 Task: Go to Program & Features. Select Whole Food Market. Add to cart Organic Coconut Flour-2. Select Amazon Health. Add to cart CBD oil tincture-2. Place order for Jacob Baker, _x000D_
5919 Taylors Chapel Rd_x000D_
Crossville, Tennessee(TN), 38572, Cell Number (931) 788-5249
Action: Mouse moved to (320, 270)
Screenshot: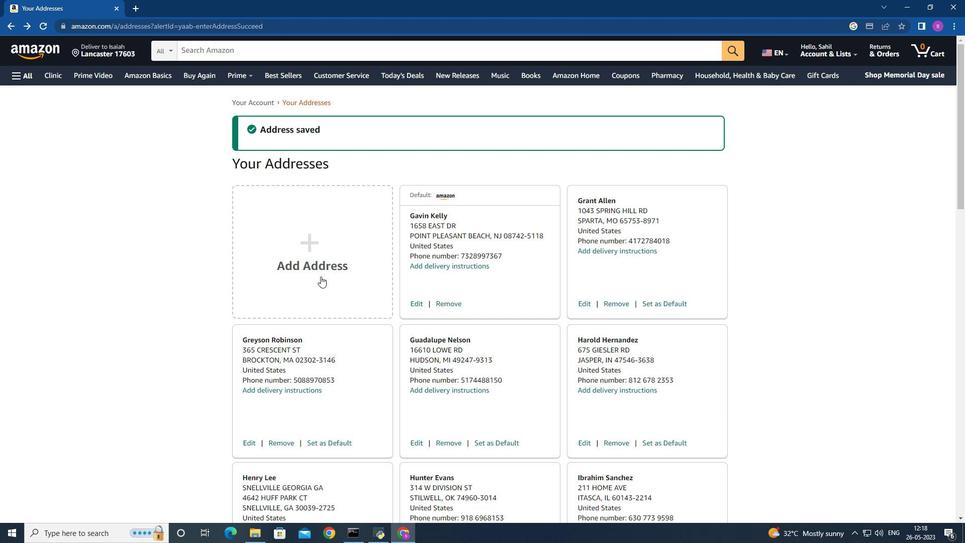 
Action: Mouse pressed left at (320, 270)
Screenshot: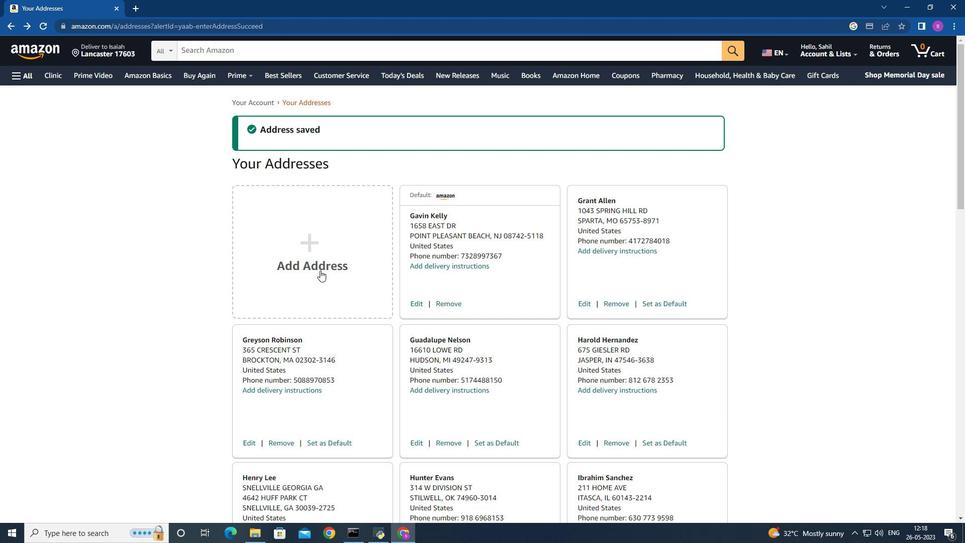 
Action: Mouse moved to (404, 247)
Screenshot: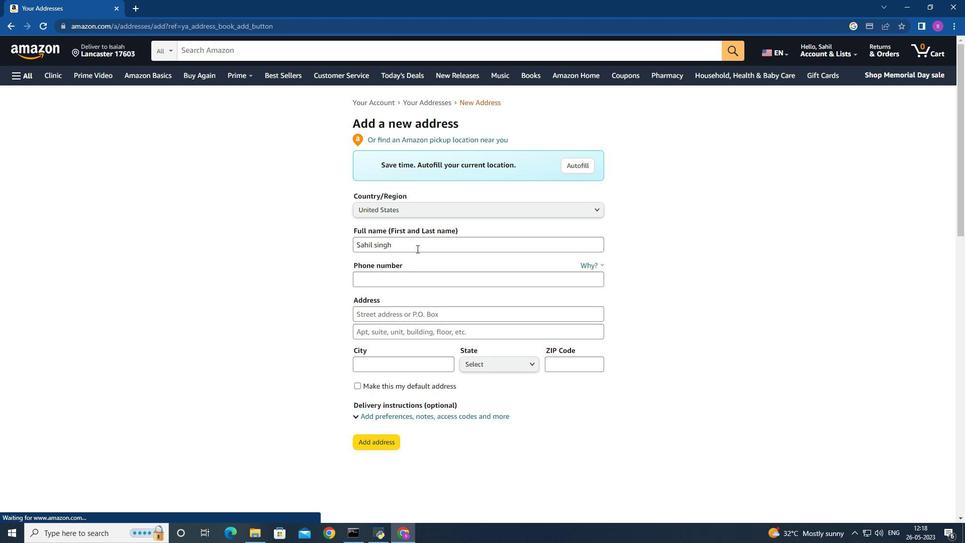 
Action: Mouse pressed left at (404, 247)
Screenshot: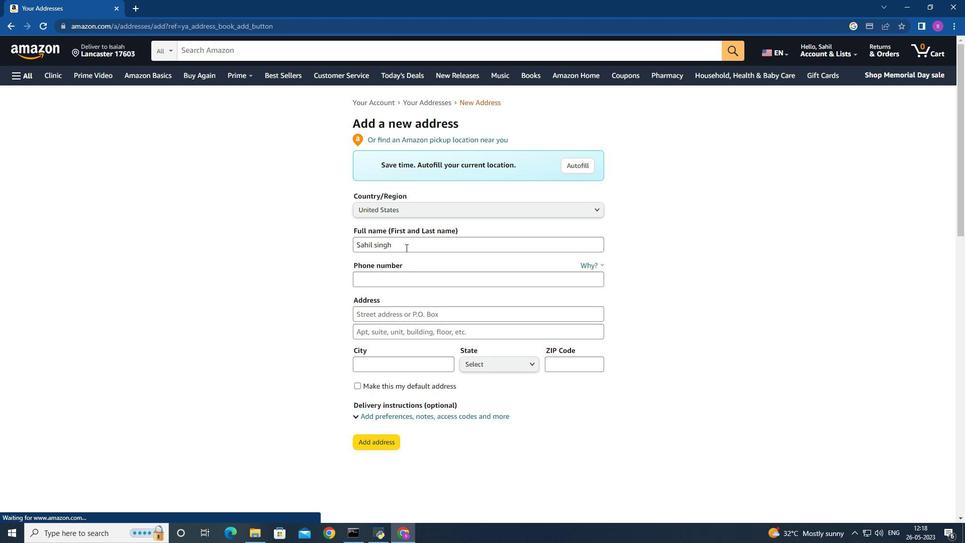 
Action: Mouse moved to (321, 252)
Screenshot: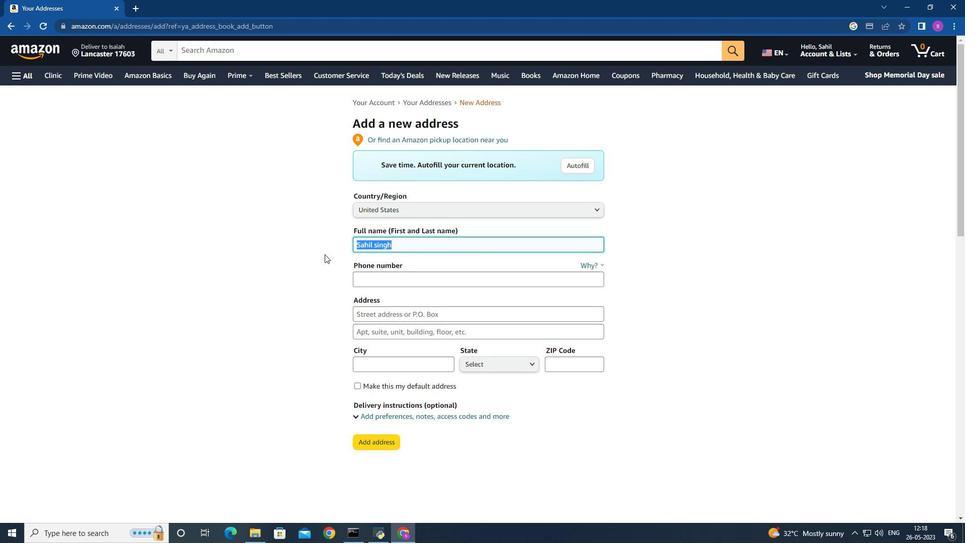 
Action: Key pressed <Key.shift>Jacob<Key.space><Key.shift>Baker
Screenshot: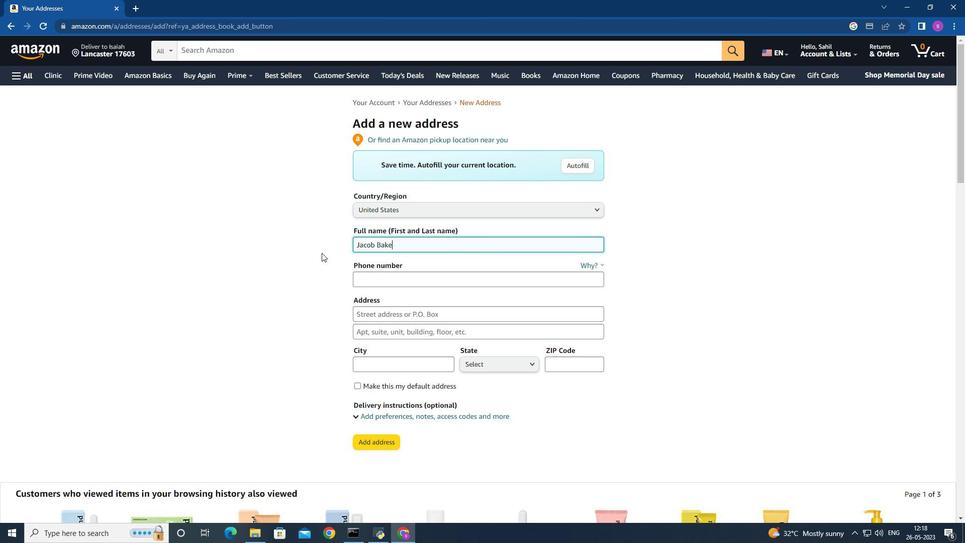 
Action: Mouse moved to (415, 278)
Screenshot: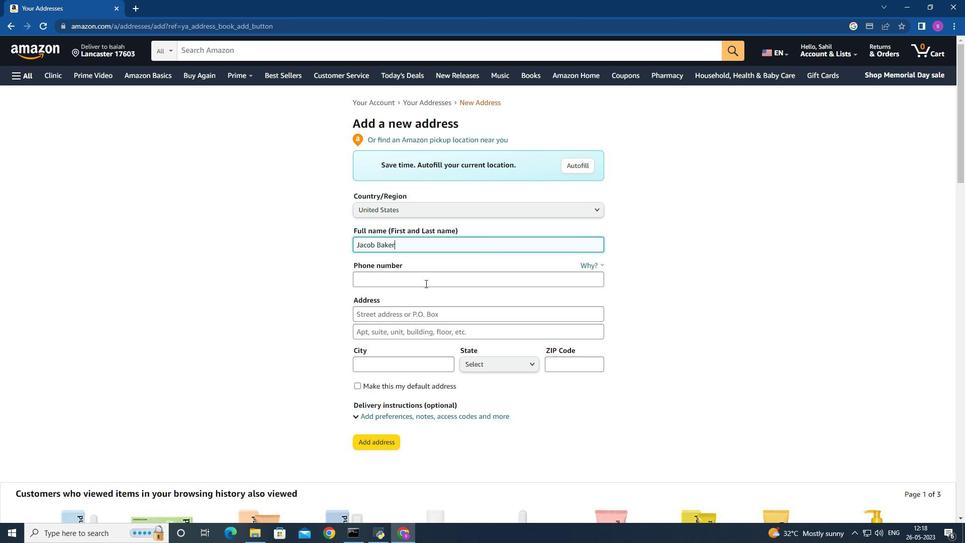 
Action: Mouse pressed left at (415, 278)
Screenshot: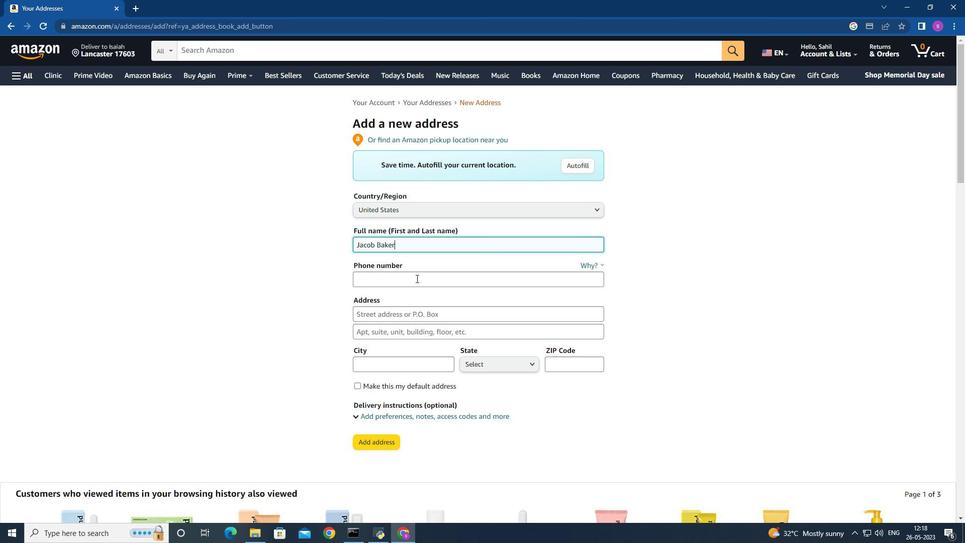 
Action: Key pressed 9317885249
Screenshot: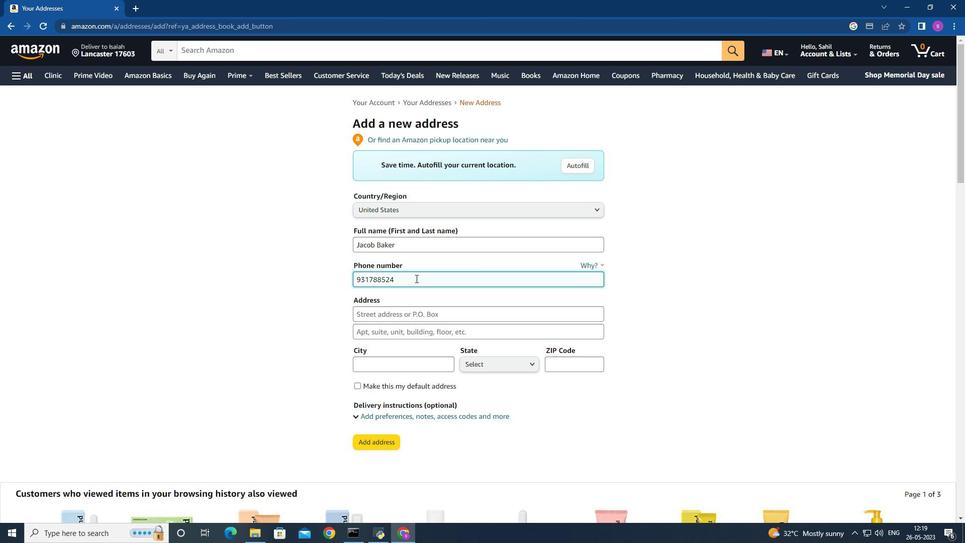 
Action: Mouse moved to (369, 312)
Screenshot: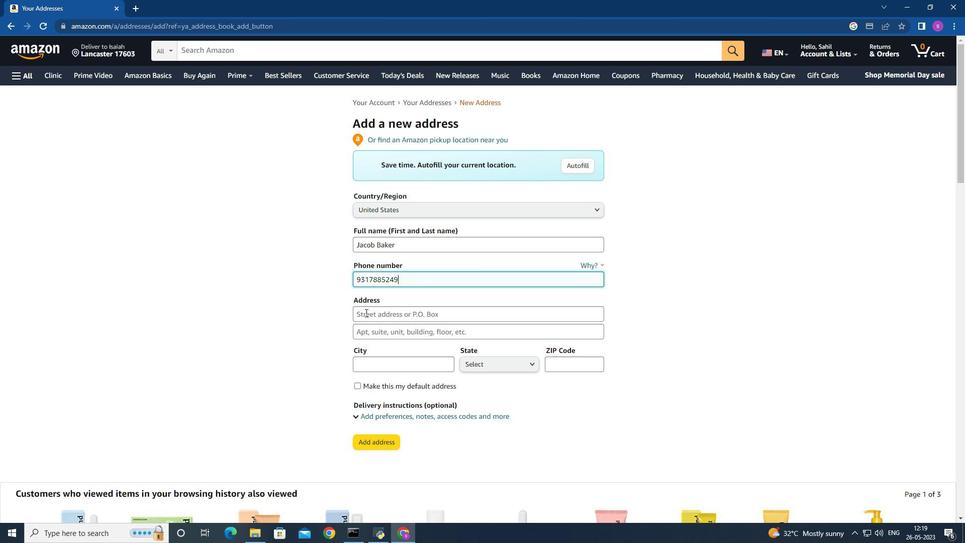
Action: Mouse pressed left at (369, 312)
Screenshot: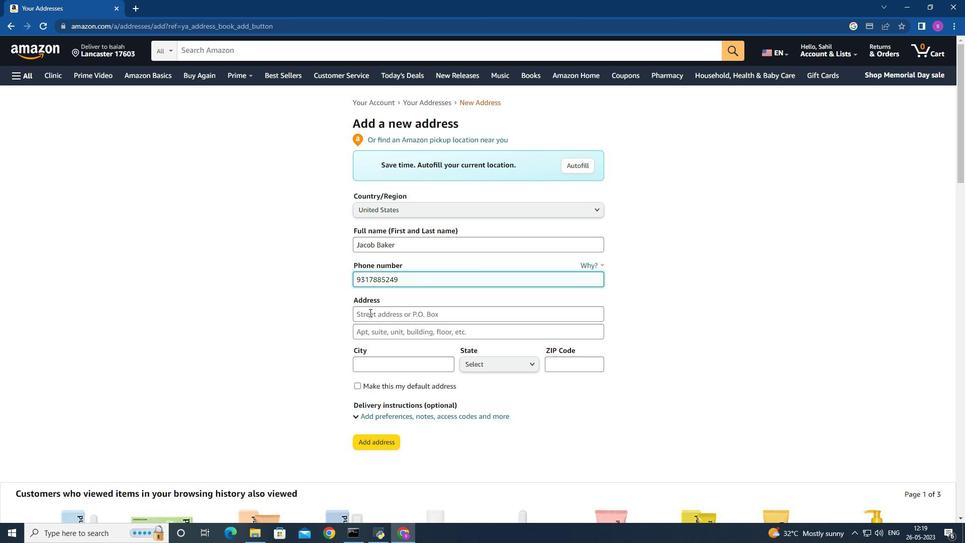 
Action: Key pressed 5919<Key.space><Key.shift>Taylors
Screenshot: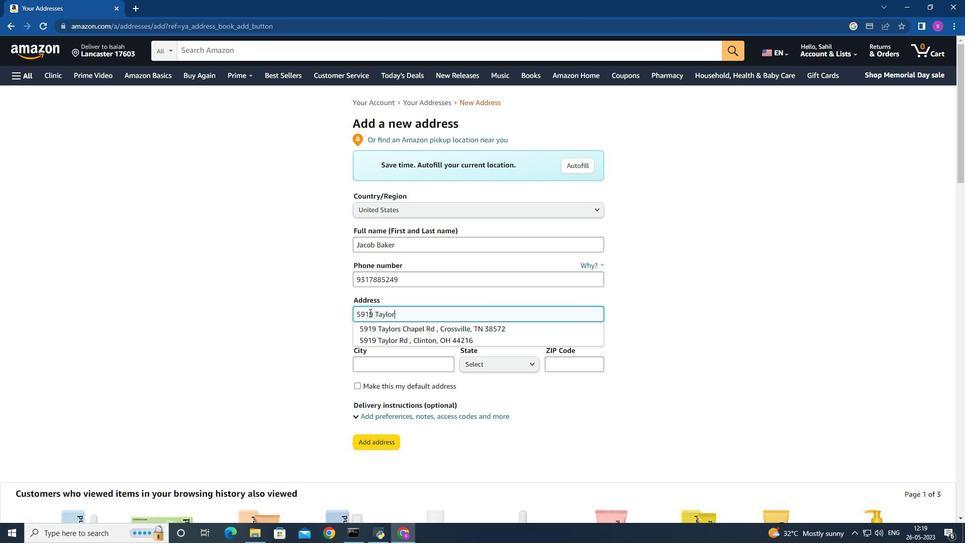 
Action: Mouse moved to (377, 327)
Screenshot: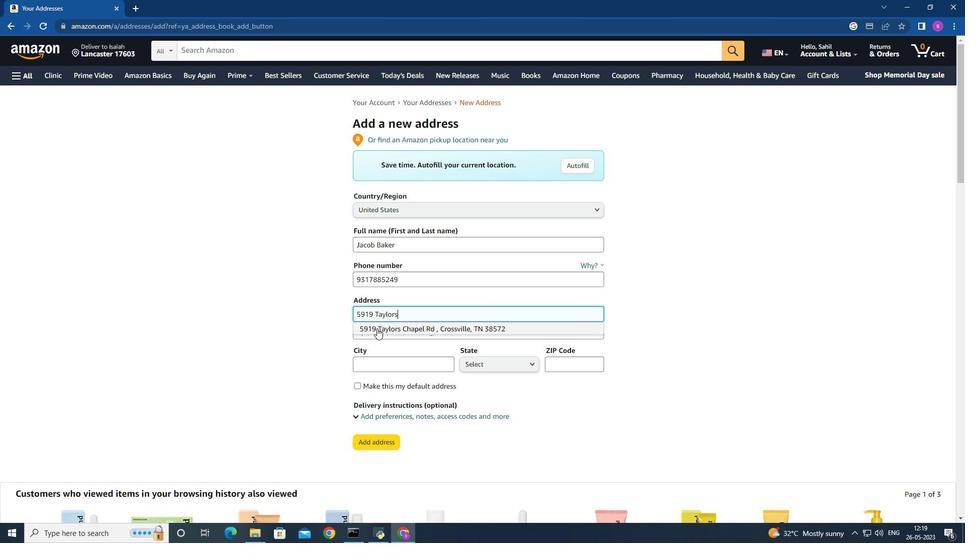 
Action: Mouse pressed left at (377, 327)
Screenshot: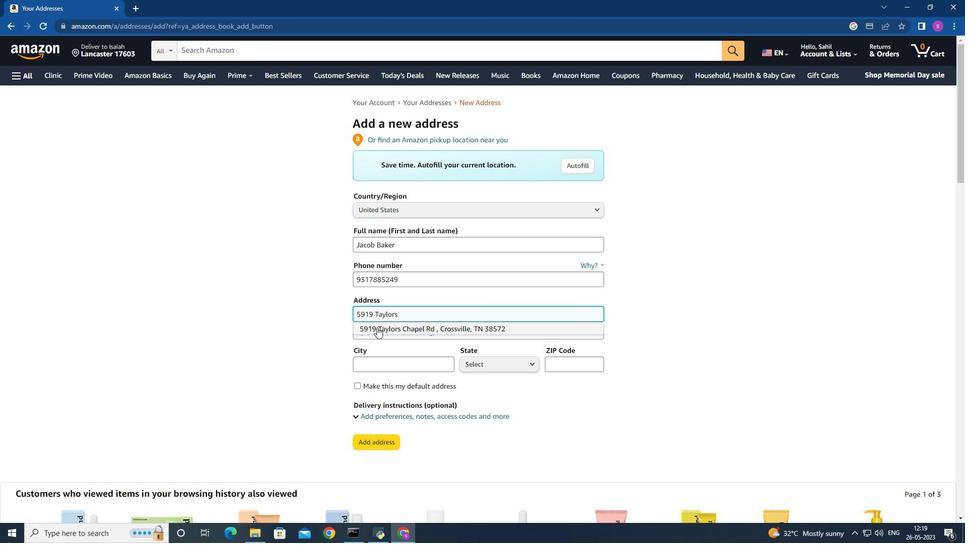 
Action: Mouse moved to (389, 388)
Screenshot: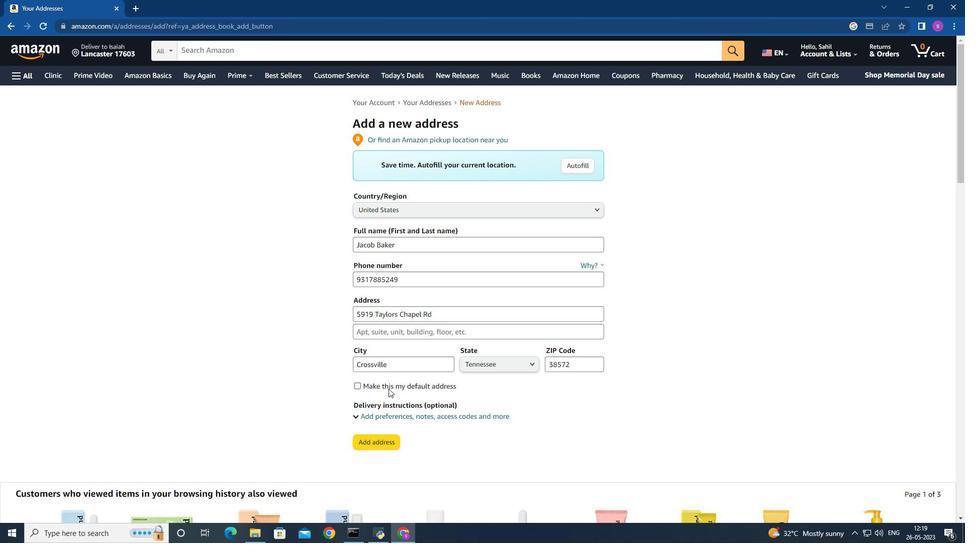
Action: Mouse scrolled (389, 388) with delta (0, 0)
Screenshot: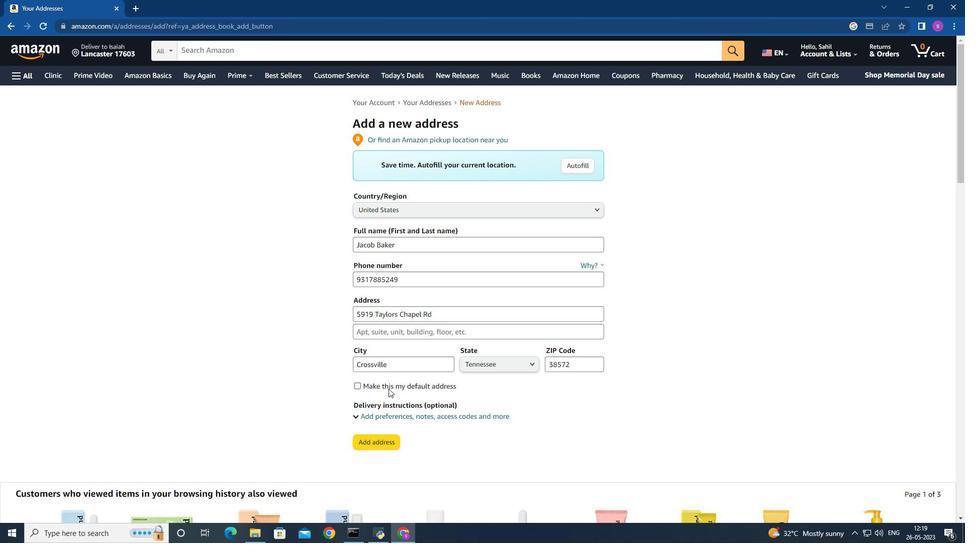 
Action: Mouse scrolled (389, 388) with delta (0, 0)
Screenshot: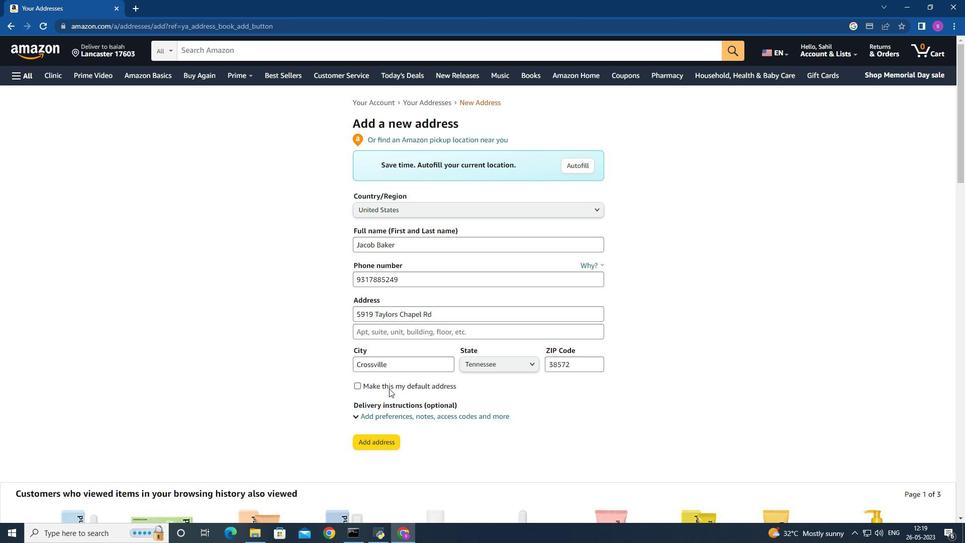 
Action: Mouse moved to (372, 340)
Screenshot: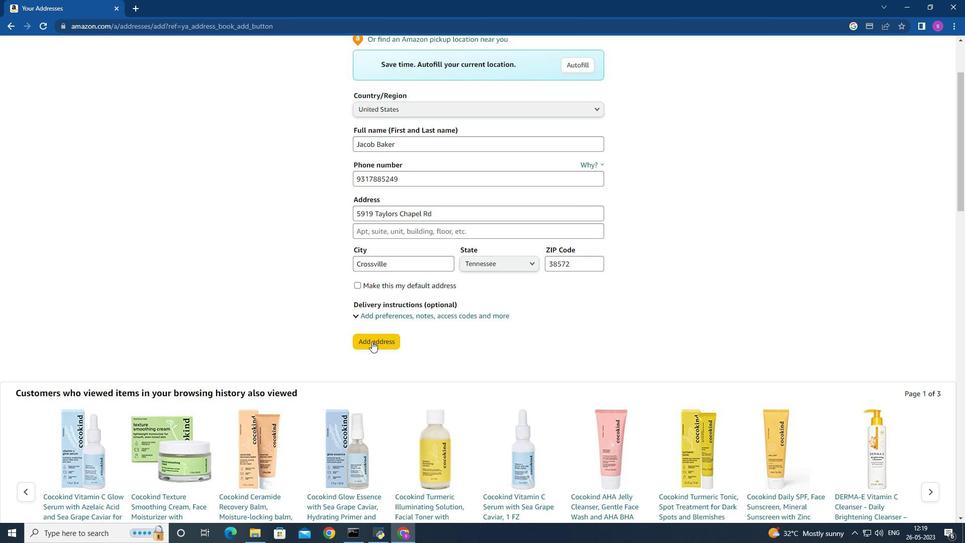 
Action: Mouse pressed left at (372, 340)
Screenshot: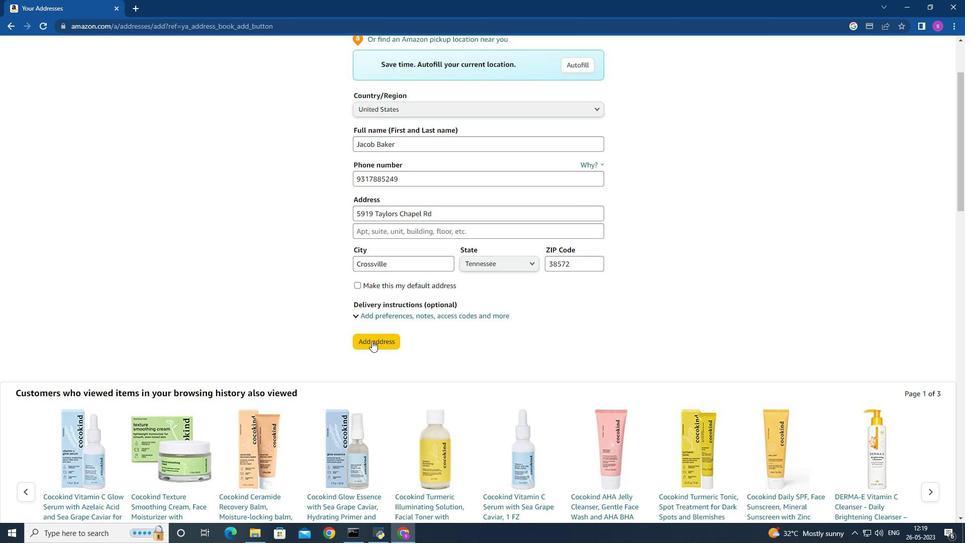 
Action: Mouse moved to (100, 51)
Screenshot: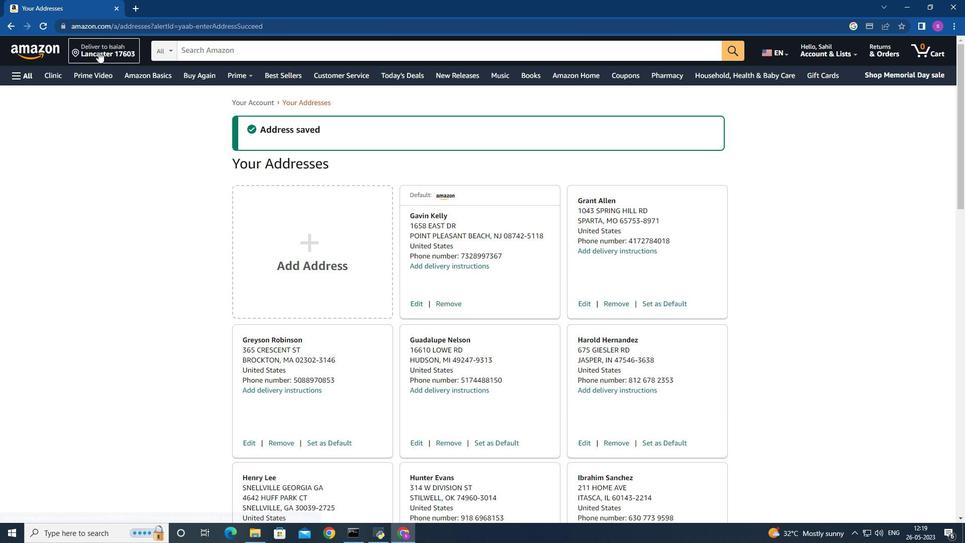 
Action: Mouse pressed left at (100, 51)
Screenshot: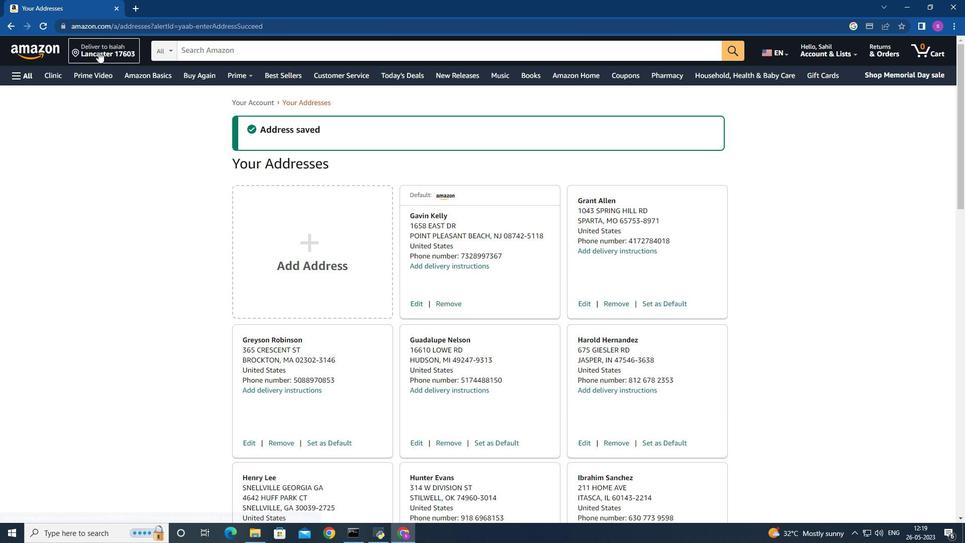 
Action: Mouse moved to (409, 315)
Screenshot: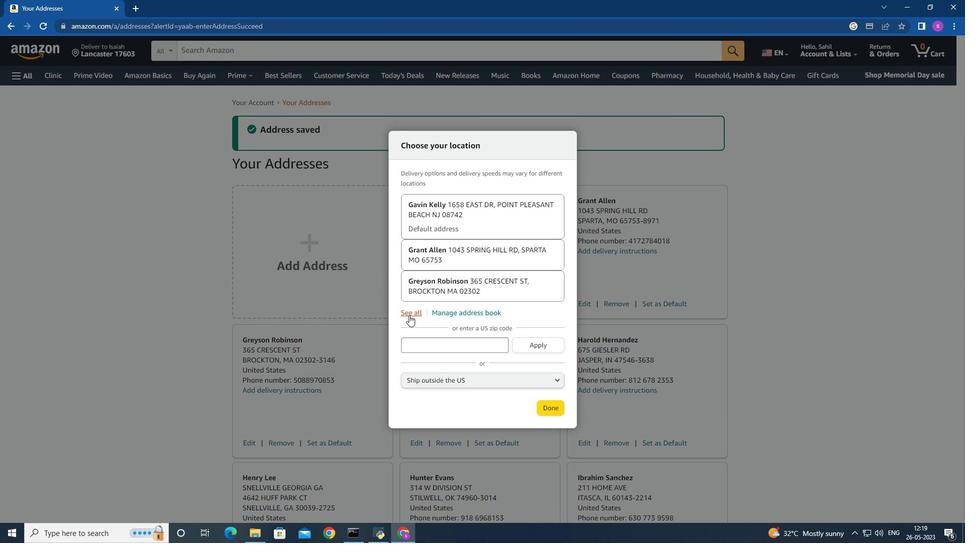 
Action: Mouse pressed left at (409, 315)
Screenshot: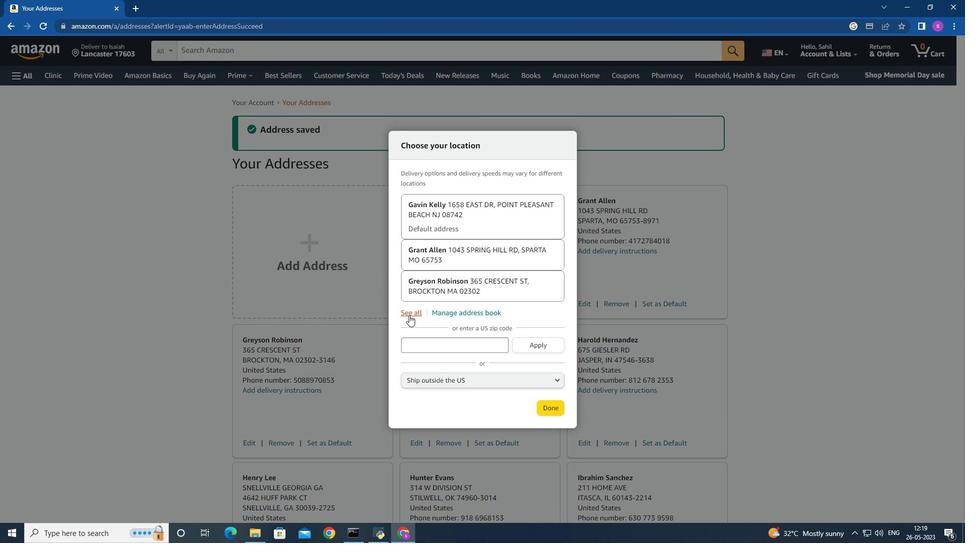 
Action: Mouse moved to (445, 350)
Screenshot: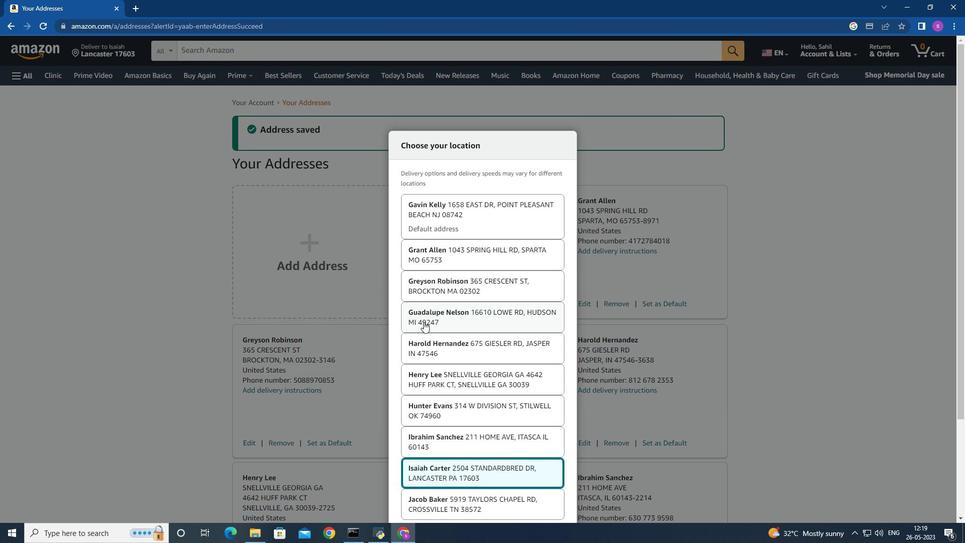 
Action: Mouse scrolled (446, 348) with delta (0, 0)
Screenshot: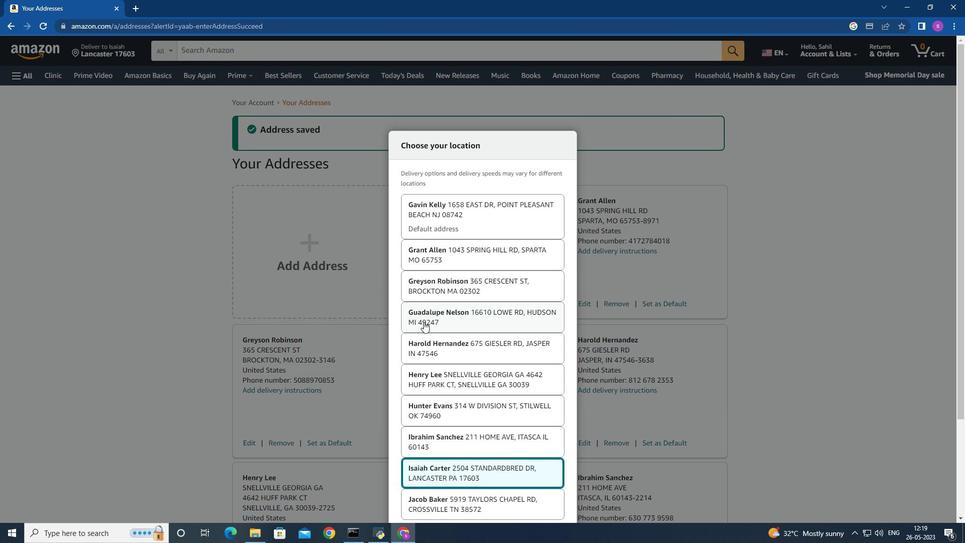 
Action: Mouse moved to (445, 350)
Screenshot: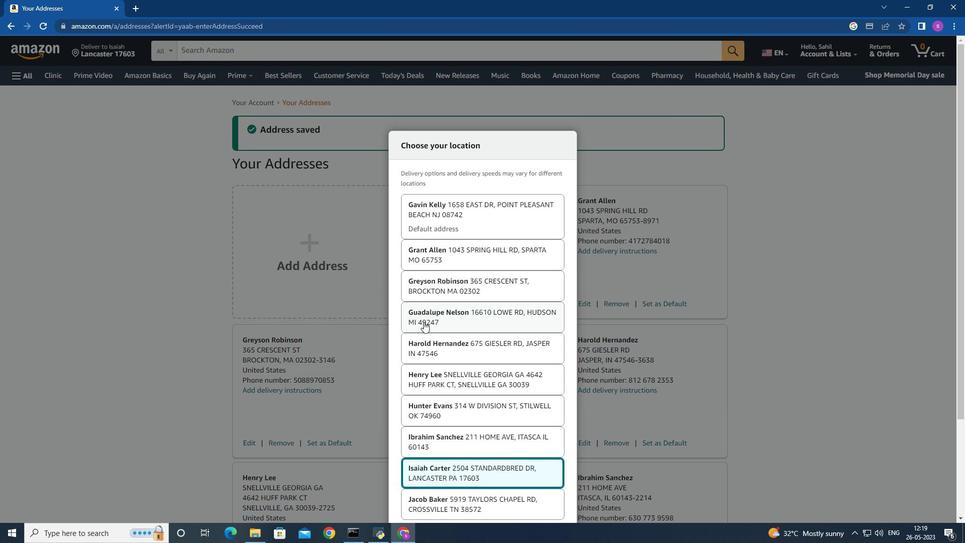 
Action: Mouse scrolled (445, 349) with delta (0, 0)
Screenshot: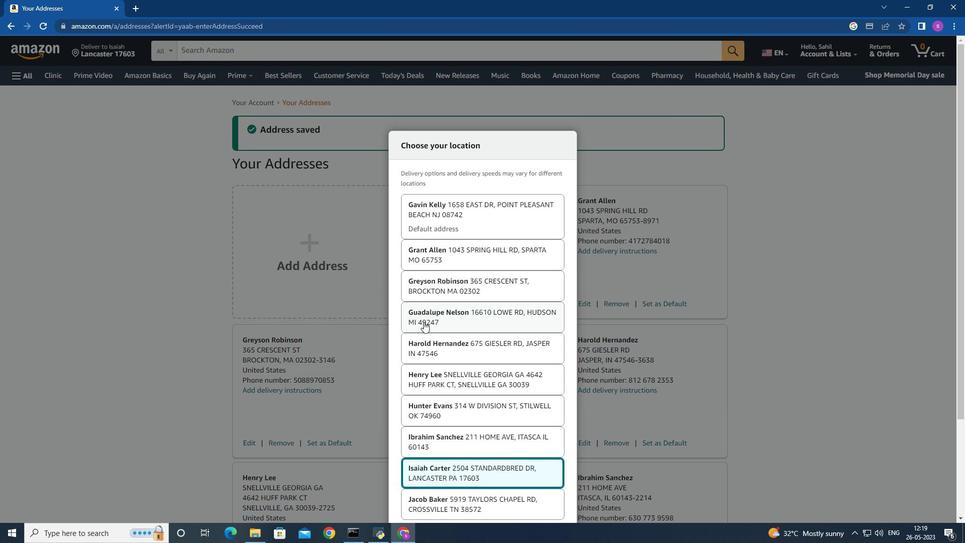 
Action: Mouse moved to (445, 350)
Screenshot: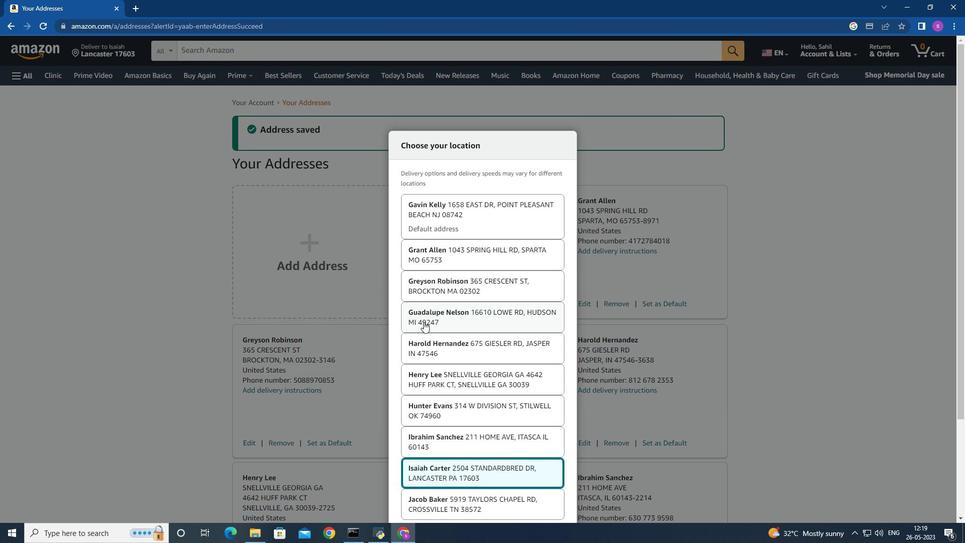 
Action: Mouse scrolled (445, 349) with delta (0, 0)
Screenshot: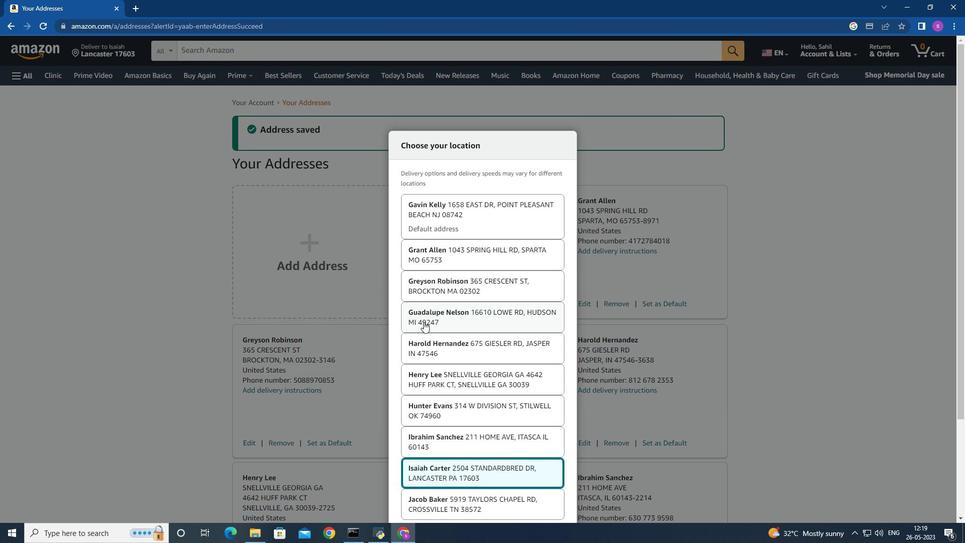 
Action: Mouse moved to (445, 350)
Screenshot: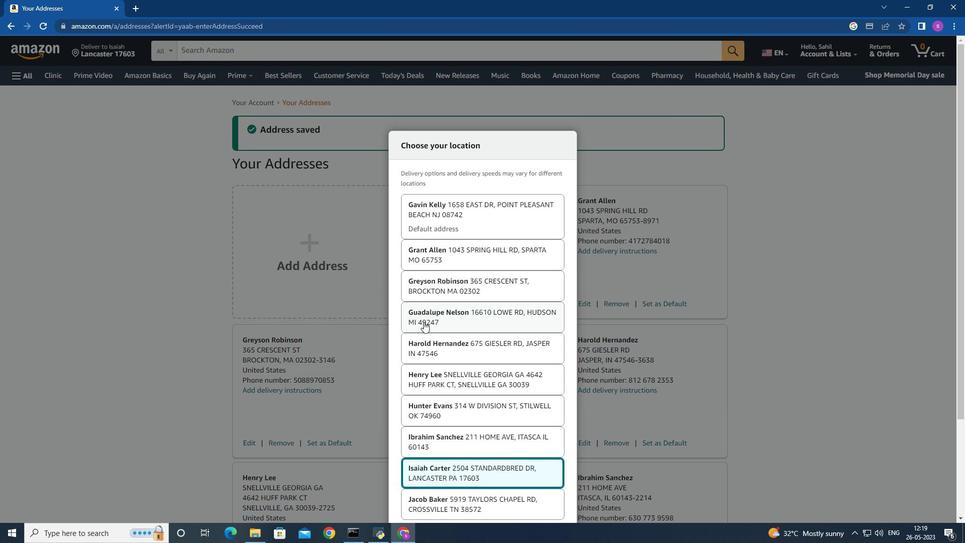 
Action: Mouse scrolled (445, 349) with delta (0, 0)
Screenshot: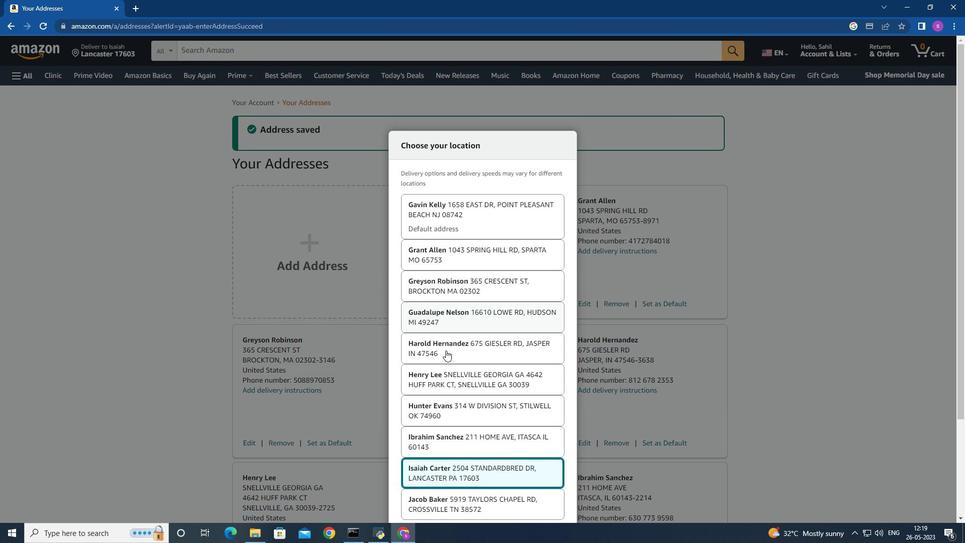 
Action: Mouse moved to (449, 372)
Screenshot: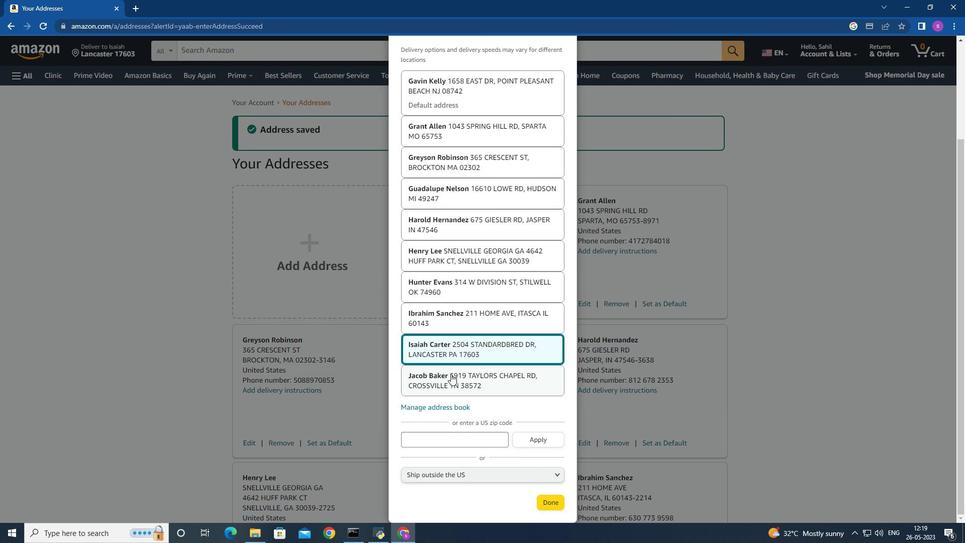 
Action: Mouse pressed left at (449, 372)
Screenshot: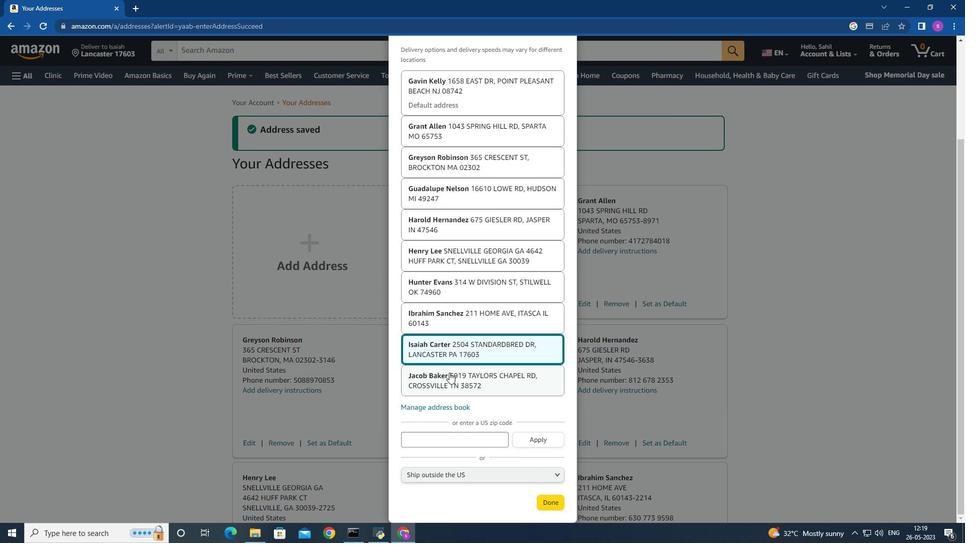 
Action: Mouse moved to (549, 504)
Screenshot: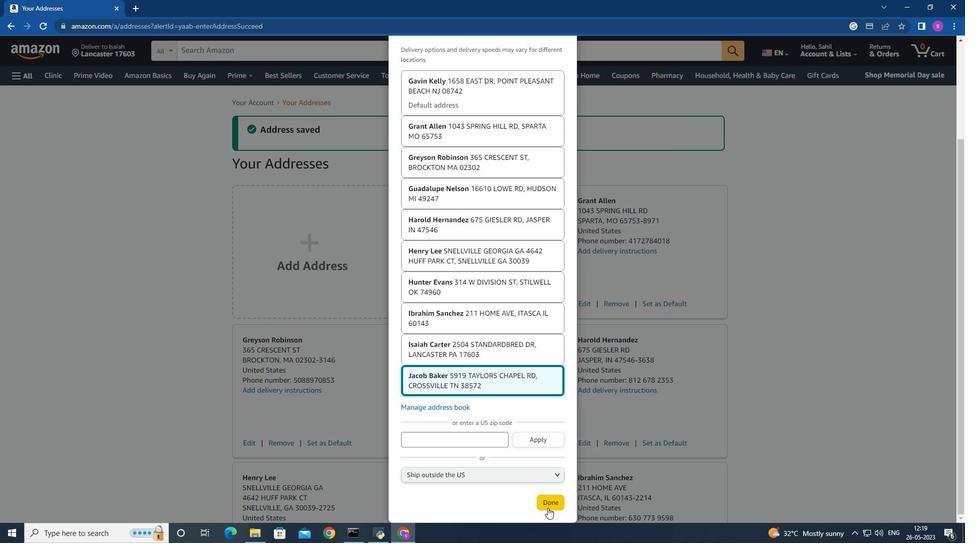 
Action: Mouse pressed left at (549, 504)
Screenshot: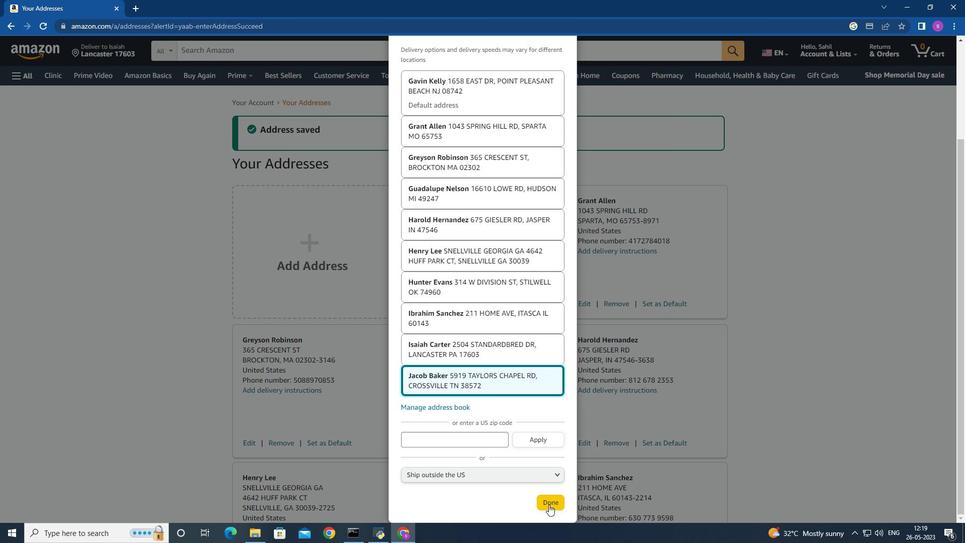 
Action: Mouse moved to (12, 72)
Screenshot: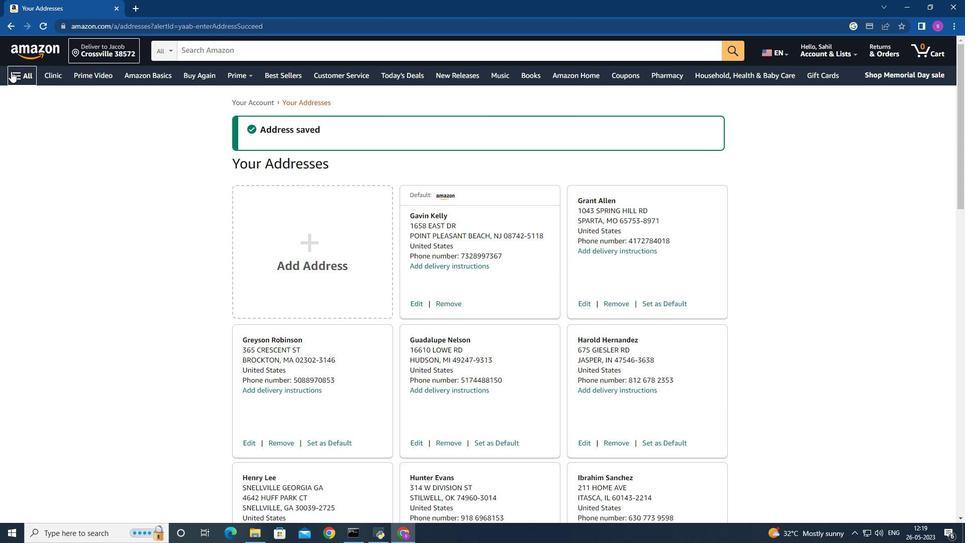 
Action: Mouse pressed left at (12, 72)
Screenshot: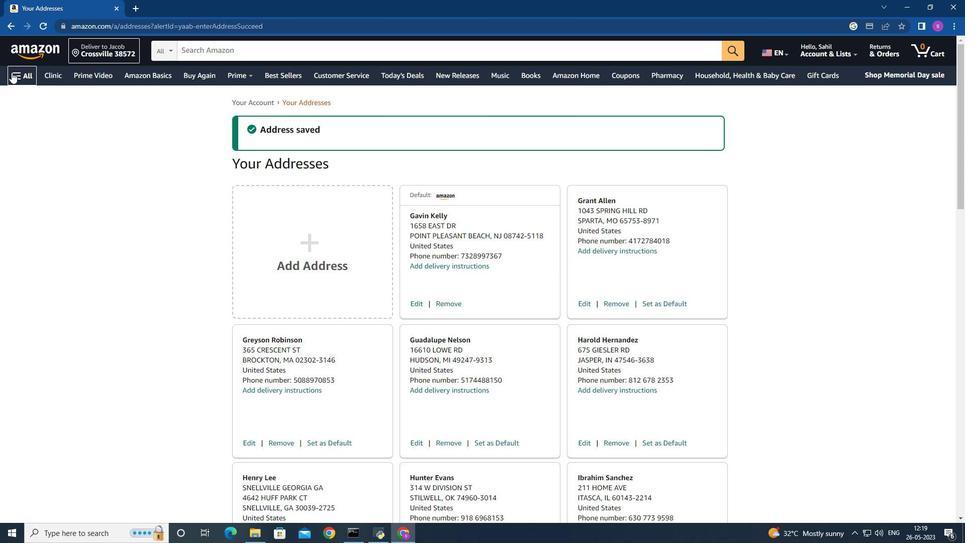 
Action: Mouse moved to (116, 176)
Screenshot: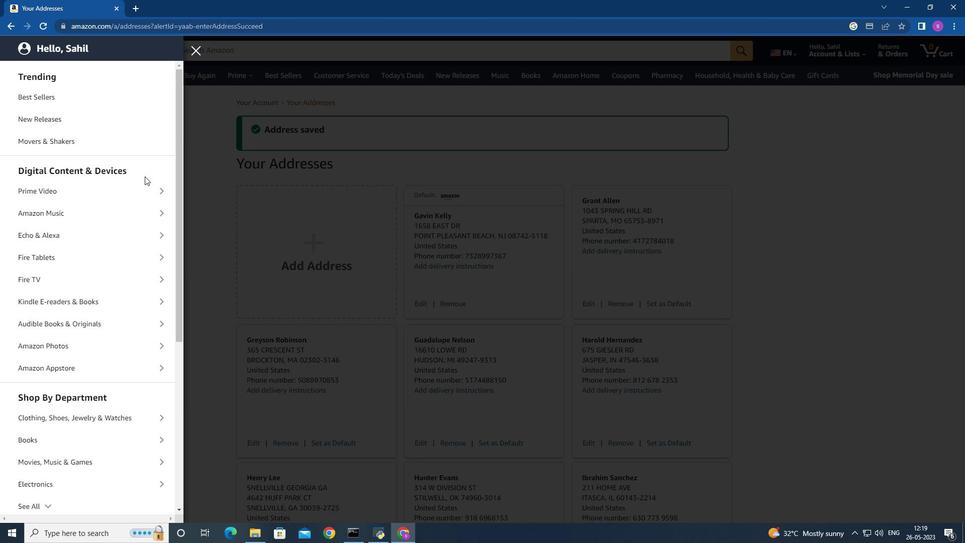 
Action: Mouse scrolled (116, 175) with delta (0, 0)
Screenshot: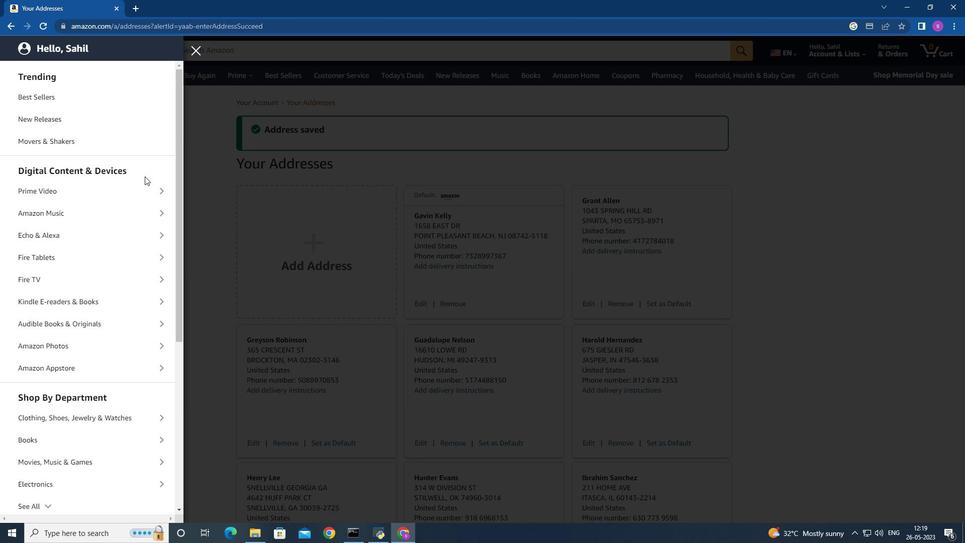 
Action: Mouse moved to (114, 177)
Screenshot: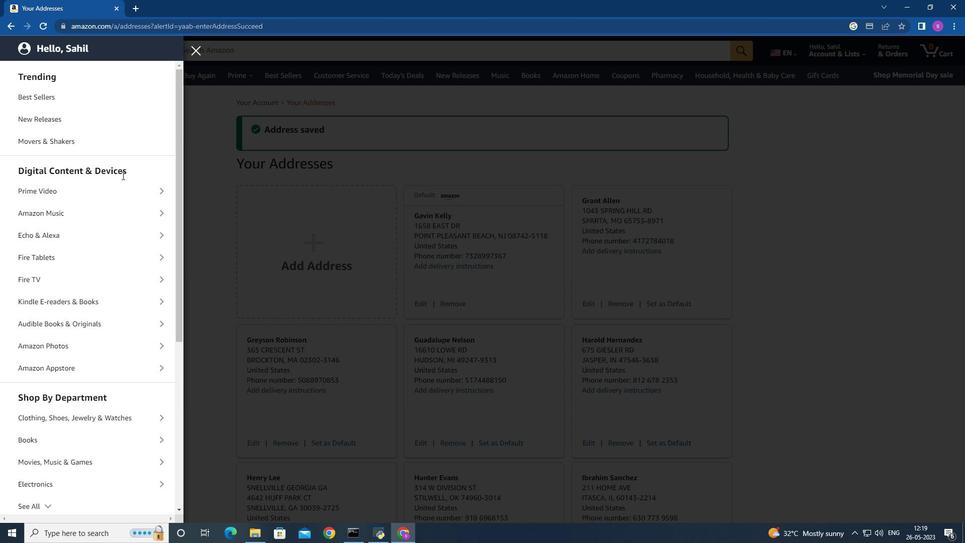 
Action: Mouse scrolled (114, 176) with delta (0, 0)
Screenshot: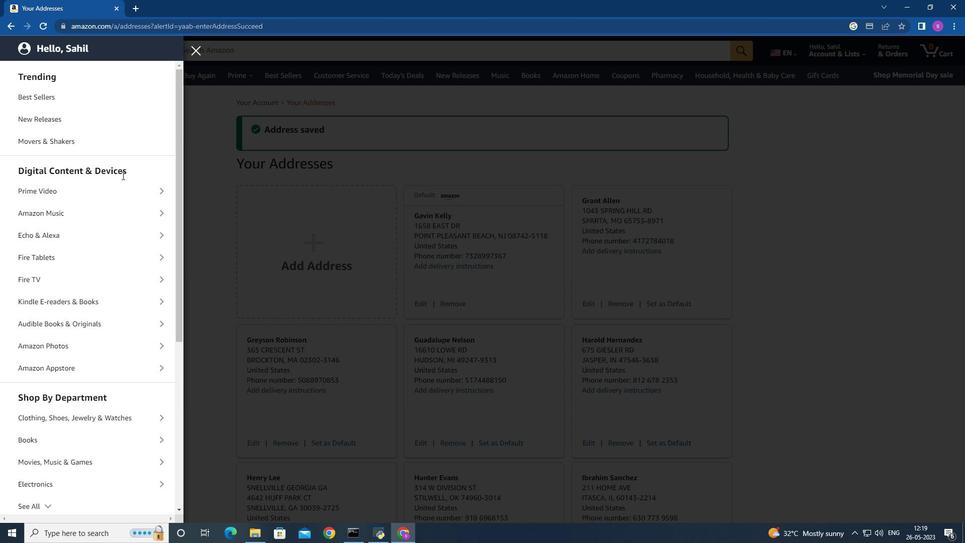 
Action: Mouse moved to (113, 177)
Screenshot: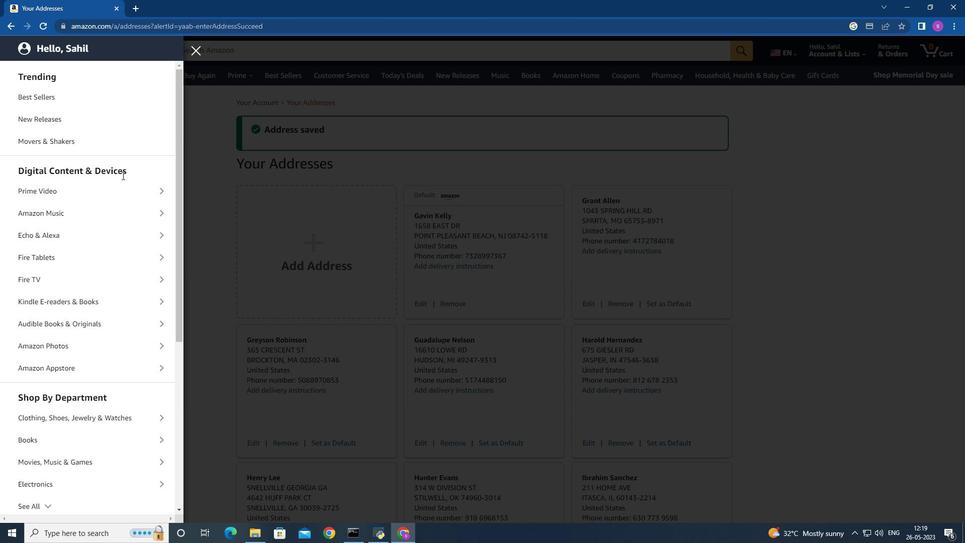 
Action: Mouse scrolled (113, 177) with delta (0, 0)
Screenshot: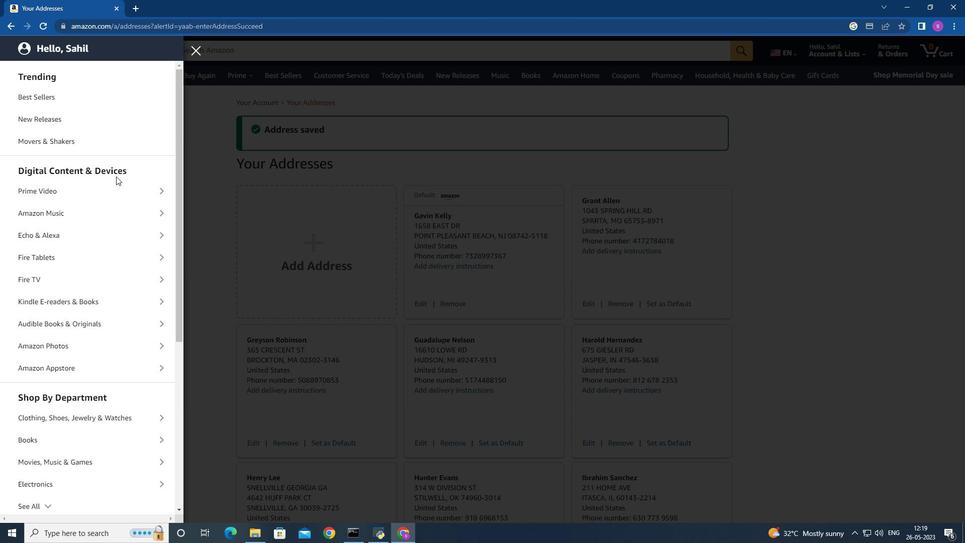 
Action: Mouse scrolled (113, 177) with delta (0, 0)
Screenshot: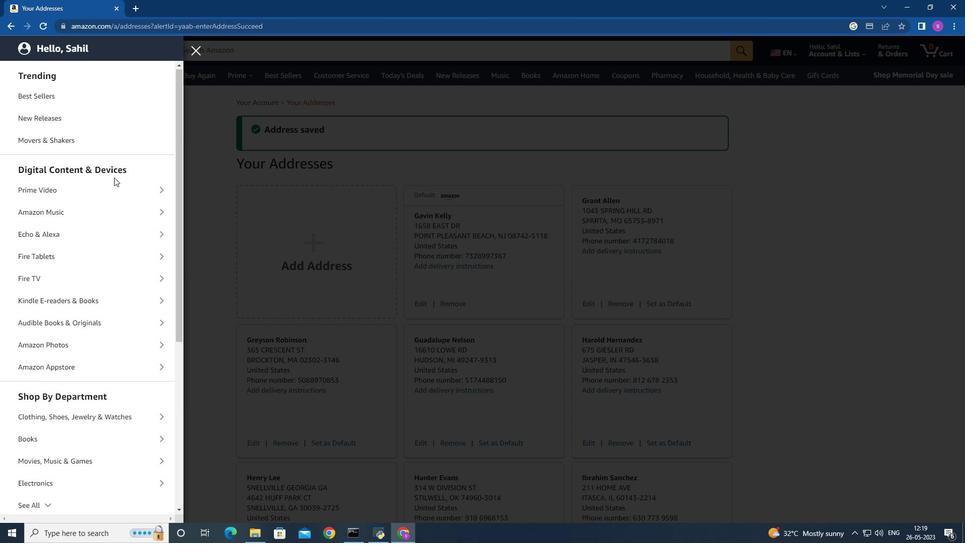
Action: Mouse moved to (99, 353)
Screenshot: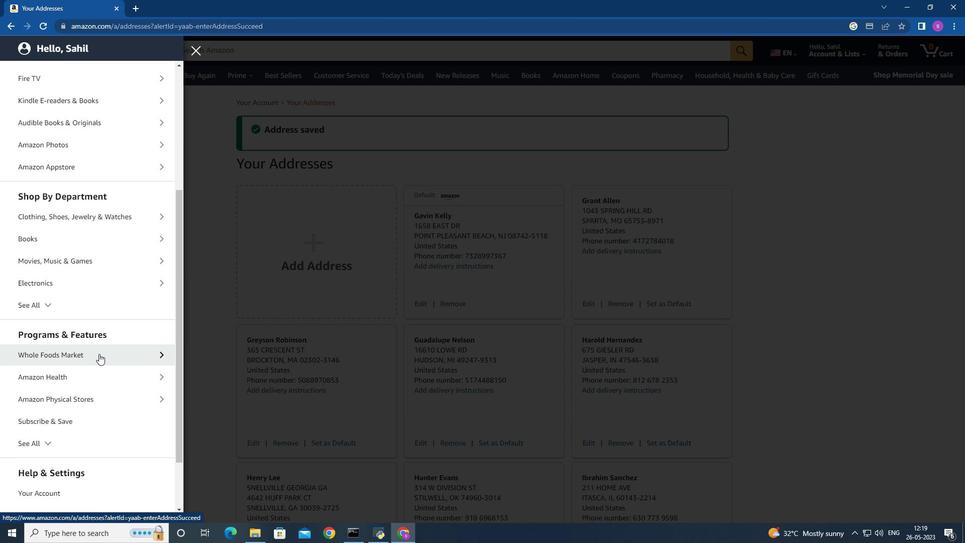 
Action: Mouse pressed left at (99, 353)
Screenshot: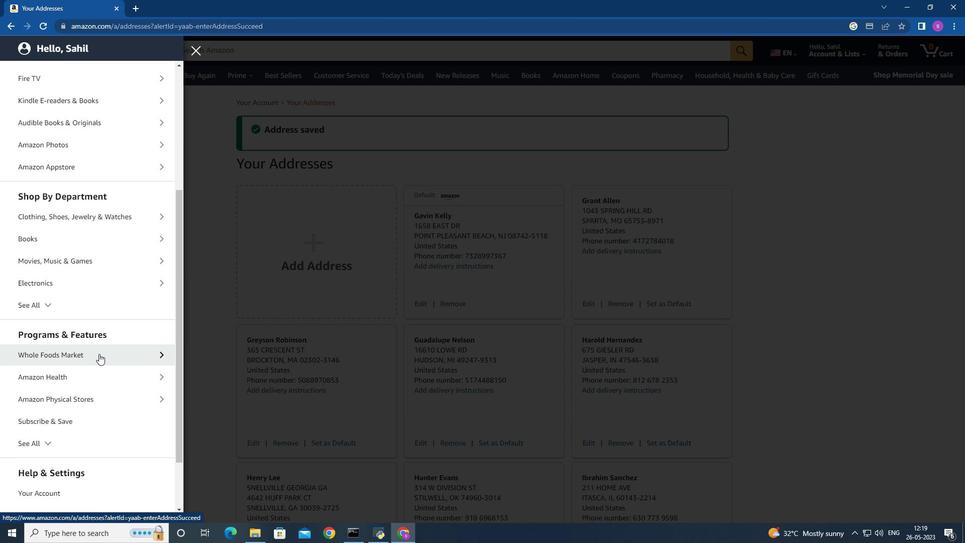 
Action: Mouse moved to (83, 113)
Screenshot: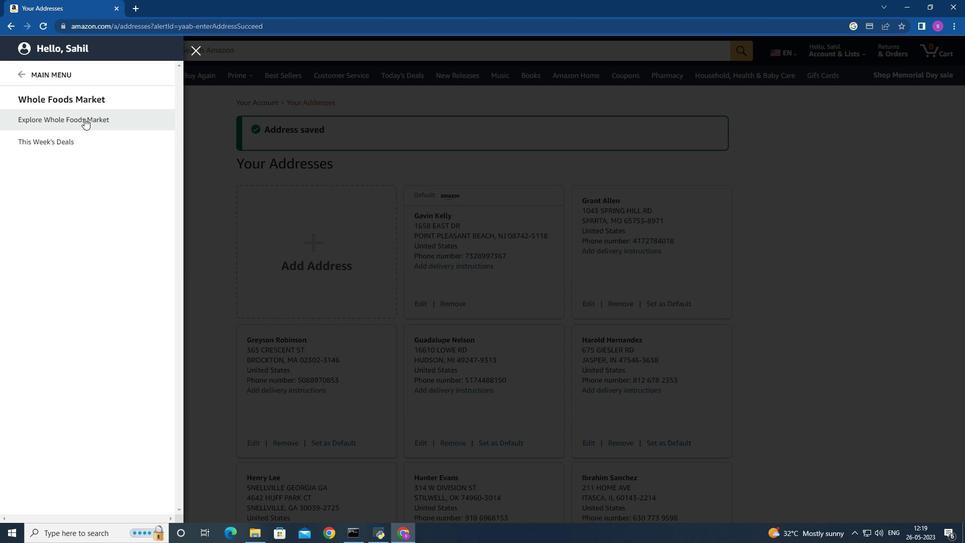 
Action: Mouse pressed left at (83, 113)
Screenshot: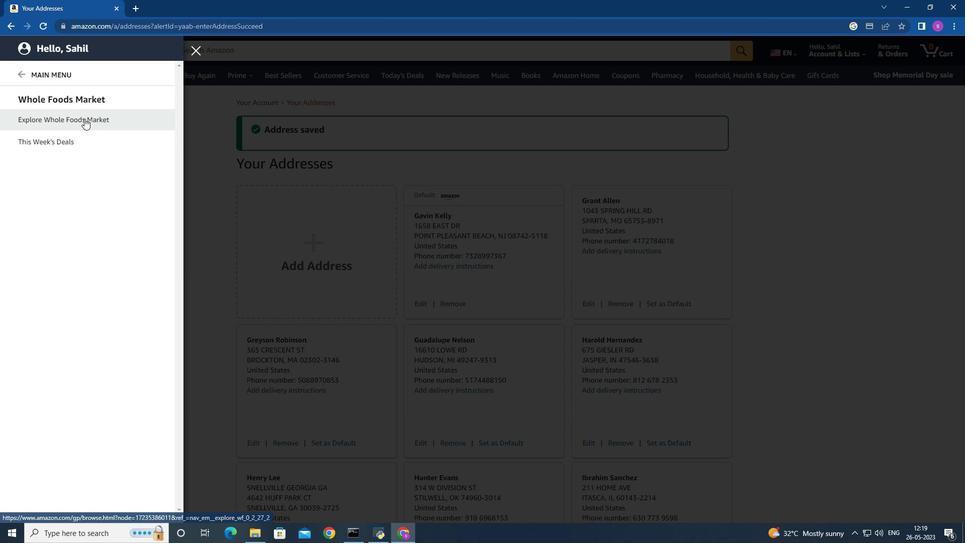 
Action: Mouse moved to (12, 74)
Screenshot: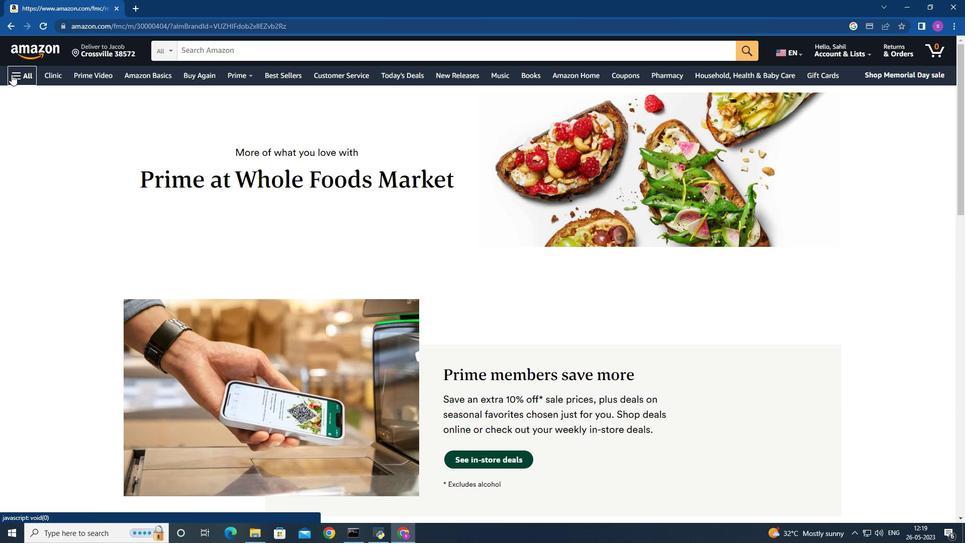 
Action: Mouse pressed left at (12, 74)
Screenshot: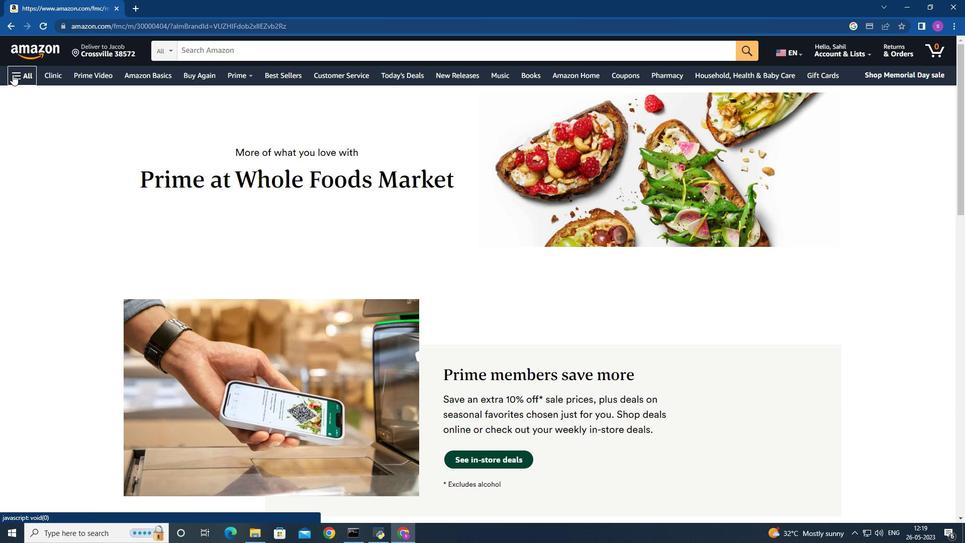 
Action: Mouse moved to (73, 147)
Screenshot: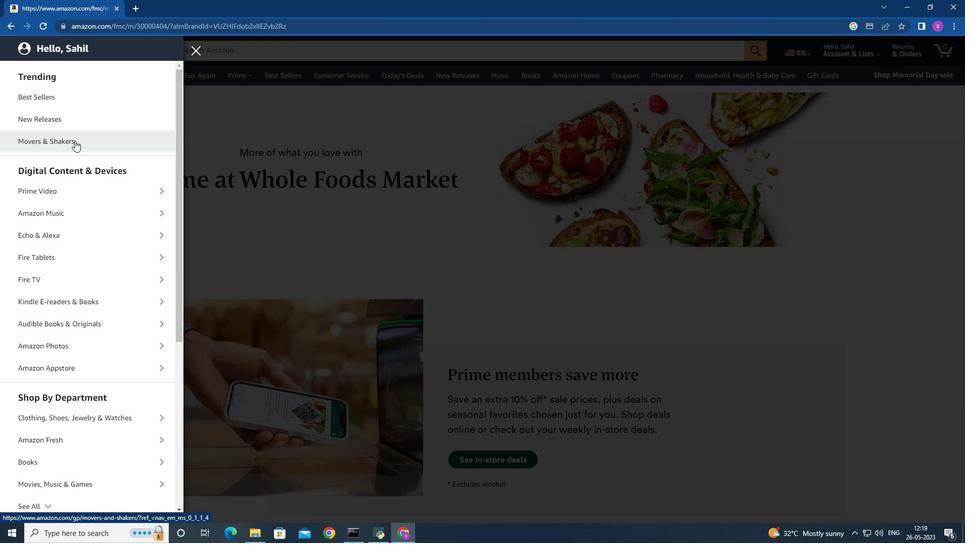 
Action: Mouse scrolled (73, 146) with delta (0, 0)
Screenshot: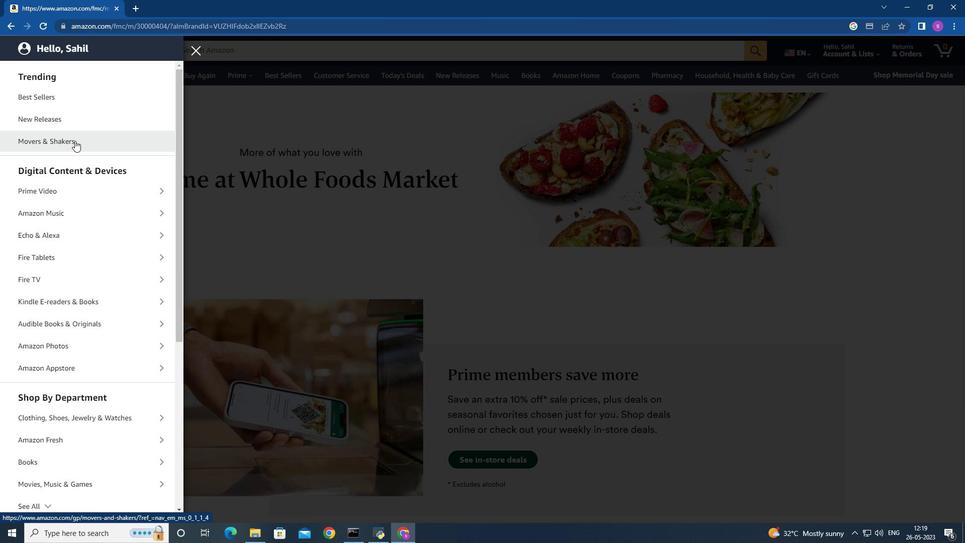 
Action: Mouse scrolled (73, 146) with delta (0, 0)
Screenshot: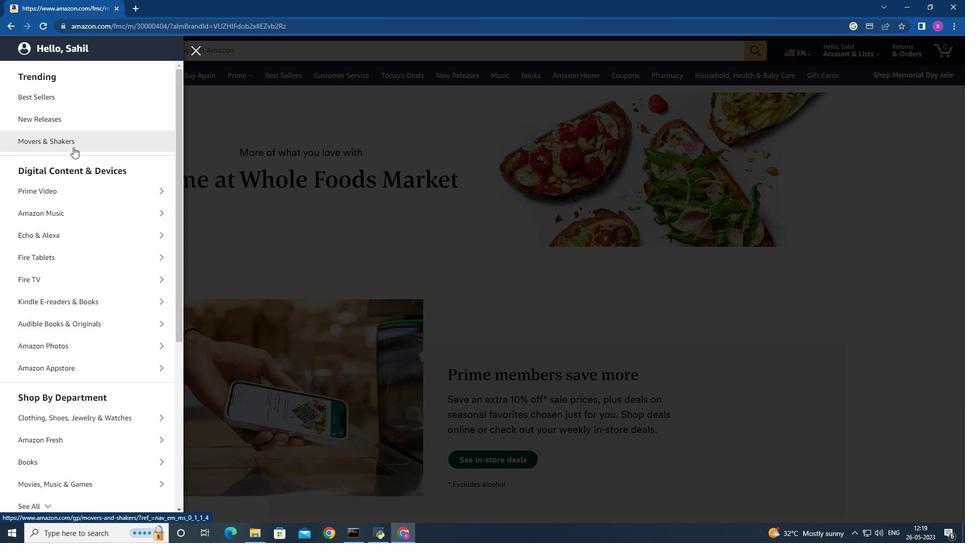 
Action: Mouse moved to (83, 203)
Screenshot: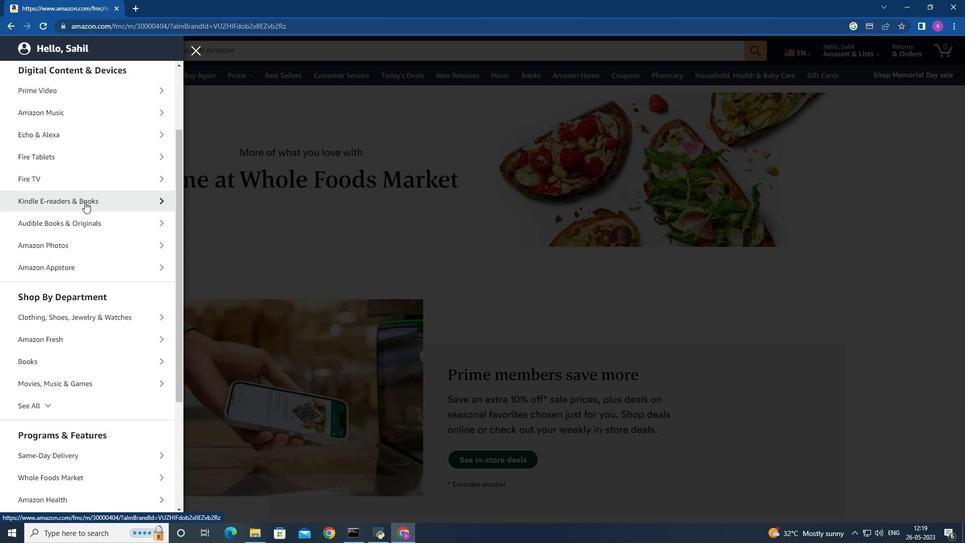 
Action: Mouse scrolled (84, 203) with delta (0, 0)
Screenshot: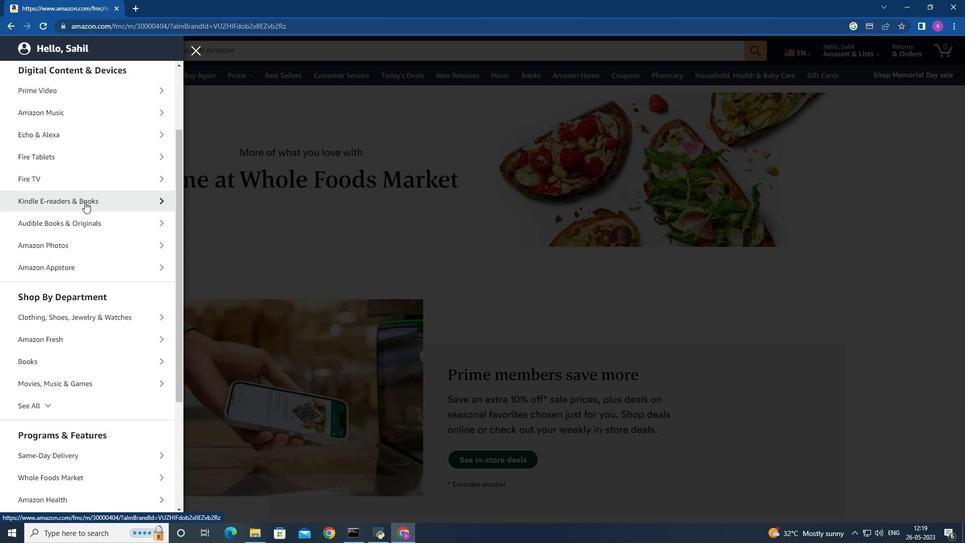 
Action: Mouse moved to (83, 203)
Screenshot: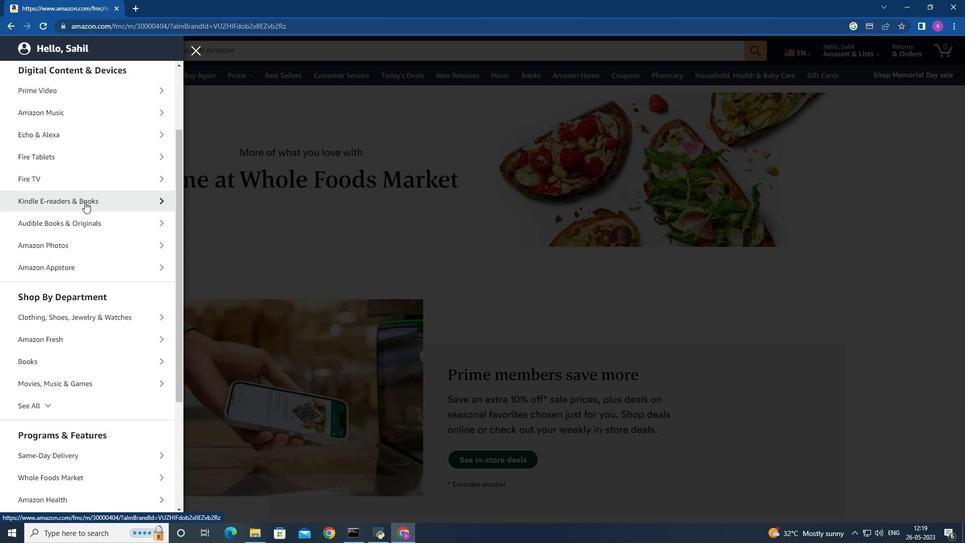 
Action: Mouse scrolled (84, 203) with delta (0, 0)
Screenshot: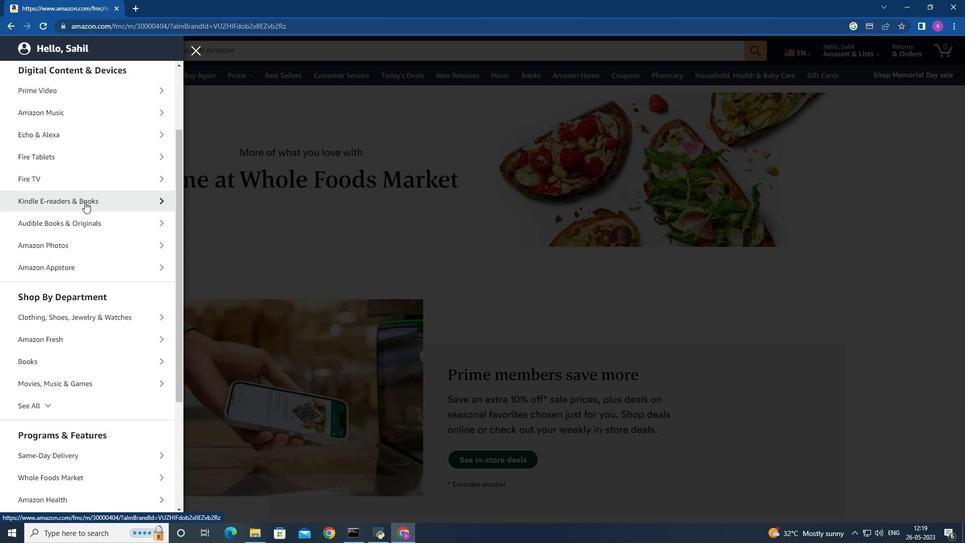 
Action: Mouse moved to (88, 192)
Screenshot: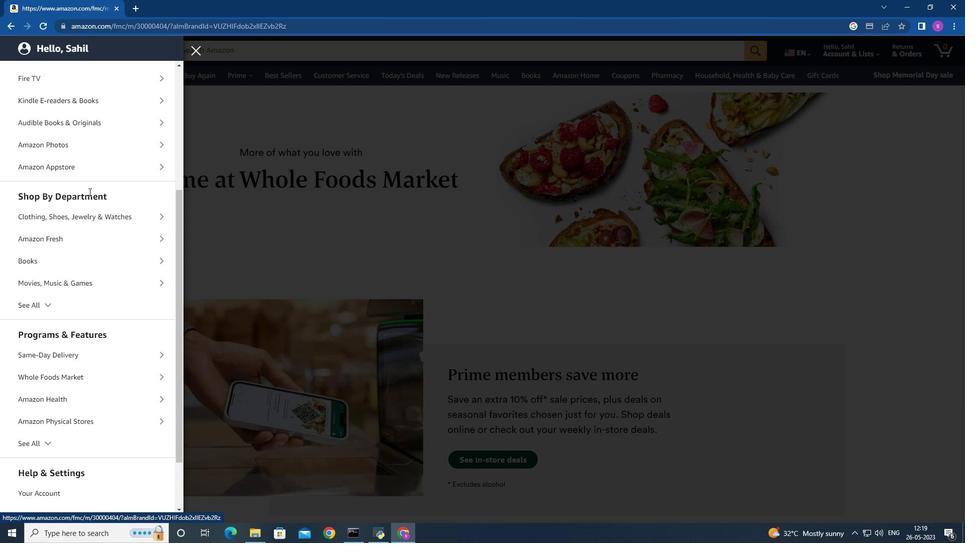 
Action: Mouse scrolled (88, 192) with delta (0, 0)
Screenshot: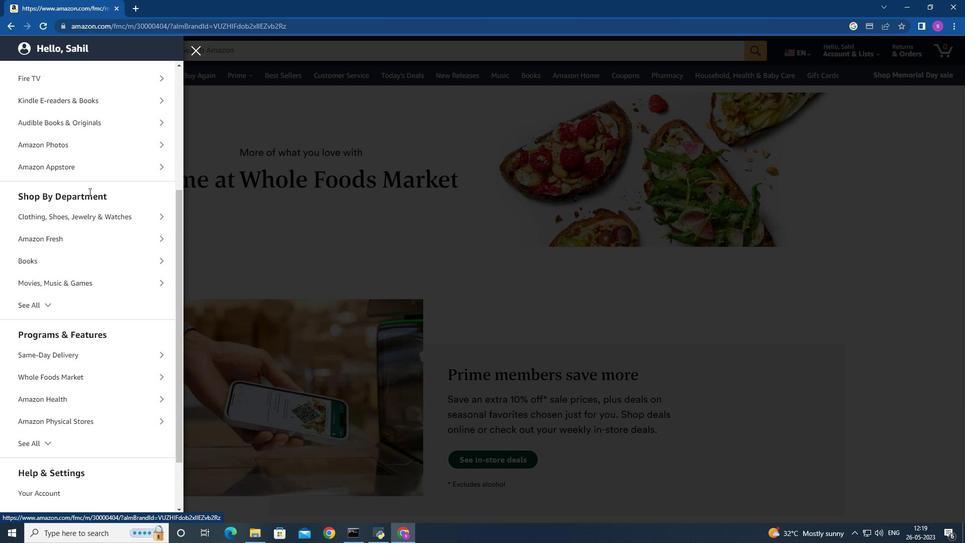 
Action: Mouse moved to (88, 191)
Screenshot: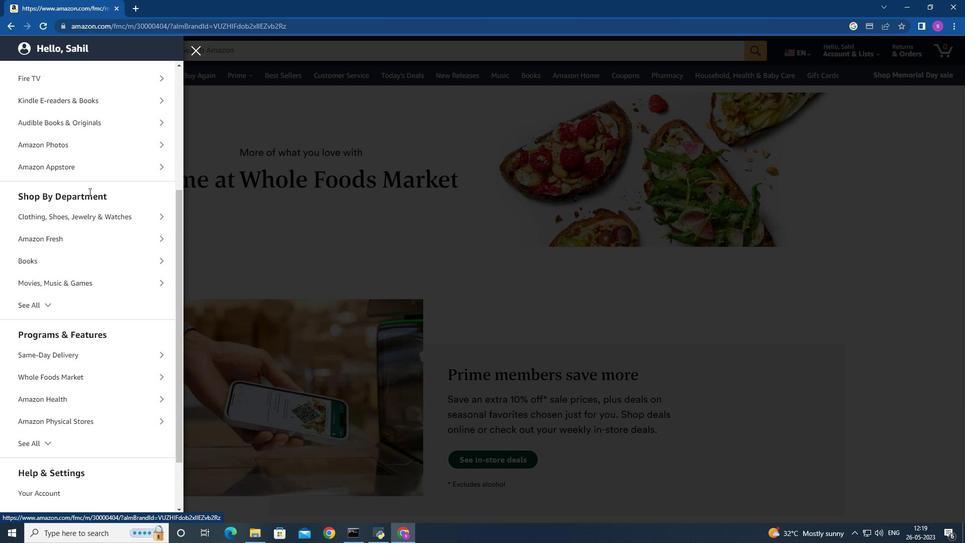 
Action: Mouse scrolled (88, 192) with delta (0, 0)
Screenshot: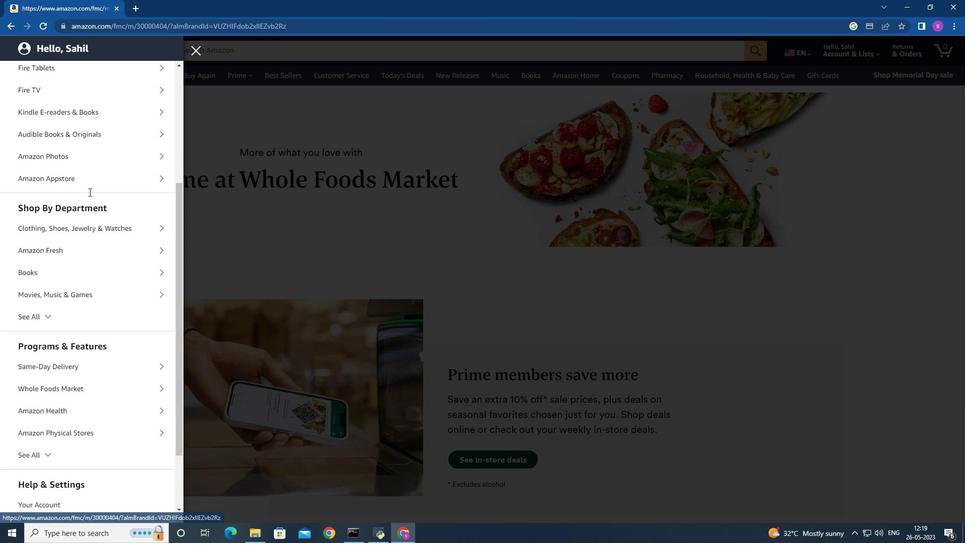 
Action: Mouse moved to (92, 148)
Screenshot: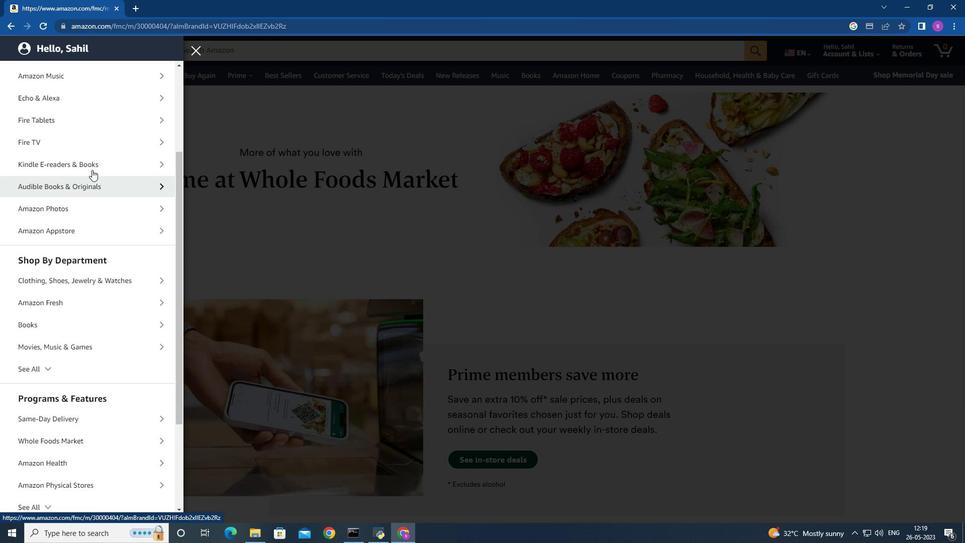 
Action: Mouse scrolled (92, 149) with delta (0, 0)
Screenshot: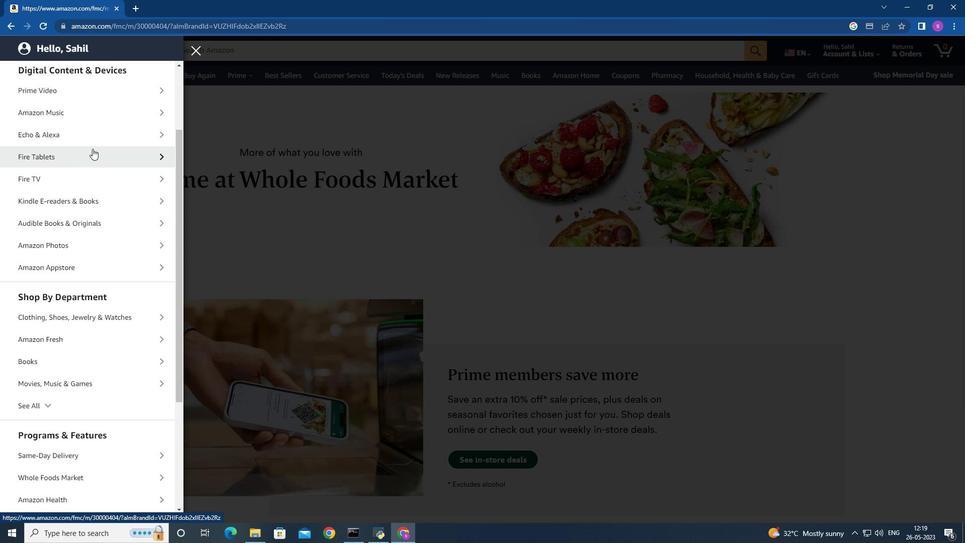 
Action: Mouse scrolled (92, 149) with delta (0, 0)
Screenshot: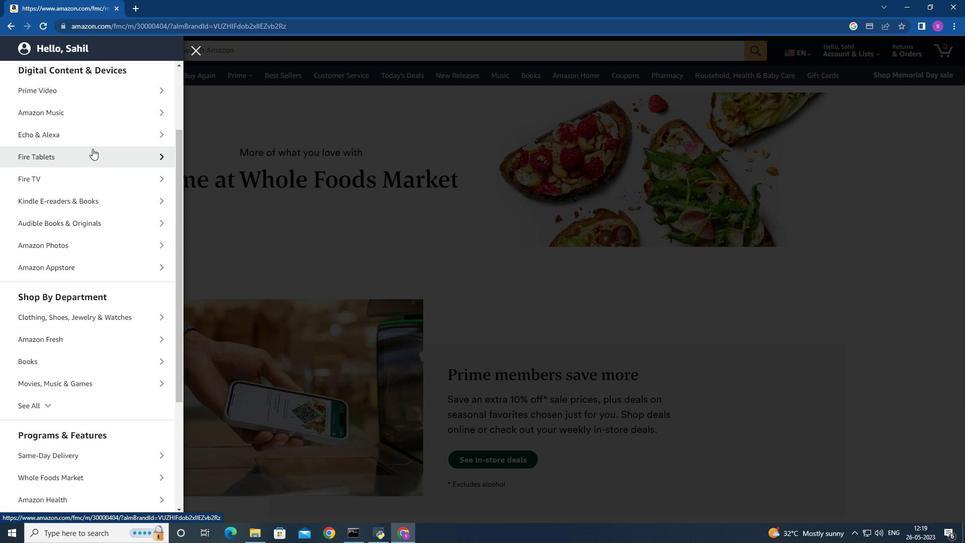 
Action: Mouse moved to (102, 188)
Screenshot: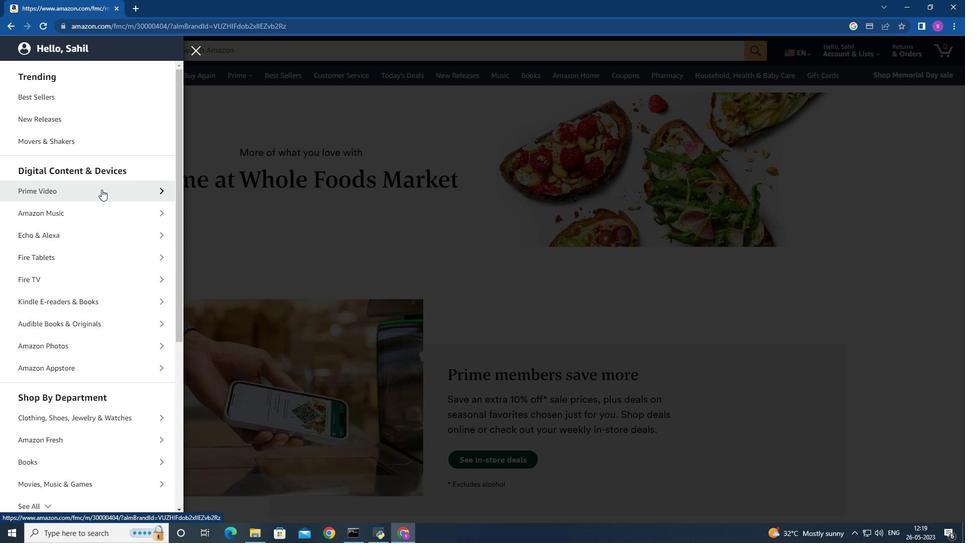 
Action: Mouse pressed left at (102, 188)
Screenshot: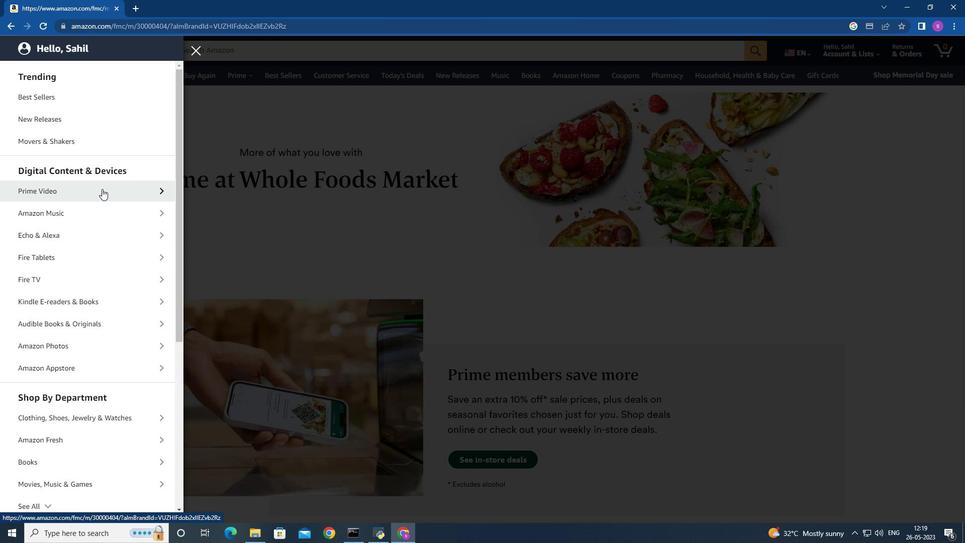 
Action: Mouse moved to (90, 116)
Screenshot: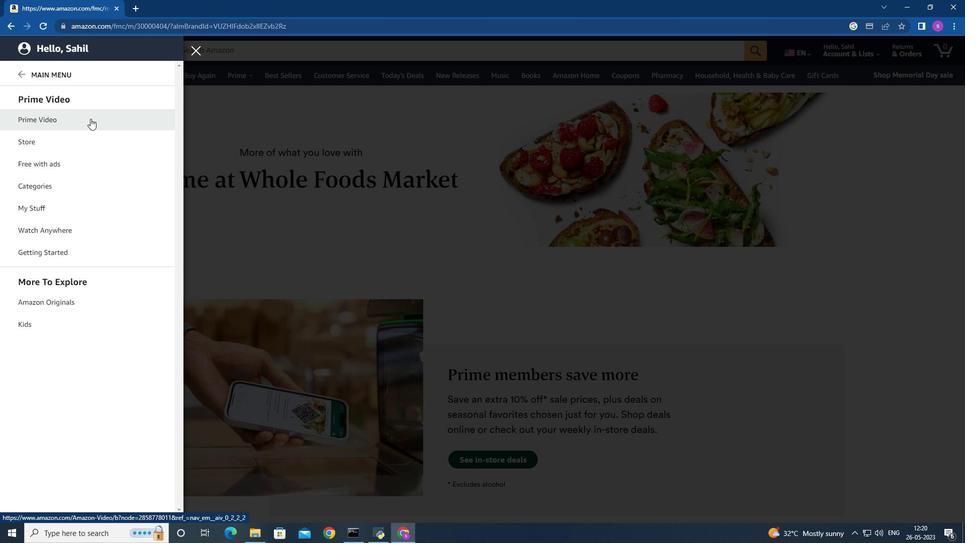 
Action: Mouse pressed left at (90, 116)
Screenshot: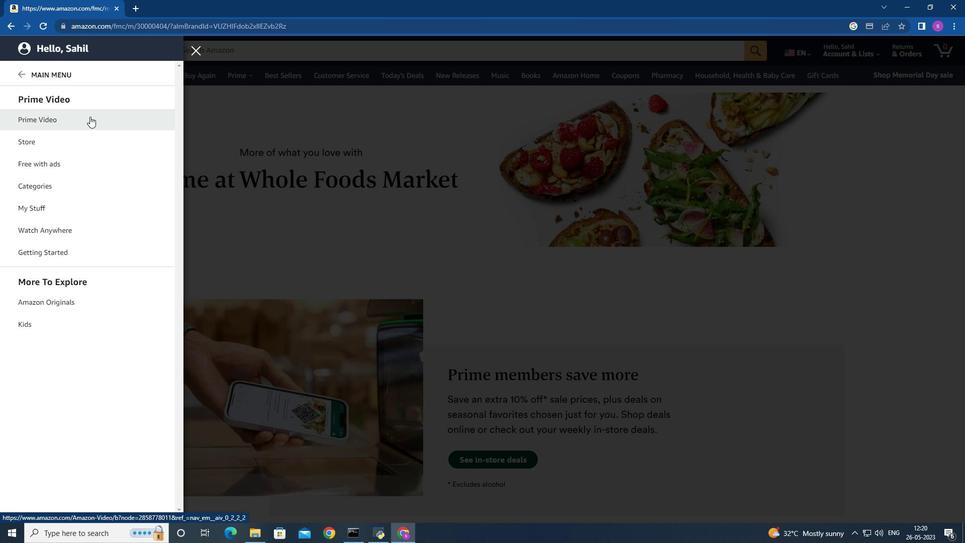 
Action: Mouse moved to (18, 79)
Screenshot: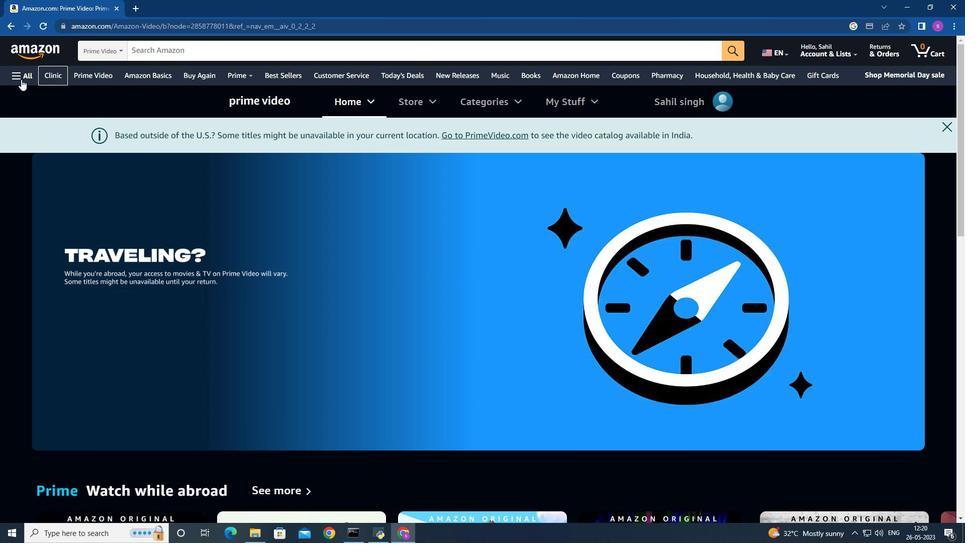 
Action: Mouse pressed left at (18, 79)
Screenshot: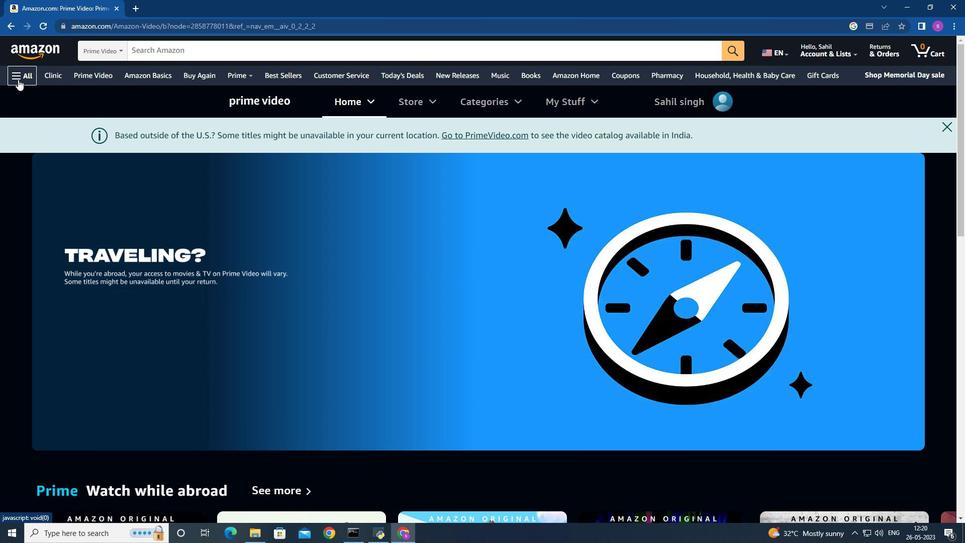 
Action: Mouse moved to (70, 253)
Screenshot: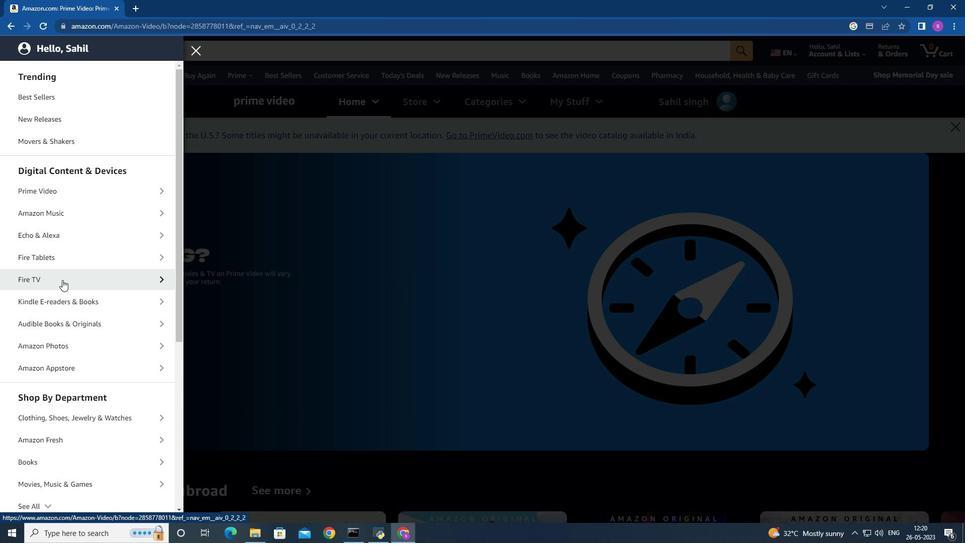 
Action: Mouse scrolled (70, 253) with delta (0, 0)
Screenshot: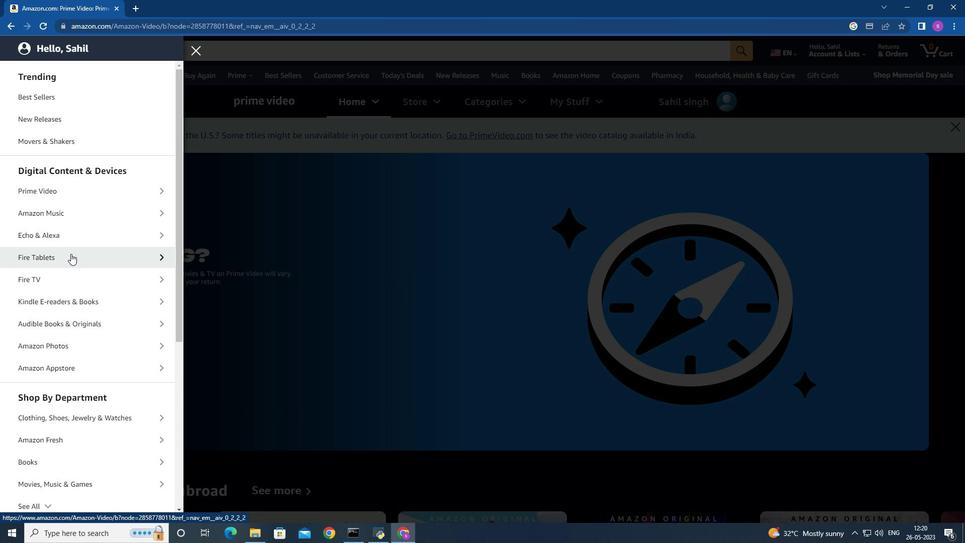 
Action: Mouse scrolled (70, 253) with delta (0, 0)
Screenshot: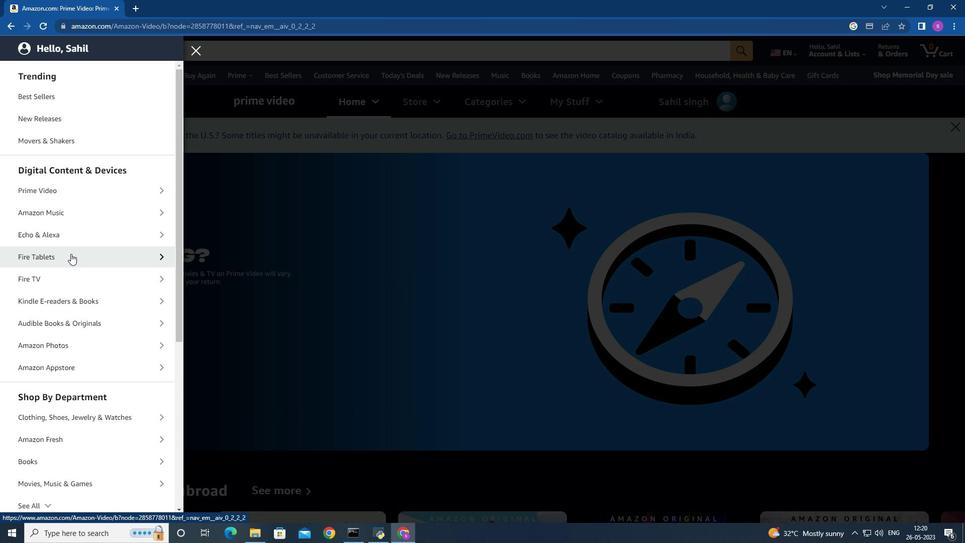 
Action: Mouse moved to (70, 253)
Screenshot: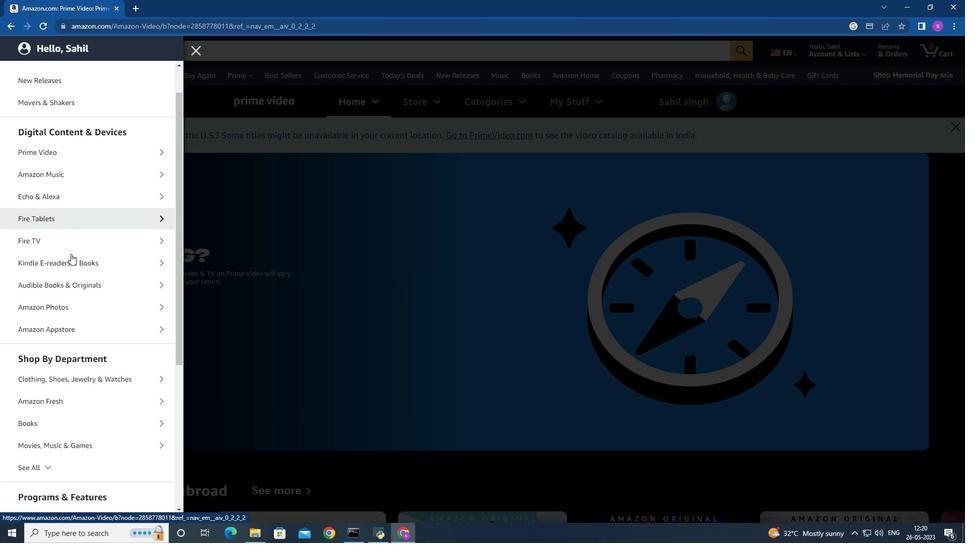 
Action: Mouse scrolled (70, 253) with delta (0, 0)
Screenshot: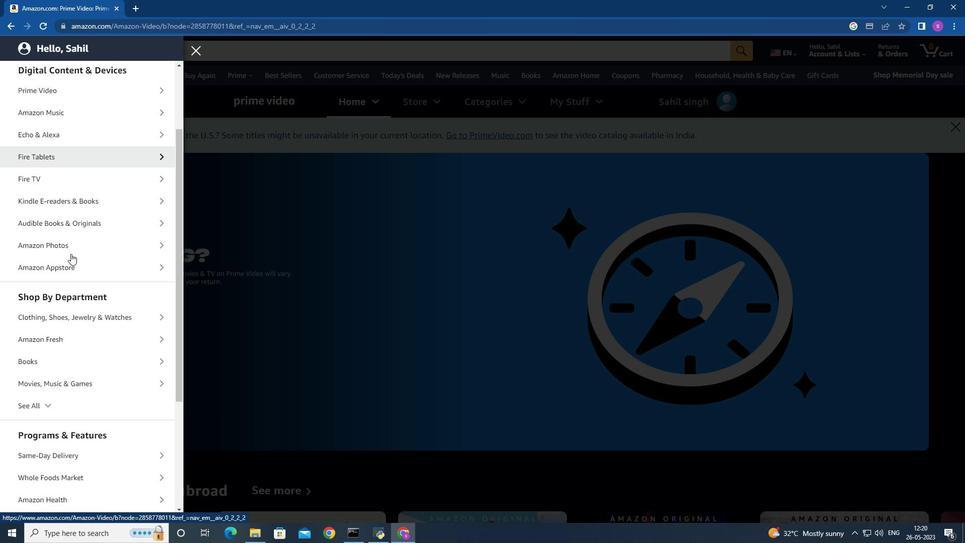 
Action: Mouse scrolled (70, 253) with delta (0, 0)
Screenshot: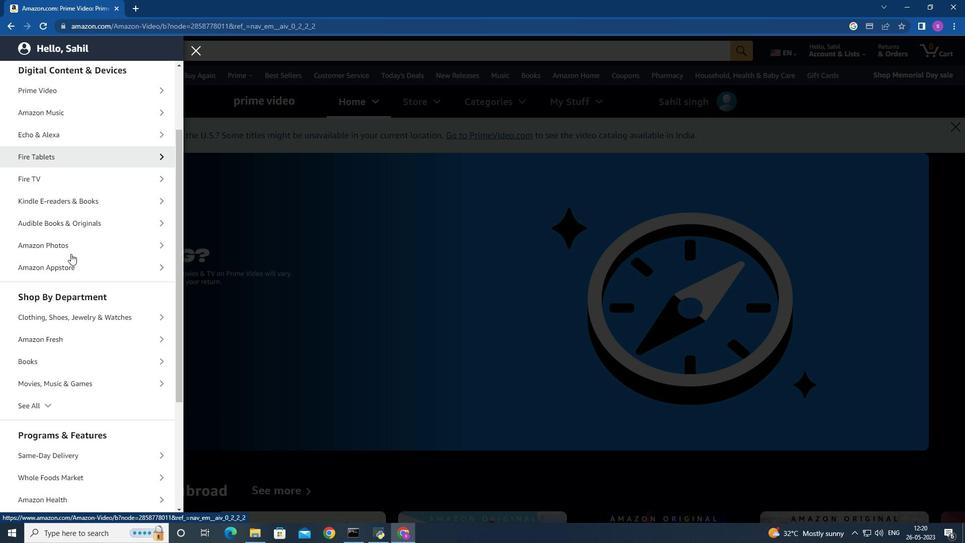 
Action: Mouse moved to (80, 278)
Screenshot: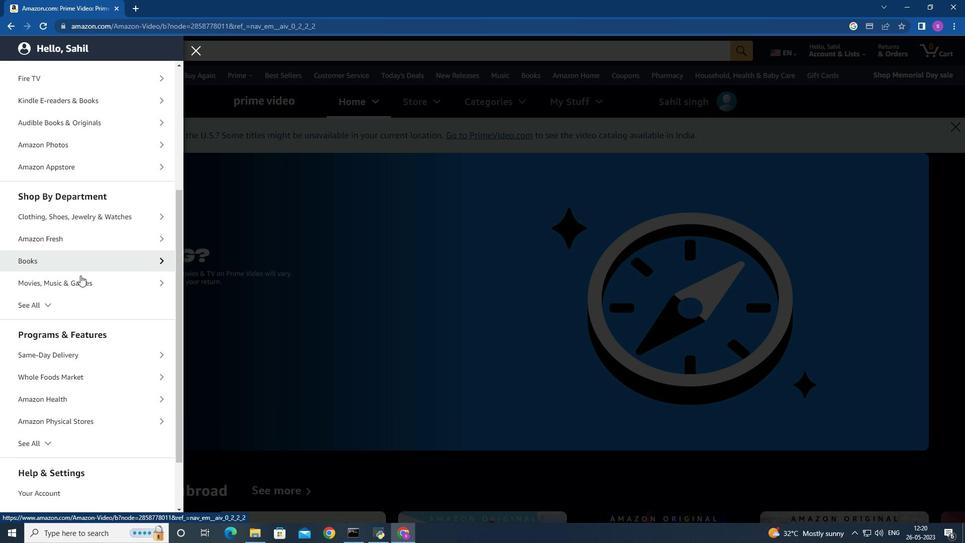 
Action: Mouse scrolled (80, 278) with delta (0, 0)
Screenshot: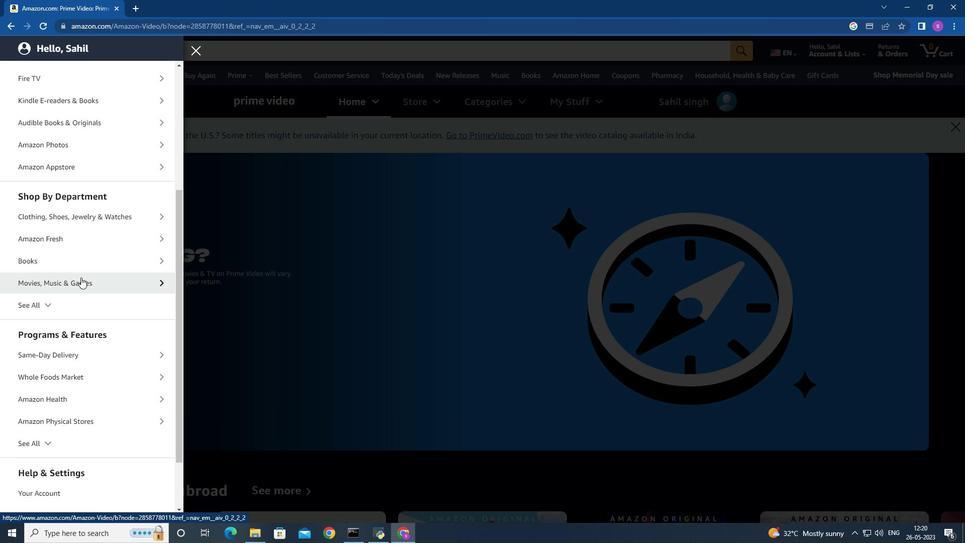 
Action: Mouse scrolled (80, 278) with delta (0, 0)
Screenshot: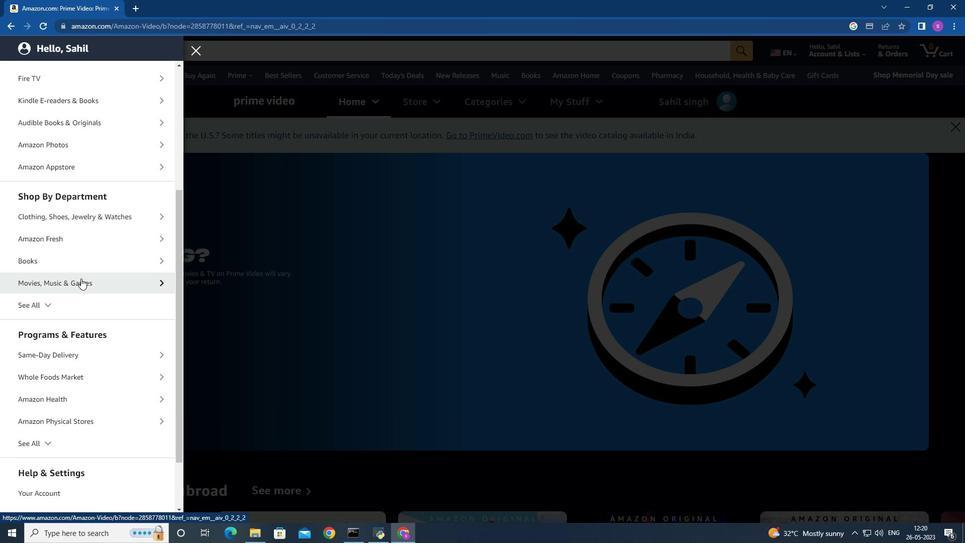 
Action: Mouse moved to (95, 304)
Screenshot: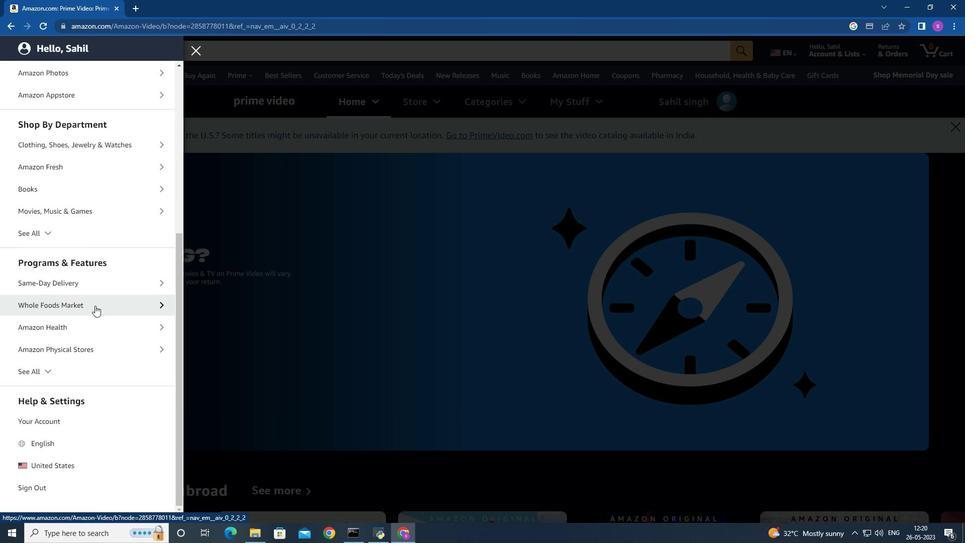 
Action: Mouse pressed left at (95, 304)
Screenshot: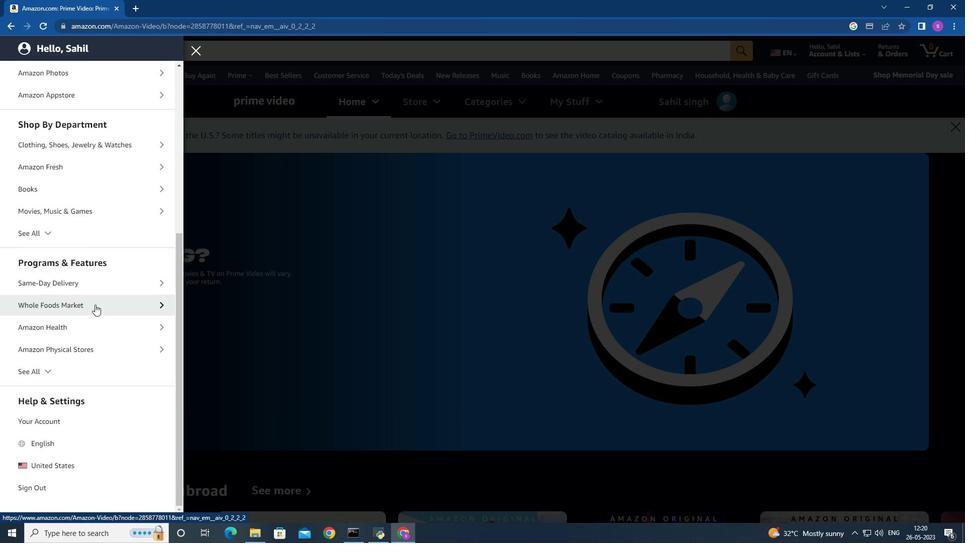 
Action: Mouse moved to (79, 118)
Screenshot: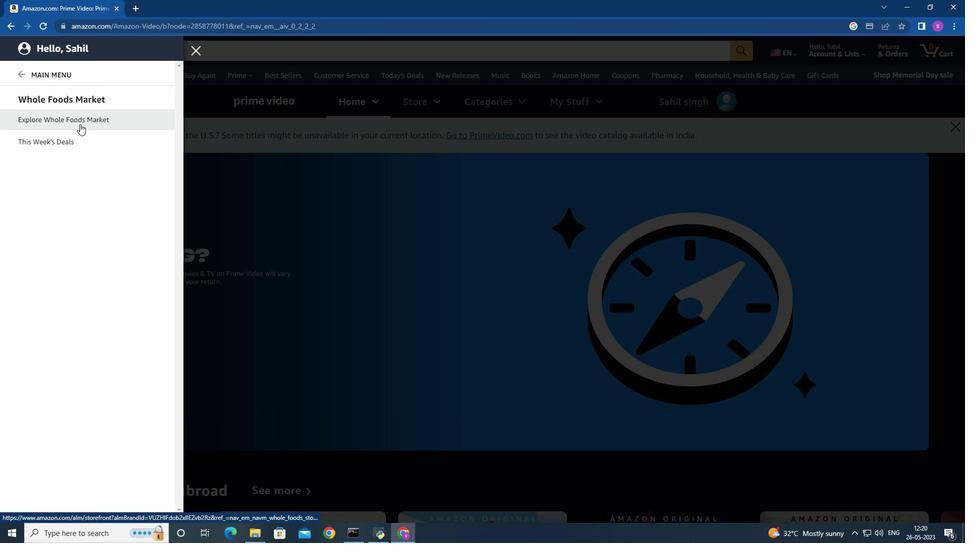 
Action: Mouse pressed left at (79, 118)
Screenshot: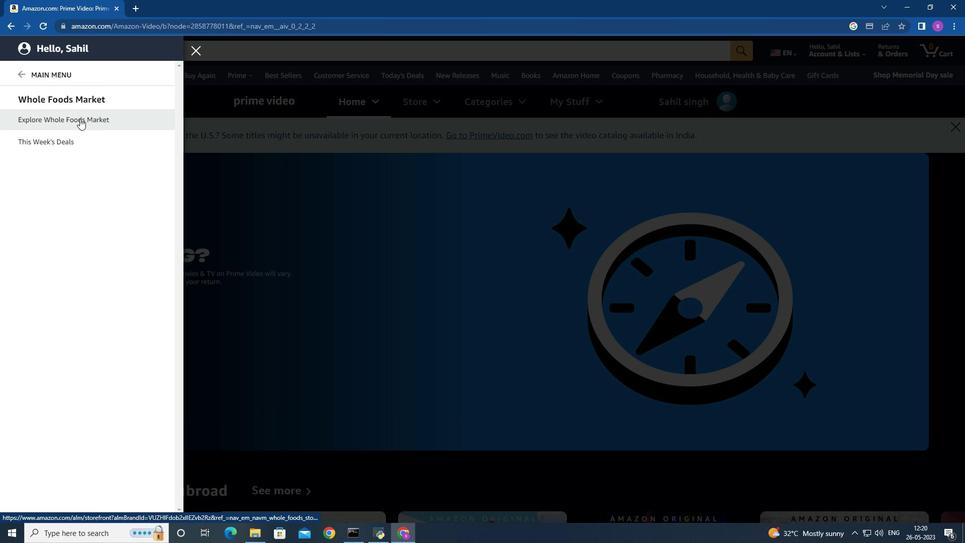 
Action: Mouse moved to (248, 47)
Screenshot: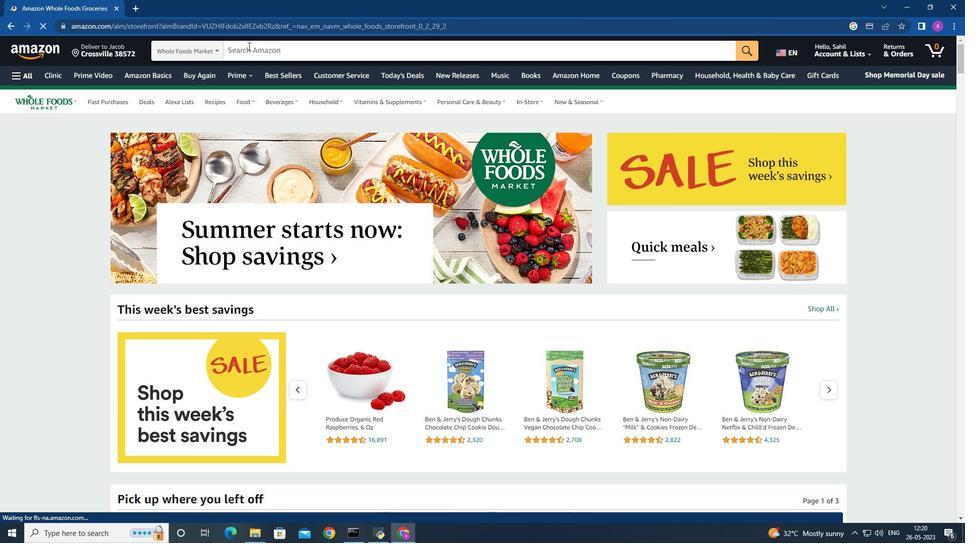 
Action: Mouse pressed left at (248, 47)
Screenshot: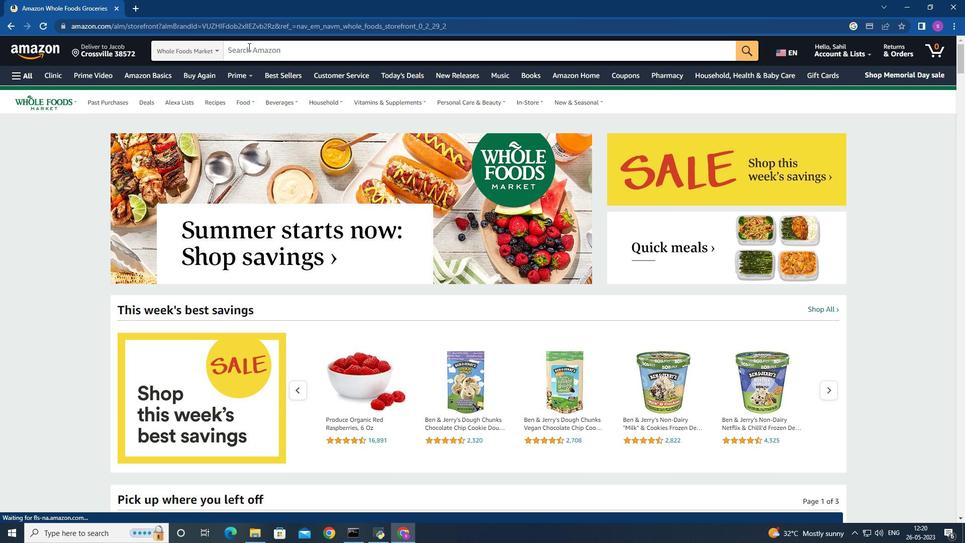 
Action: Key pressed <Key.shift>Organic<Key.space><Key.shift>Coconut<Key.space><Key.shift>Flour
Screenshot: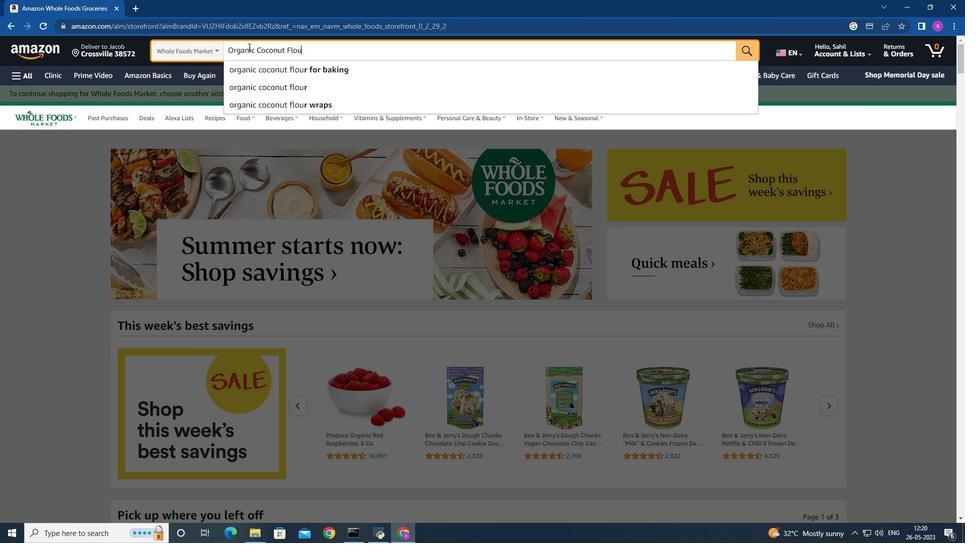 
Action: Mouse moved to (253, 86)
Screenshot: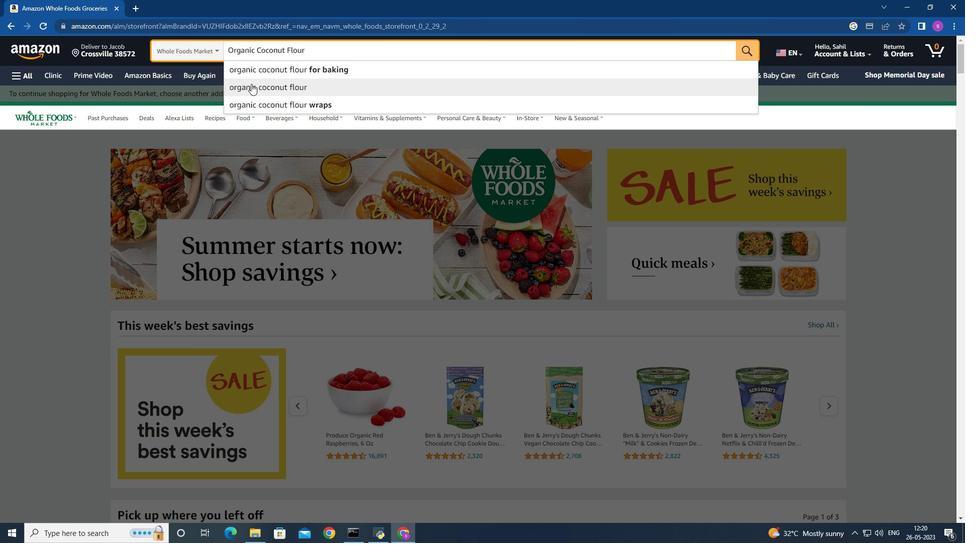 
Action: Mouse pressed left at (253, 86)
Screenshot: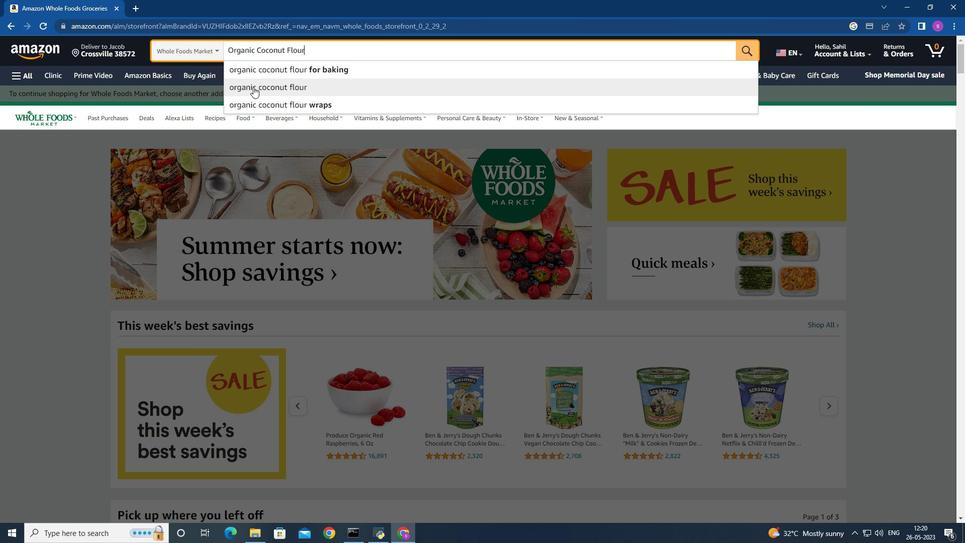 
Action: Mouse moved to (270, 248)
Screenshot: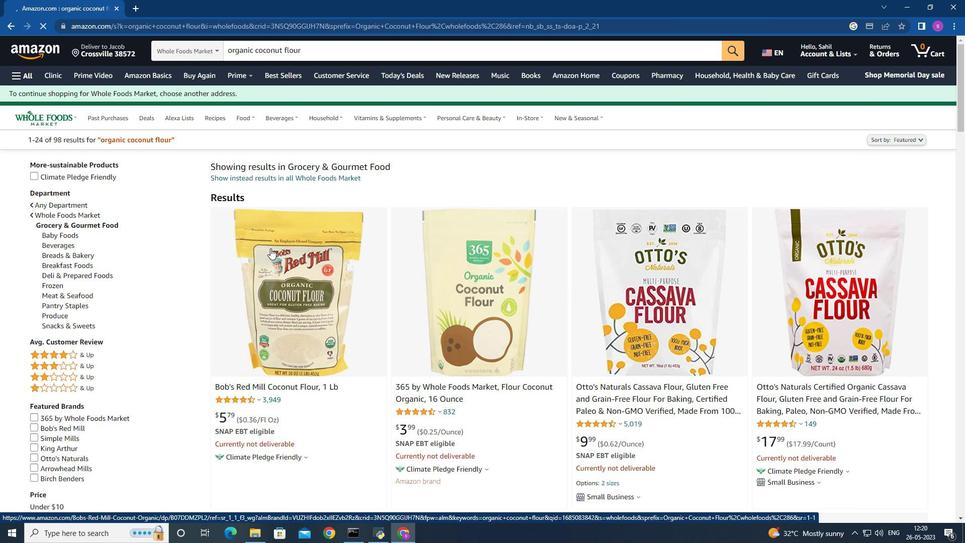
Action: Mouse scrolled (270, 248) with delta (0, 0)
Screenshot: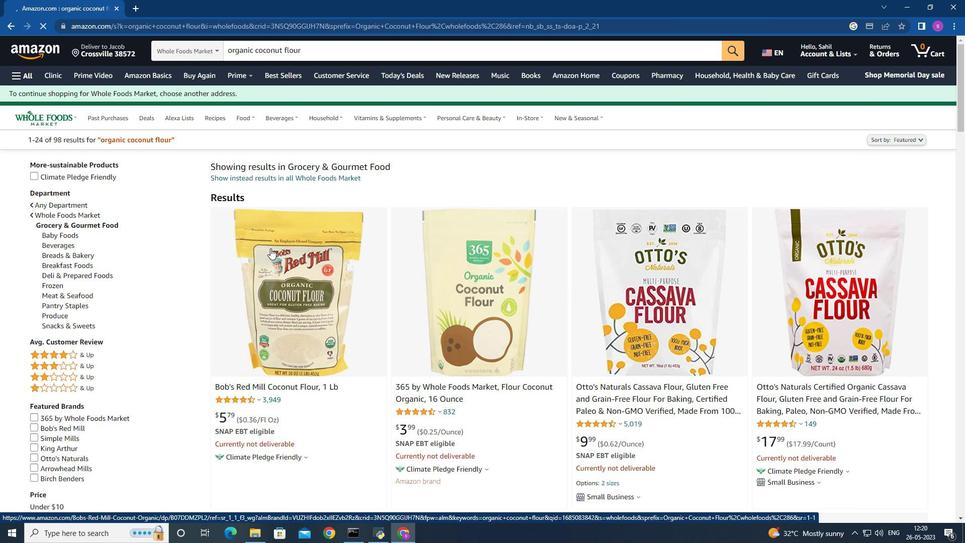 
Action: Mouse scrolled (270, 248) with delta (0, 0)
Screenshot: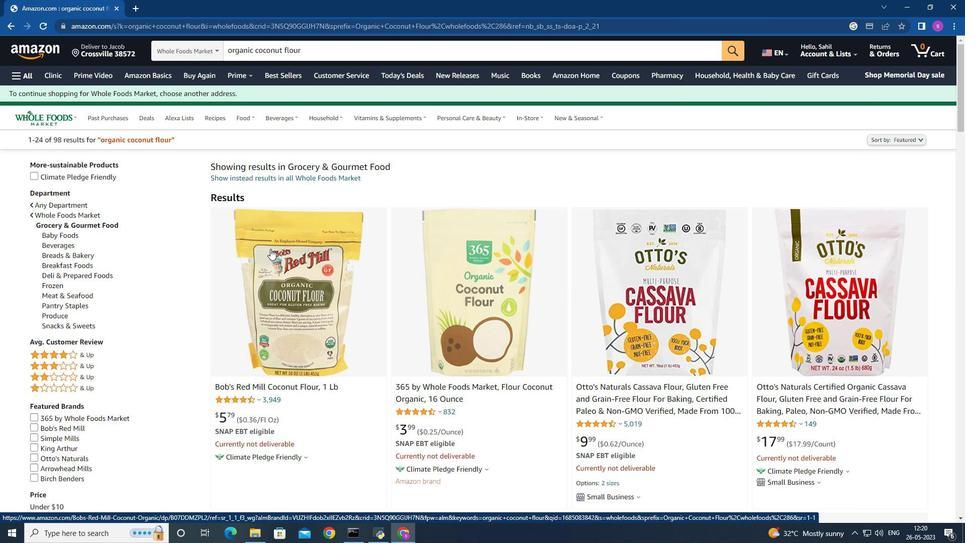 
Action: Mouse moved to (300, 219)
Screenshot: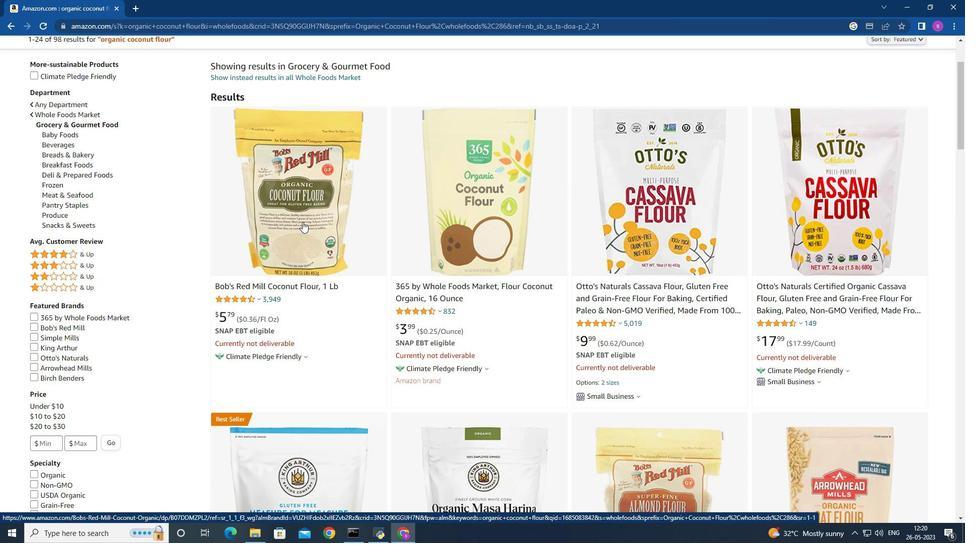 
Action: Mouse pressed left at (300, 219)
Screenshot: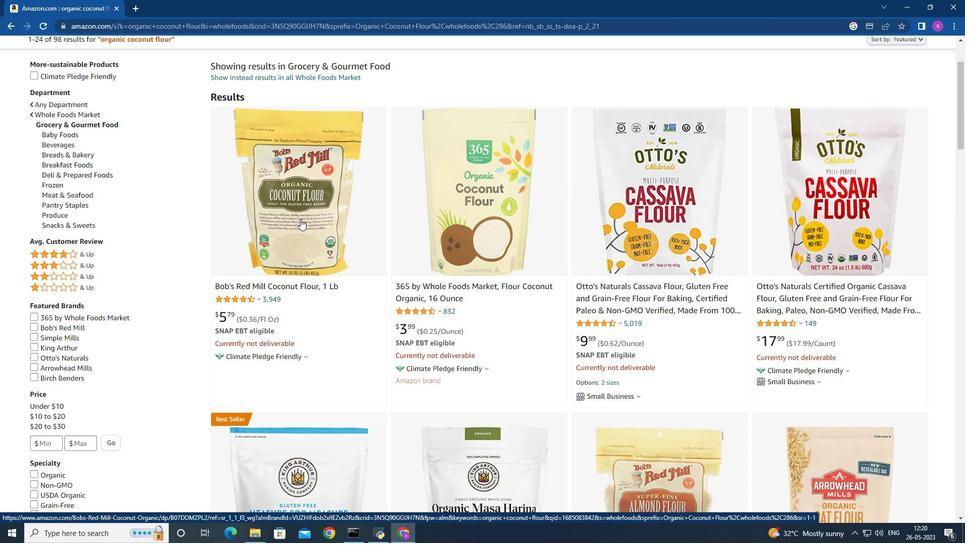 
Action: Mouse moved to (97, 357)
Screenshot: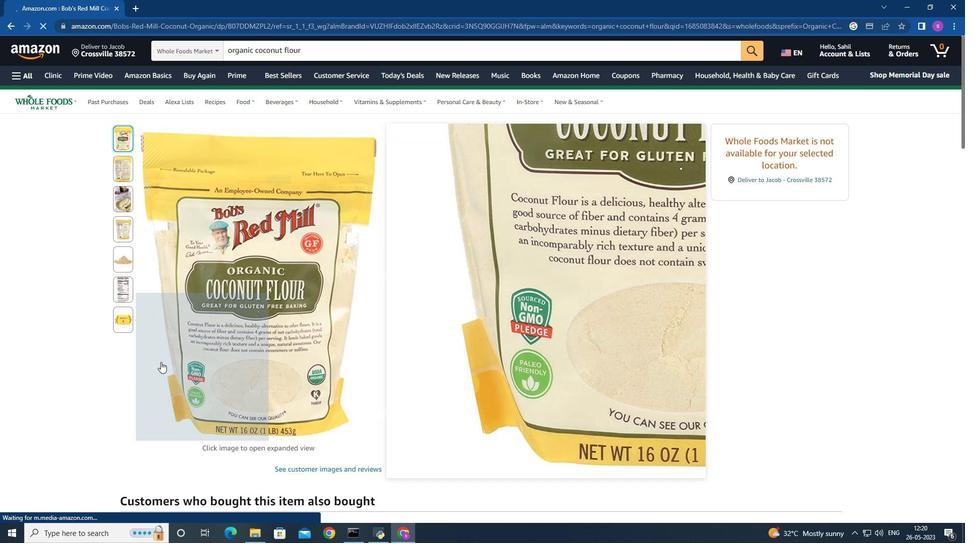 
Action: Mouse scrolled (97, 356) with delta (0, 0)
Screenshot: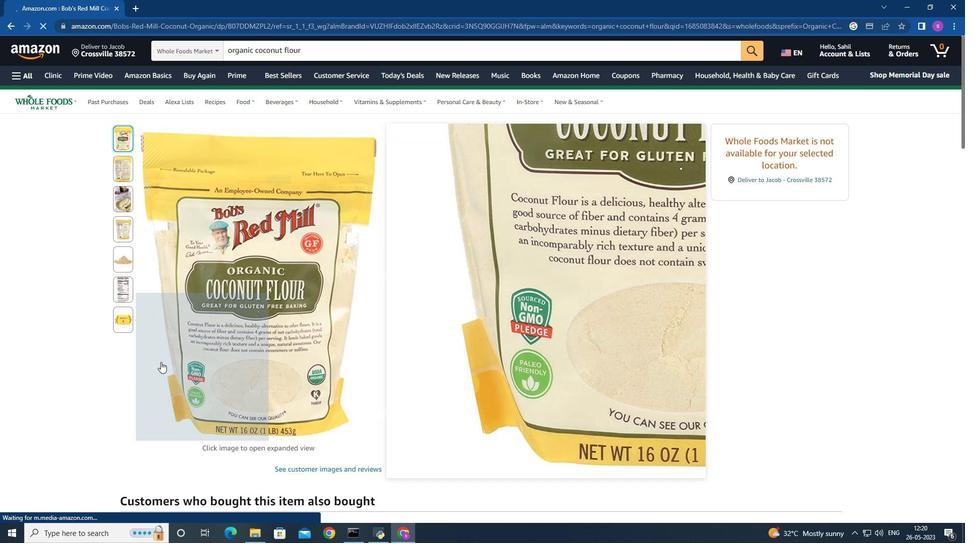 
Action: Mouse moved to (85, 359)
Screenshot: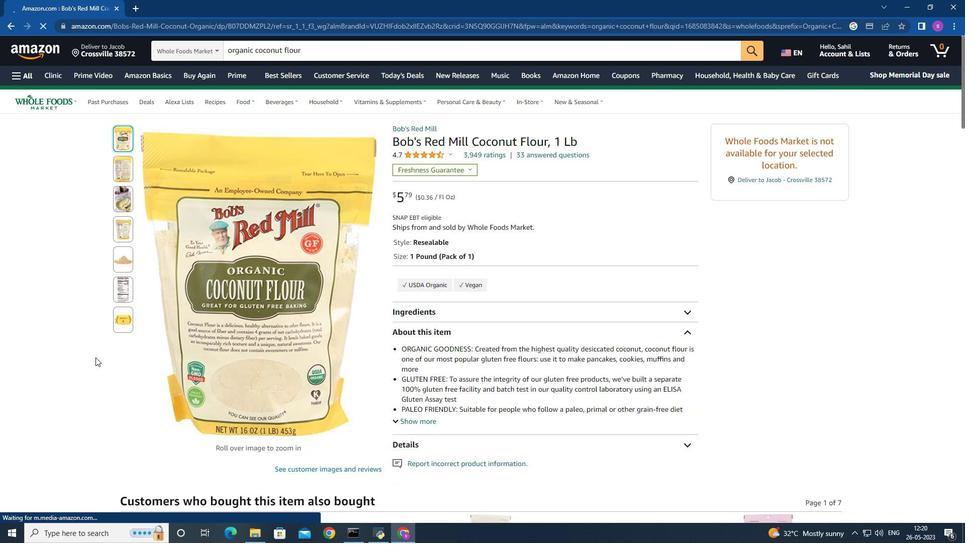 
Action: Mouse scrolled (85, 358) with delta (0, 0)
Screenshot: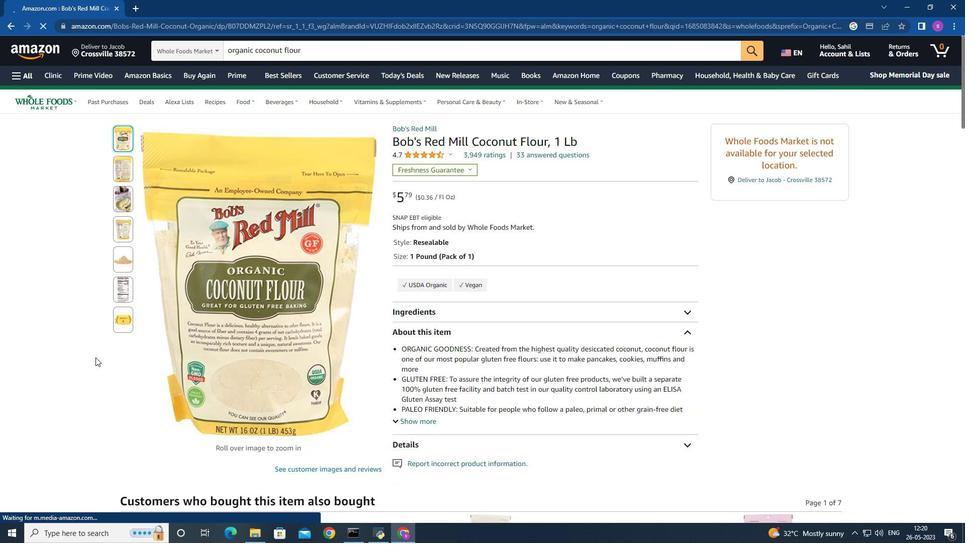 
Action: Mouse moved to (85, 359)
Screenshot: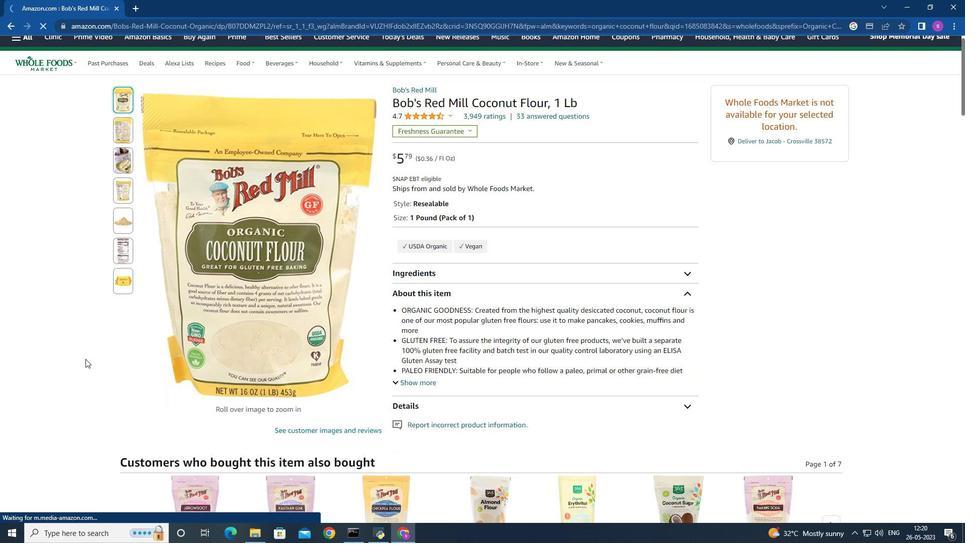 
Action: Mouse scrolled (85, 358) with delta (0, 0)
Screenshot: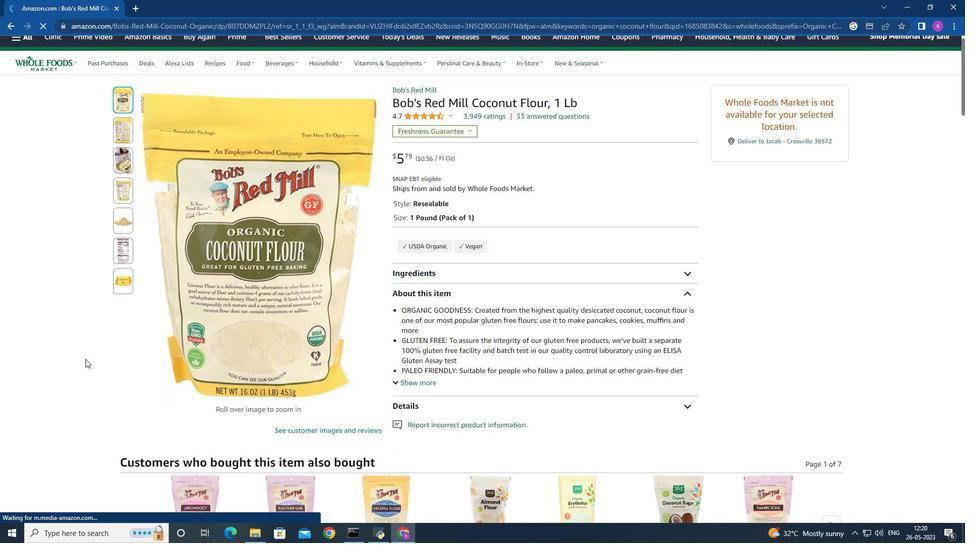 
Action: Mouse moved to (336, 226)
Screenshot: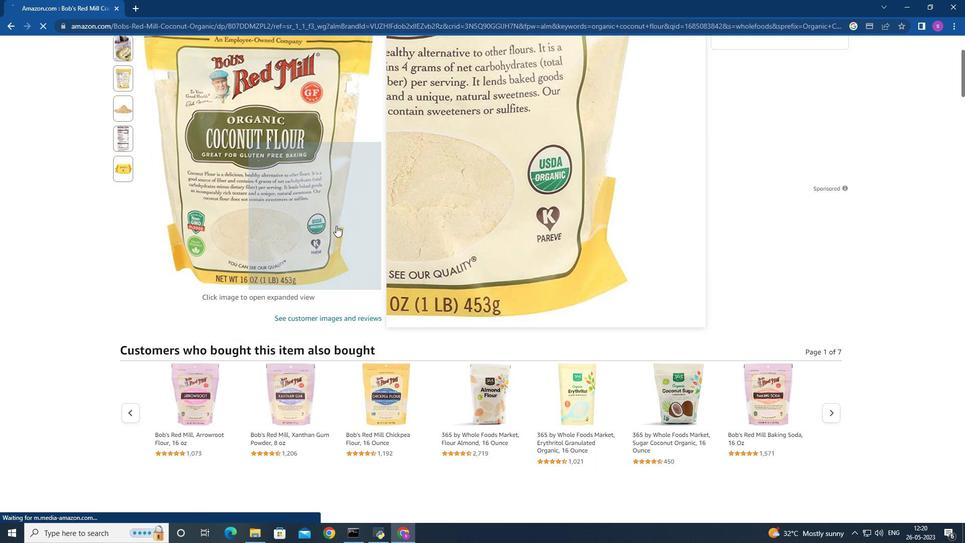 
Action: Mouse scrolled (336, 226) with delta (0, 0)
Screenshot: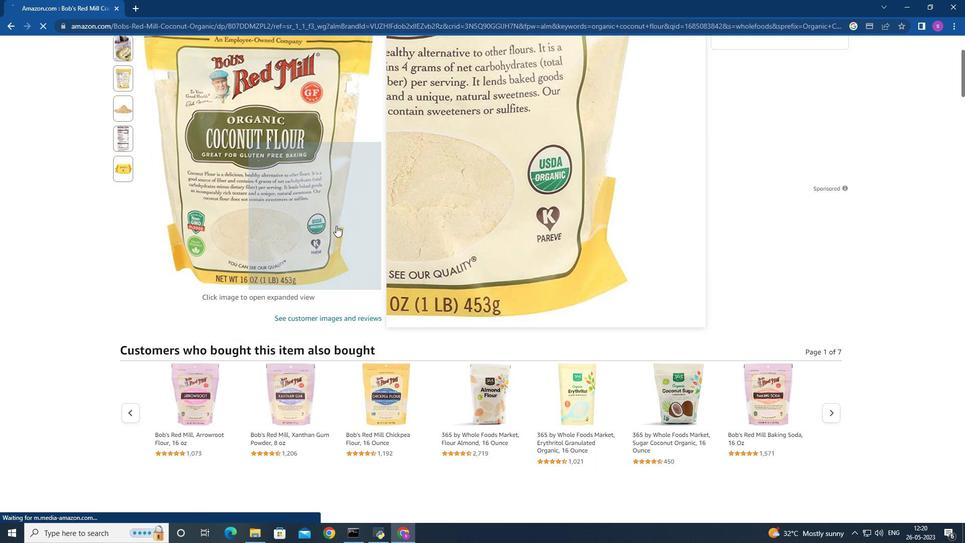 
Action: Mouse moved to (339, 228)
Screenshot: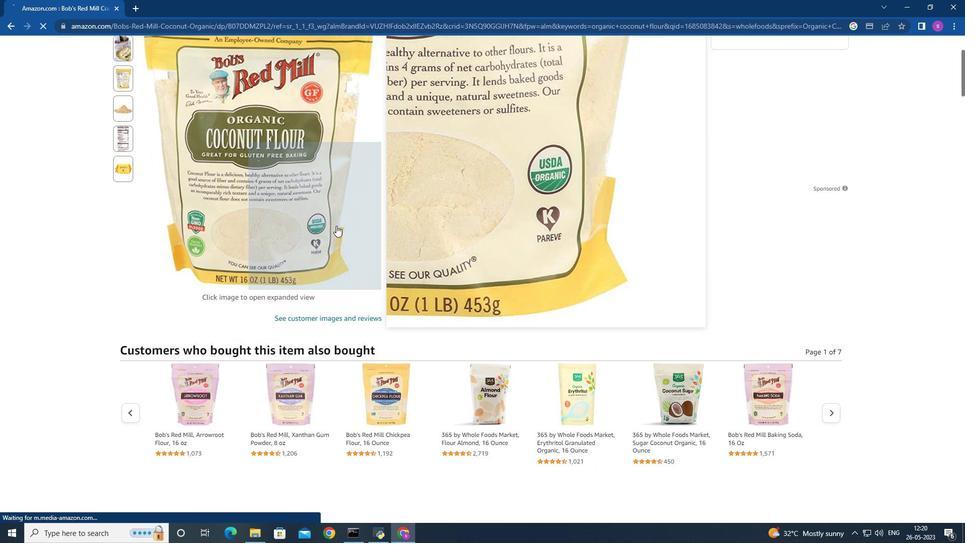 
Action: Mouse scrolled (339, 229) with delta (0, 0)
Screenshot: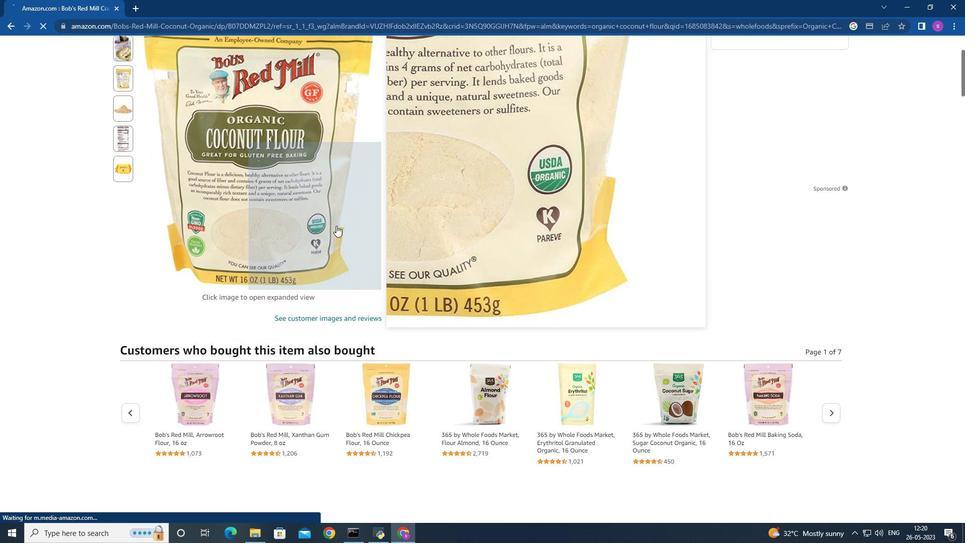 
Action: Mouse moved to (351, 239)
Screenshot: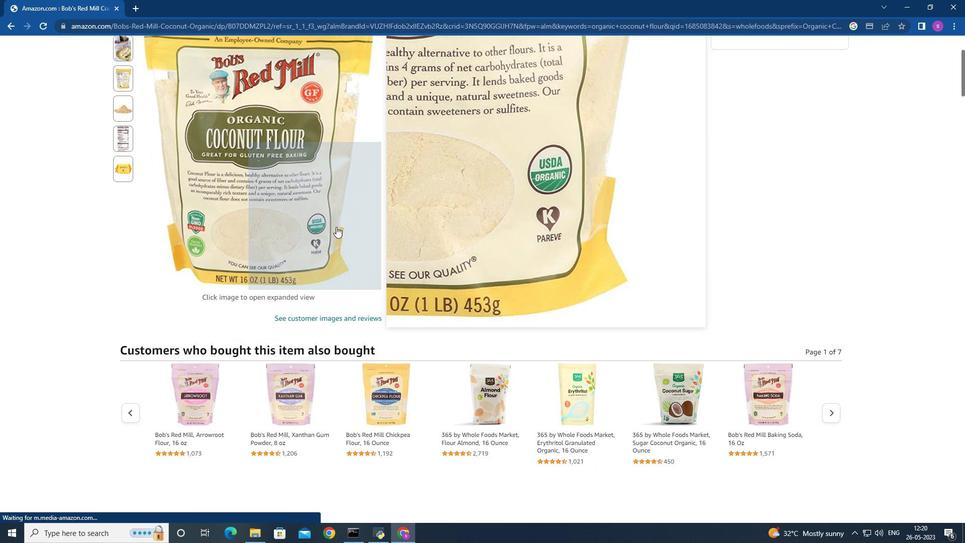 
Action: Mouse scrolled (351, 239) with delta (0, 0)
Screenshot: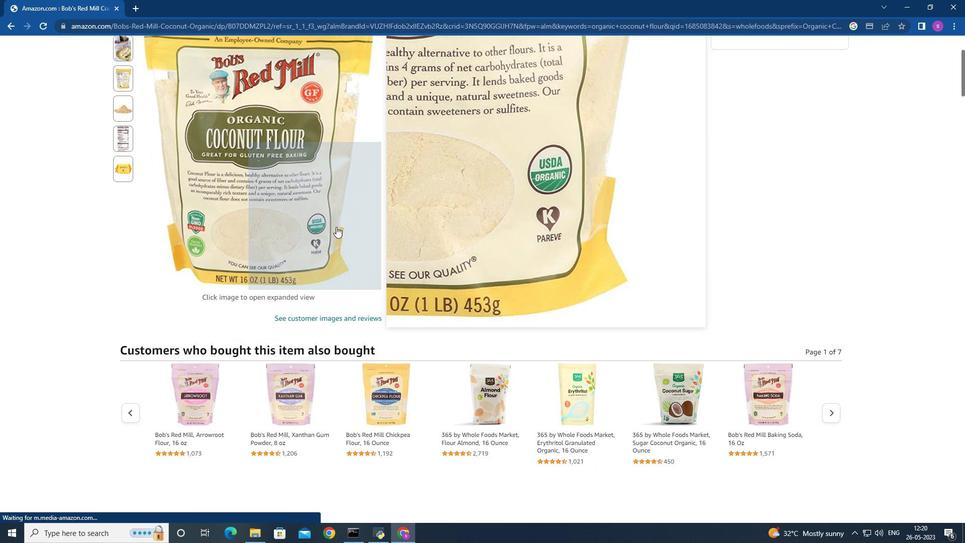 
Action: Mouse moved to (7, 24)
Screenshot: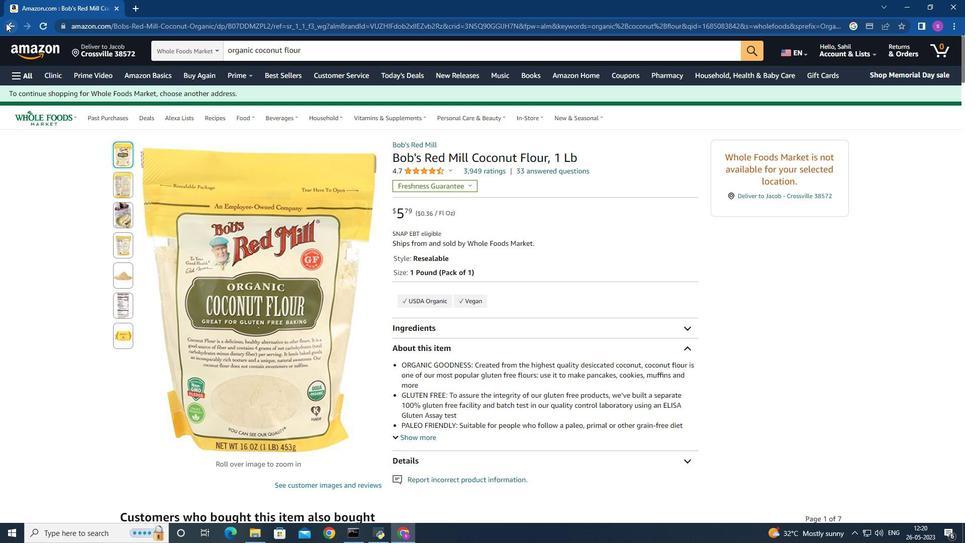 
Action: Mouse pressed left at (7, 24)
Screenshot: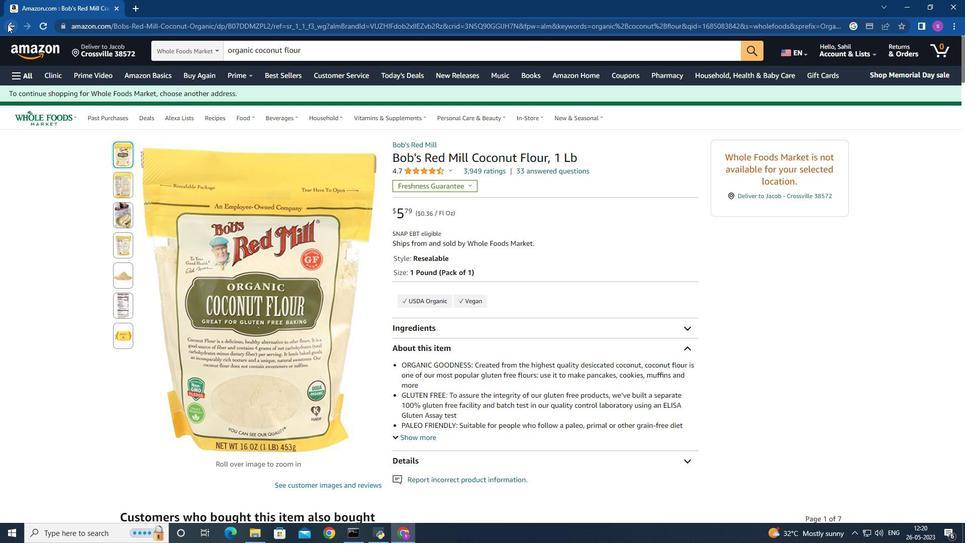 
Action: Mouse moved to (261, 218)
Screenshot: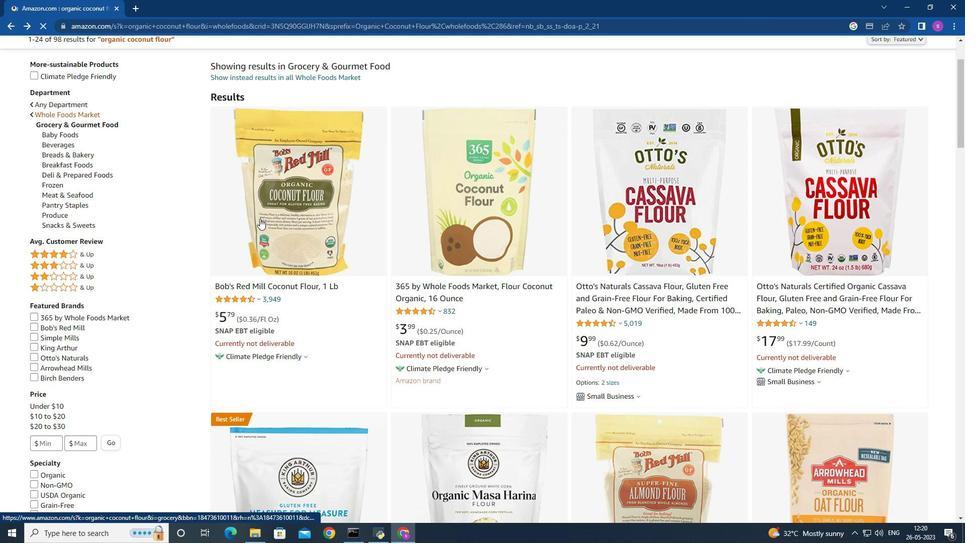 
Action: Mouse scrolled (261, 218) with delta (0, 0)
Screenshot: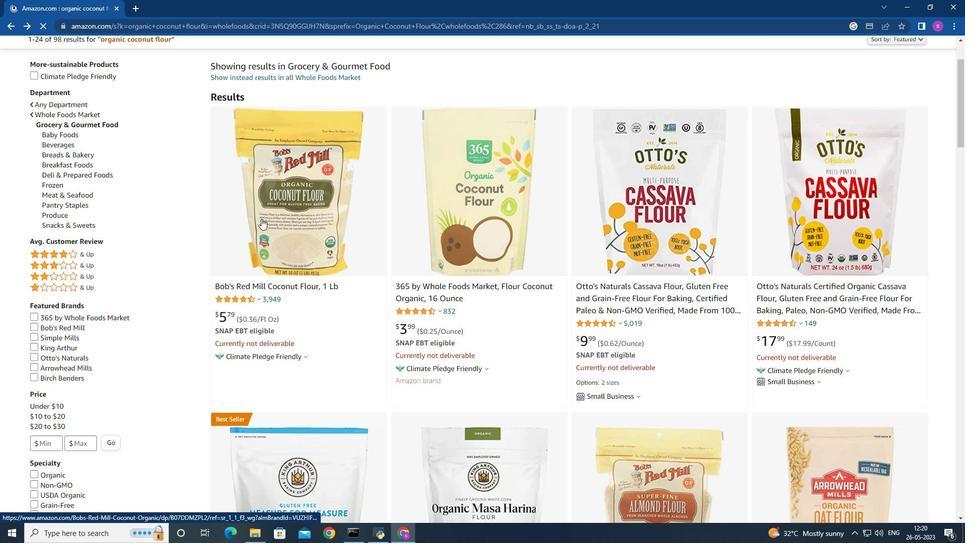 
Action: Mouse scrolled (261, 218) with delta (0, 0)
Screenshot: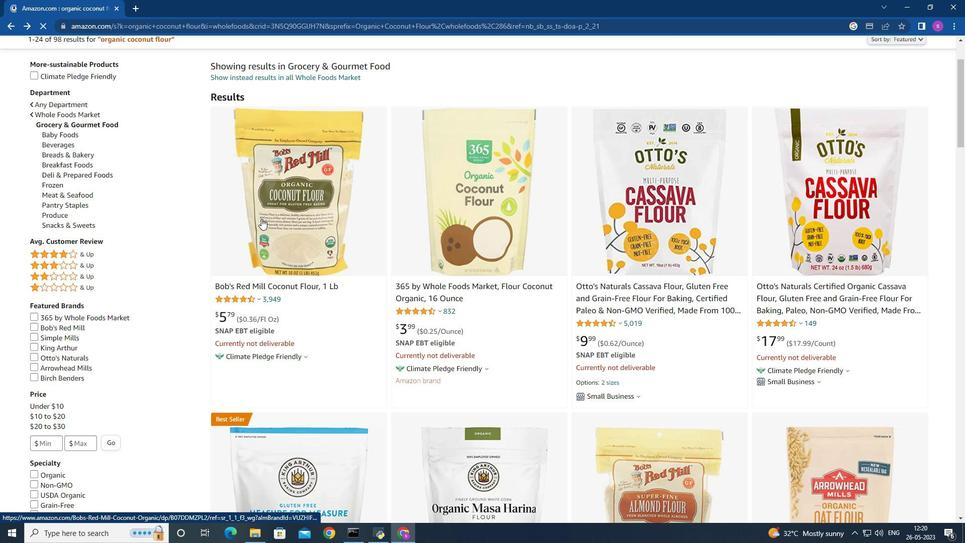
Action: Mouse scrolled (261, 218) with delta (0, 0)
Screenshot: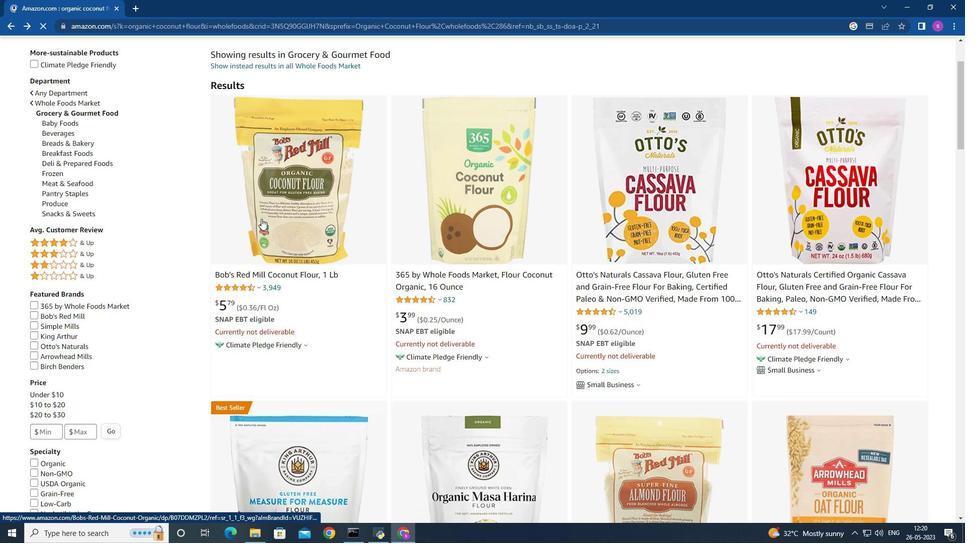 
Action: Mouse moved to (322, 222)
Screenshot: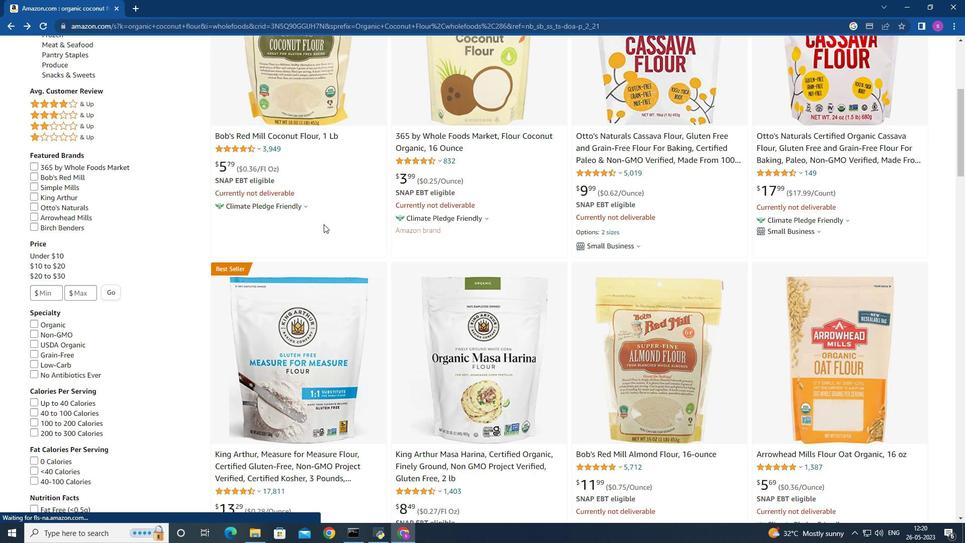 
Action: Mouse scrolled (322, 222) with delta (0, 0)
Screenshot: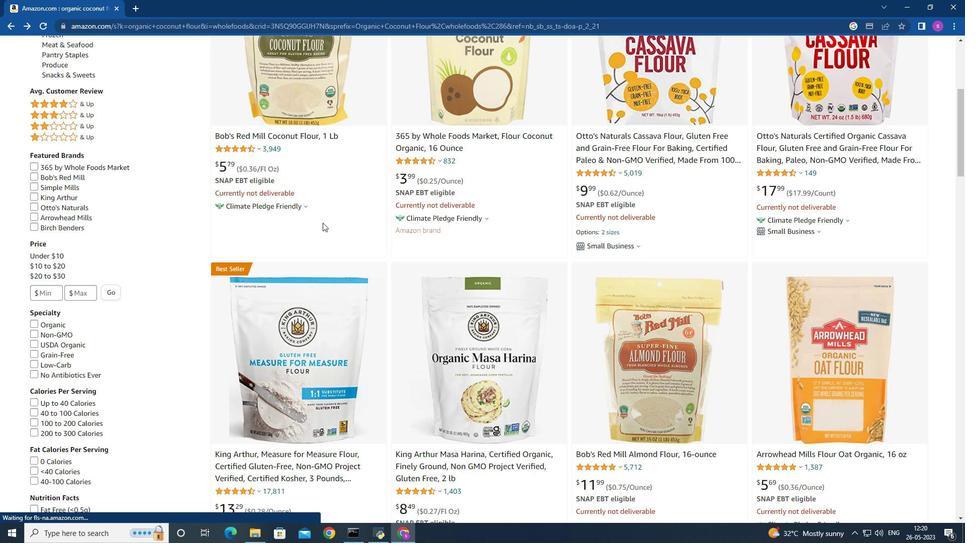 
Action: Mouse scrolled (322, 222) with delta (0, 0)
Screenshot: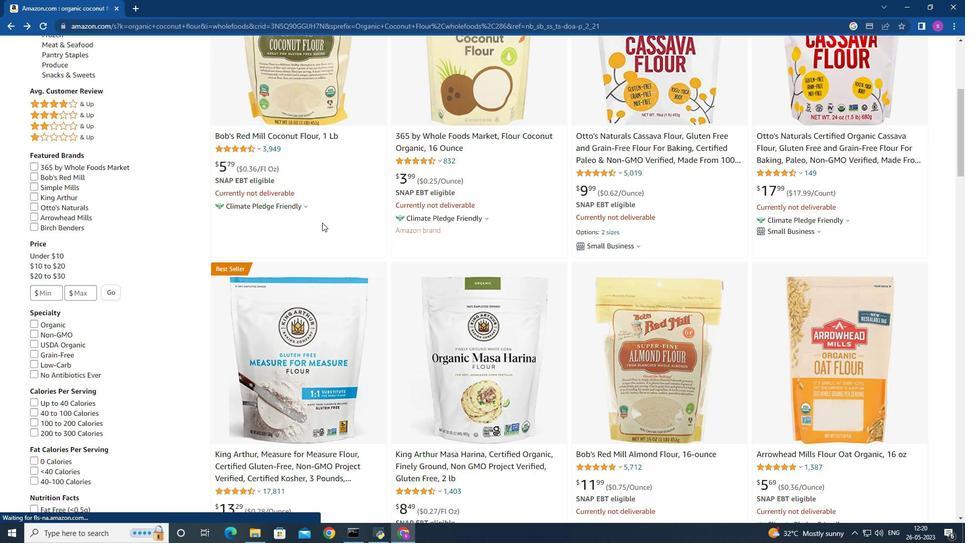 
Action: Mouse scrolled (322, 222) with delta (0, 0)
Screenshot: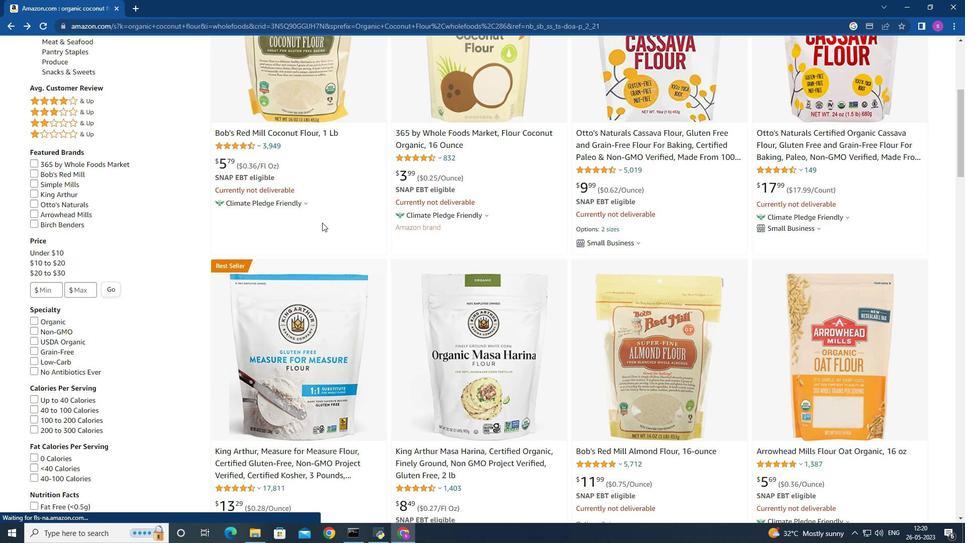 
Action: Mouse moved to (443, 226)
Screenshot: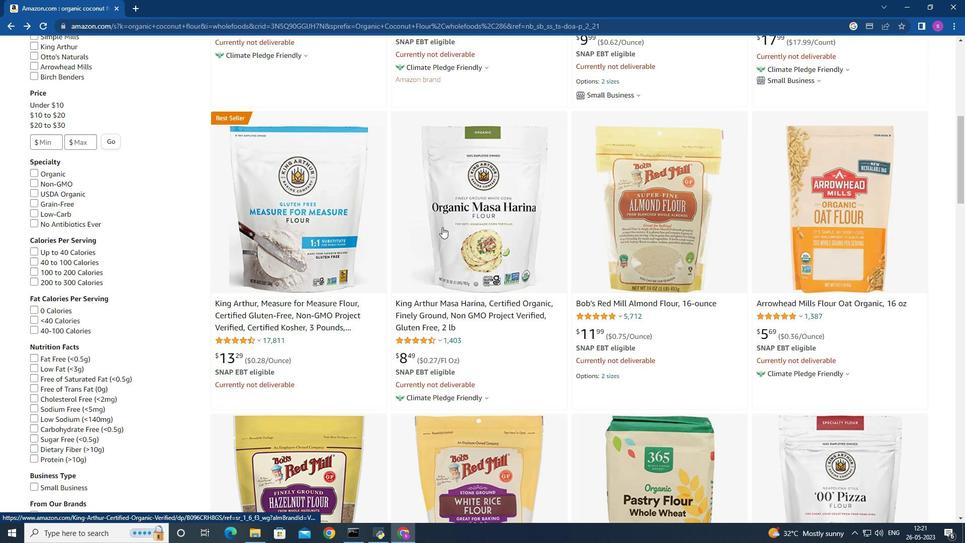 
Action: Mouse pressed left at (443, 226)
Screenshot: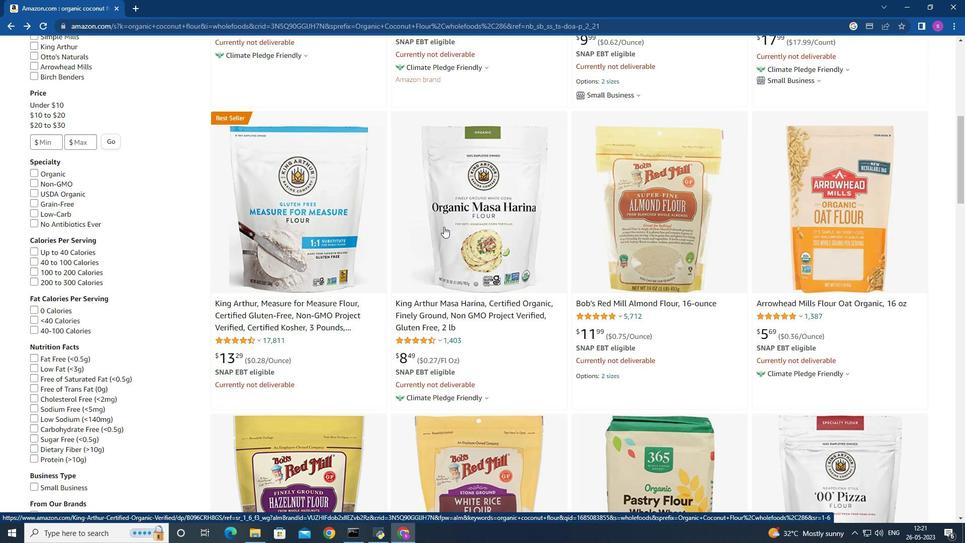 
Action: Mouse moved to (274, 268)
Screenshot: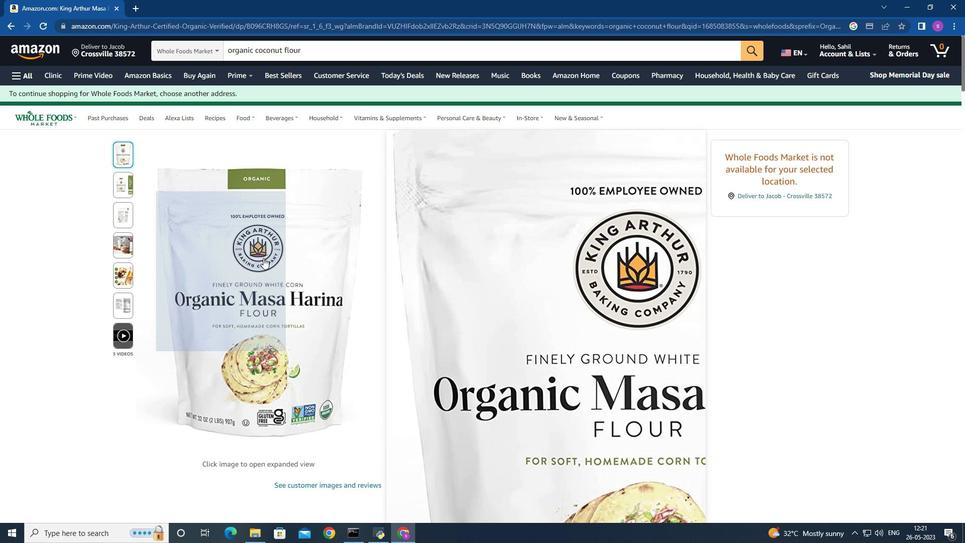 
Action: Mouse scrolled (274, 266) with delta (0, 0)
Screenshot: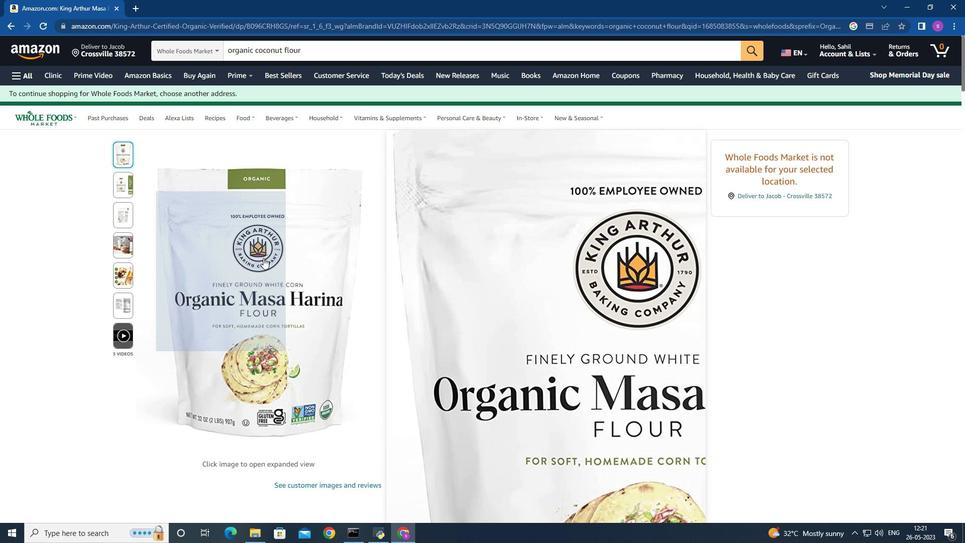 
Action: Mouse moved to (274, 266)
Screenshot: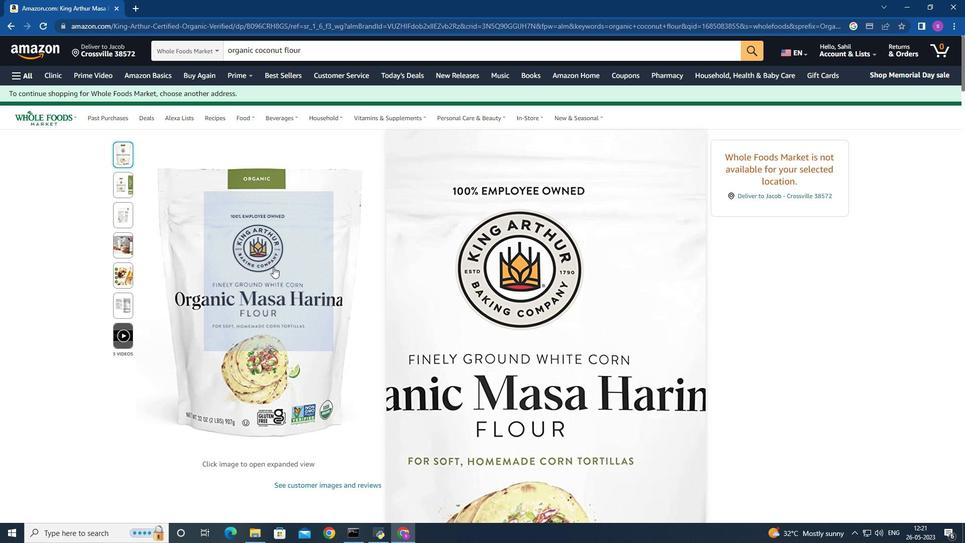 
Action: Mouse scrolled (274, 266) with delta (0, 0)
Screenshot: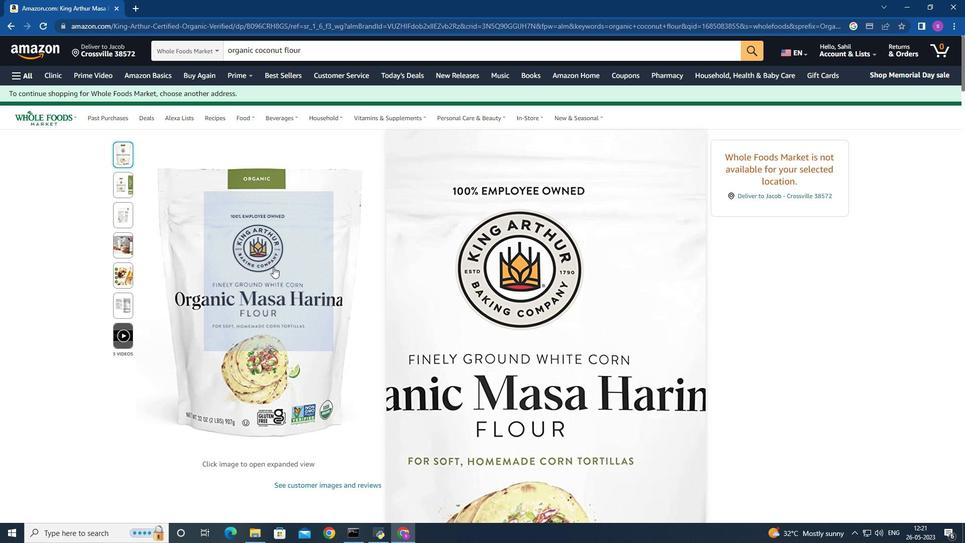 
Action: Mouse scrolled (274, 265) with delta (0, 0)
Screenshot: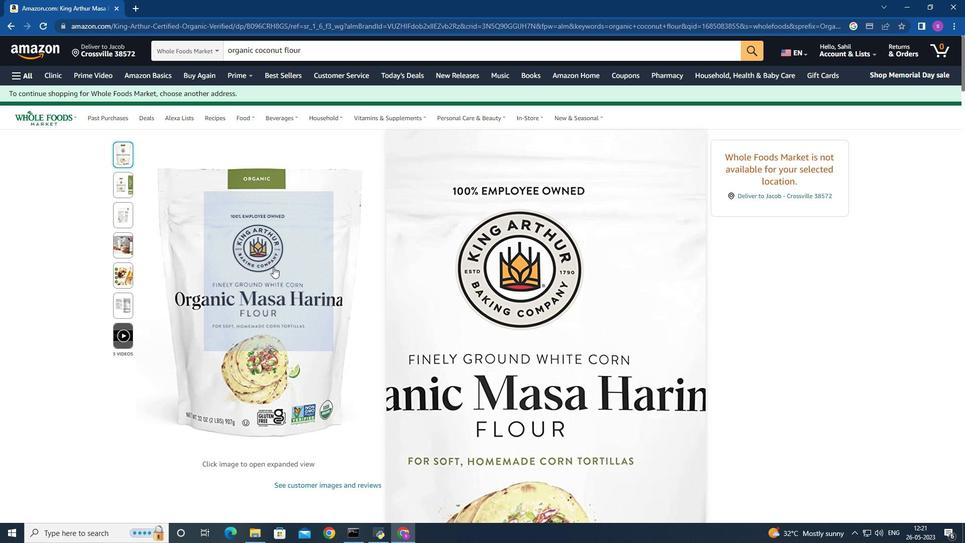 
Action: Mouse moved to (273, 266)
Screenshot: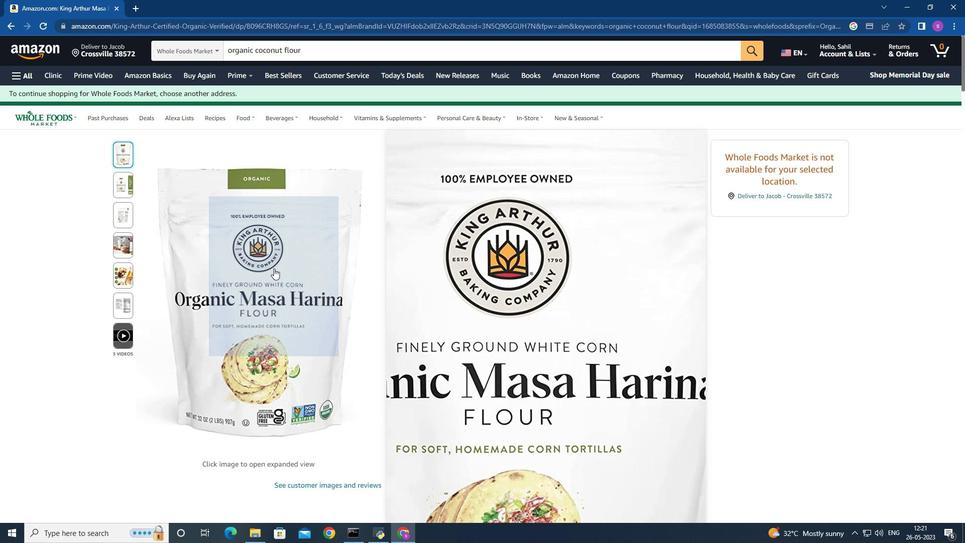 
Action: Mouse scrolled (273, 265) with delta (0, 0)
Screenshot: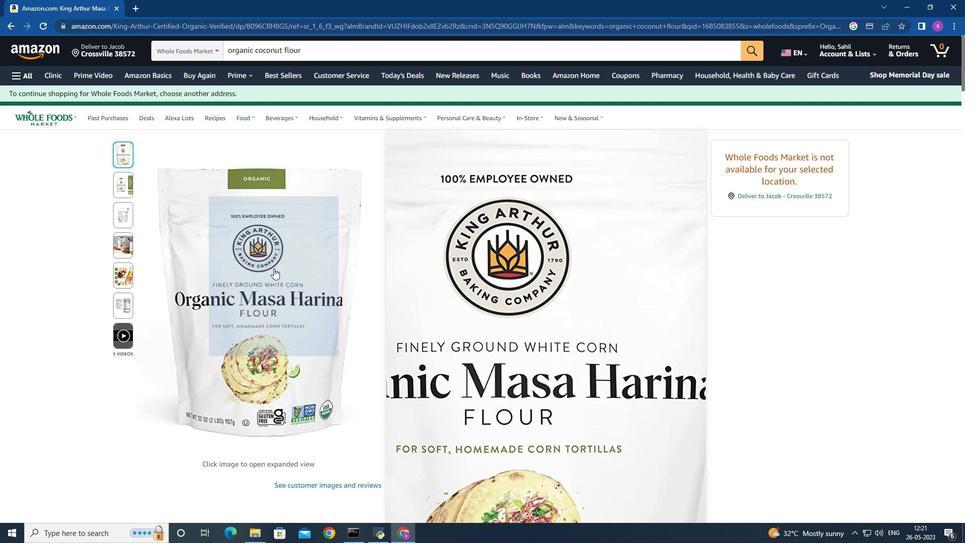 
Action: Mouse moved to (5, 24)
Screenshot: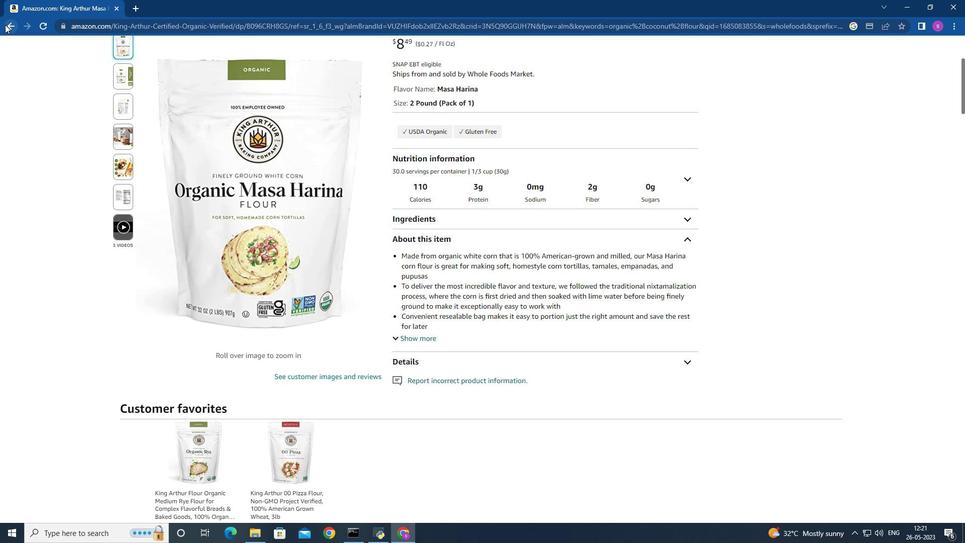 
Action: Mouse pressed left at (5, 24)
Screenshot: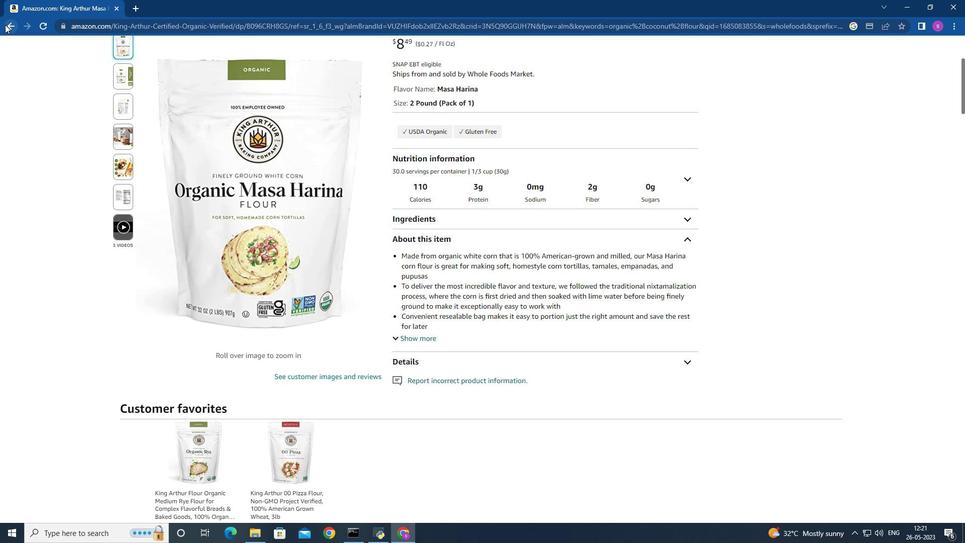 
Action: Mouse moved to (371, 266)
Screenshot: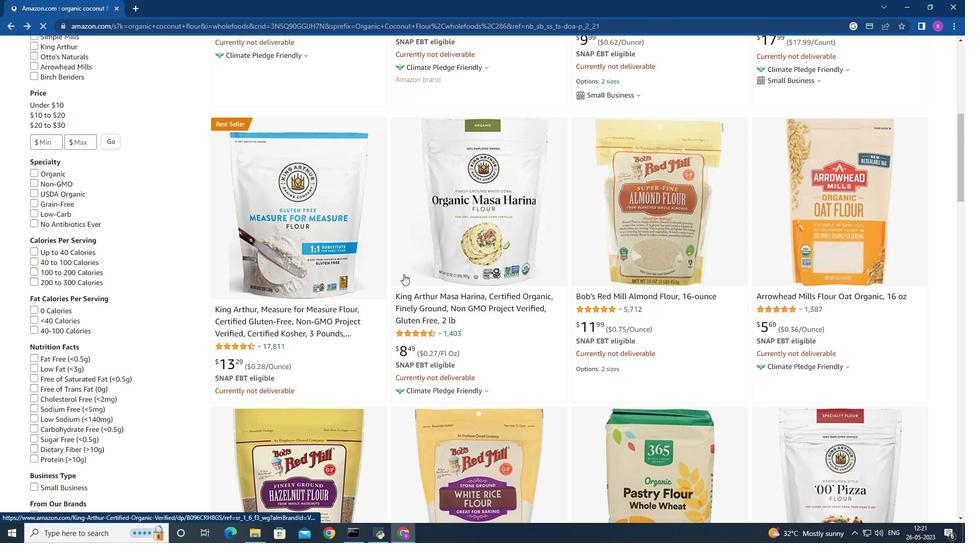 
Action: Mouse scrolled (374, 266) with delta (0, 0)
Screenshot: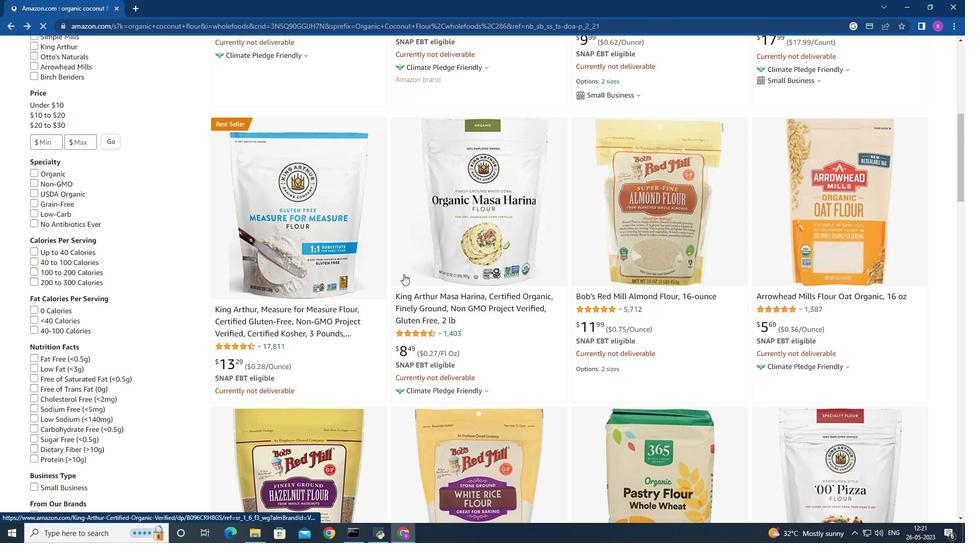 
Action: Mouse moved to (357, 265)
Screenshot: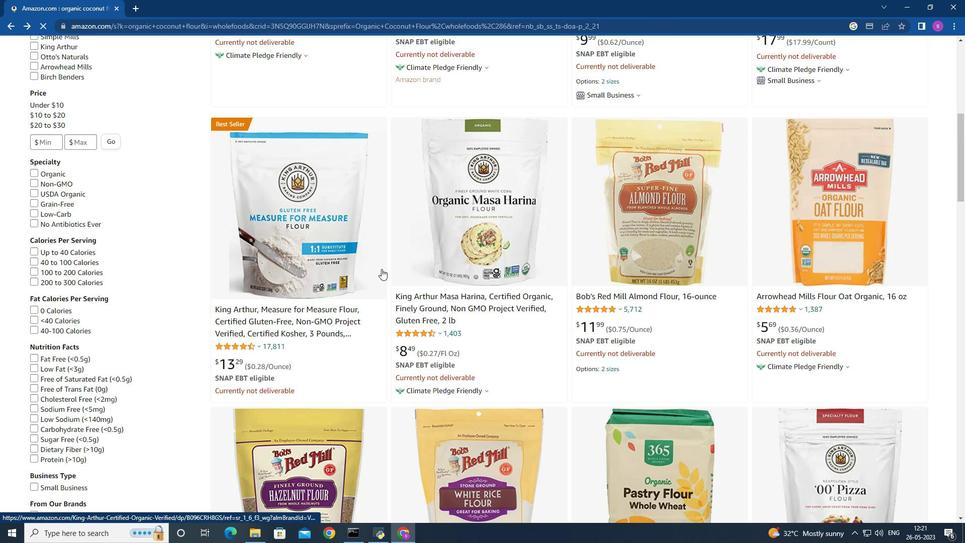 
Action: Mouse scrolled (360, 265) with delta (0, 0)
Screenshot: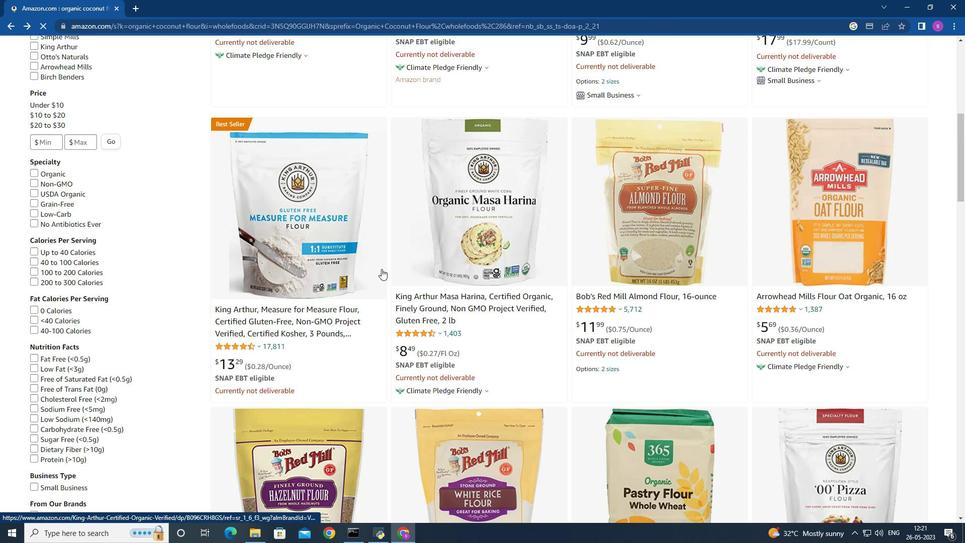 
Action: Mouse moved to (355, 263)
Screenshot: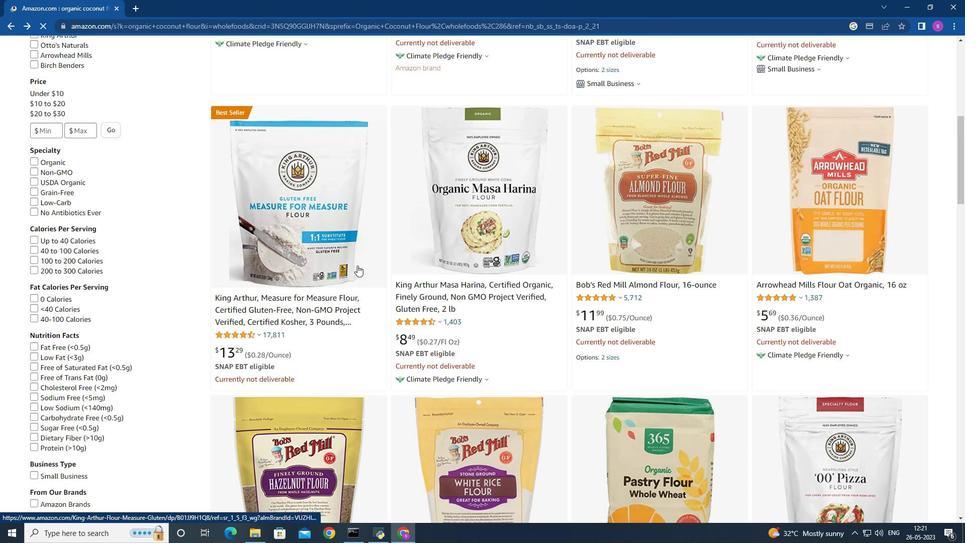 
Action: Mouse scrolled (356, 264) with delta (0, 0)
Screenshot: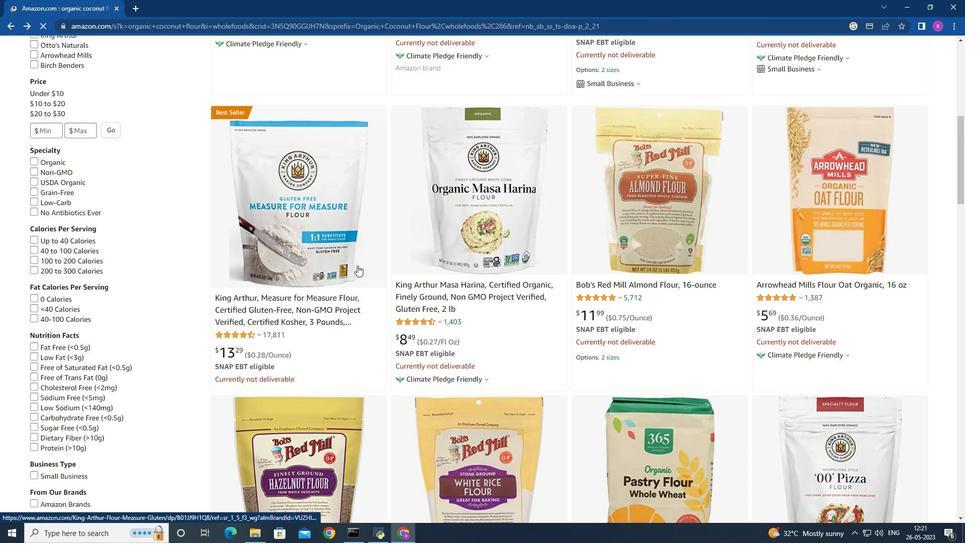 
Action: Mouse moved to (406, 245)
Screenshot: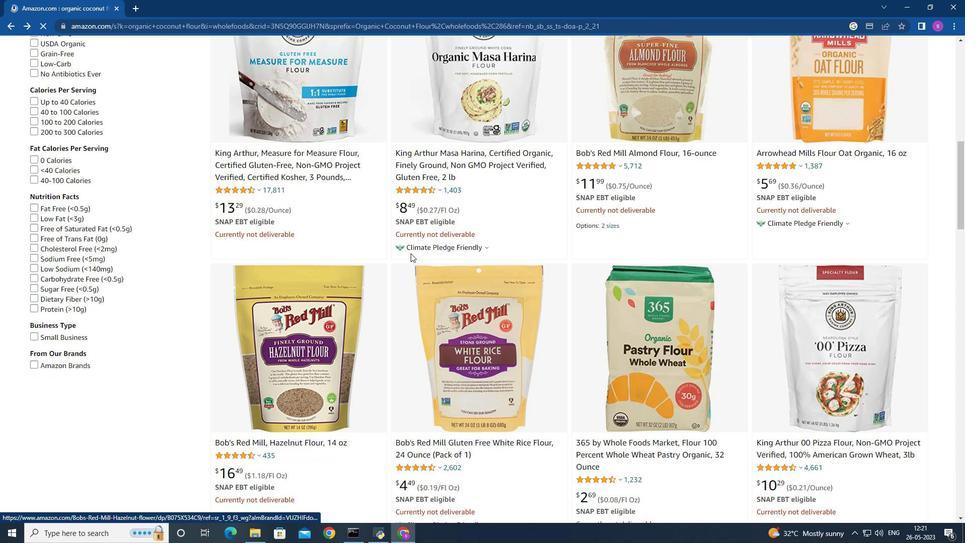 
Action: Mouse scrolled (406, 244) with delta (0, 0)
Screenshot: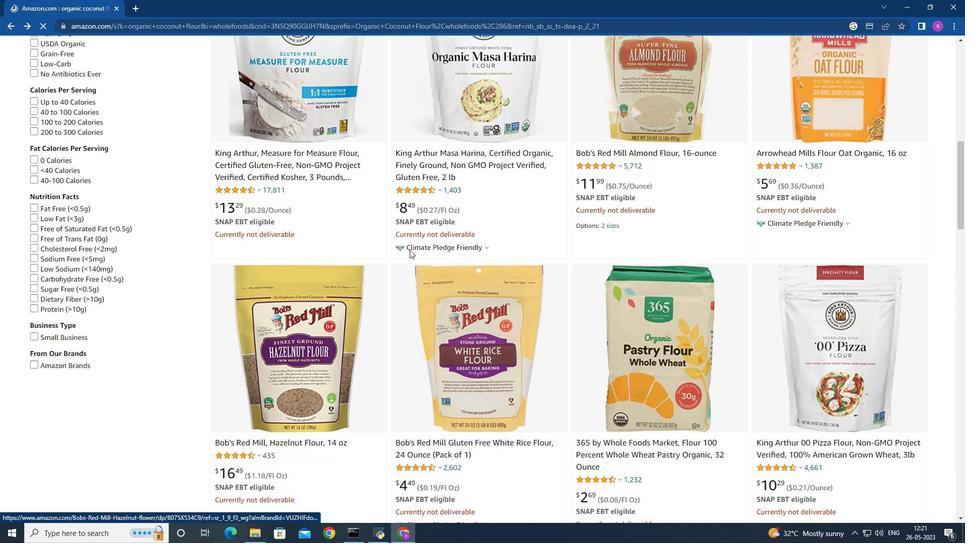 
Action: Mouse scrolled (406, 244) with delta (0, 0)
Screenshot: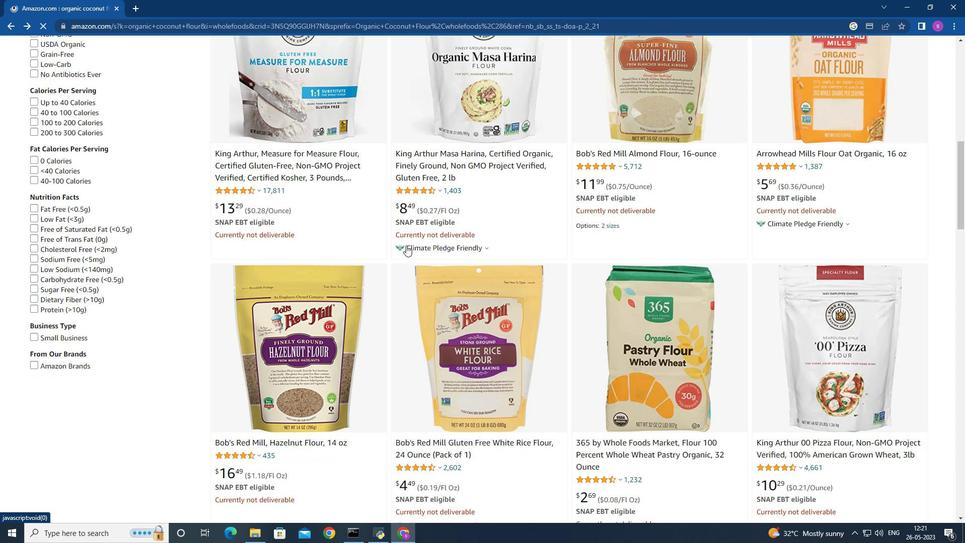
Action: Mouse moved to (405, 245)
Screenshot: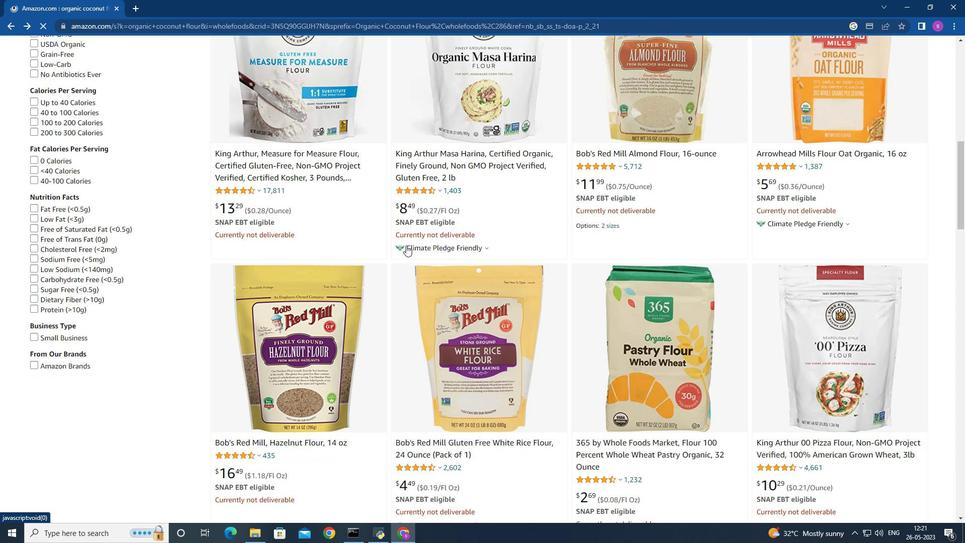 
Action: Mouse scrolled (405, 244) with delta (0, 0)
Screenshot: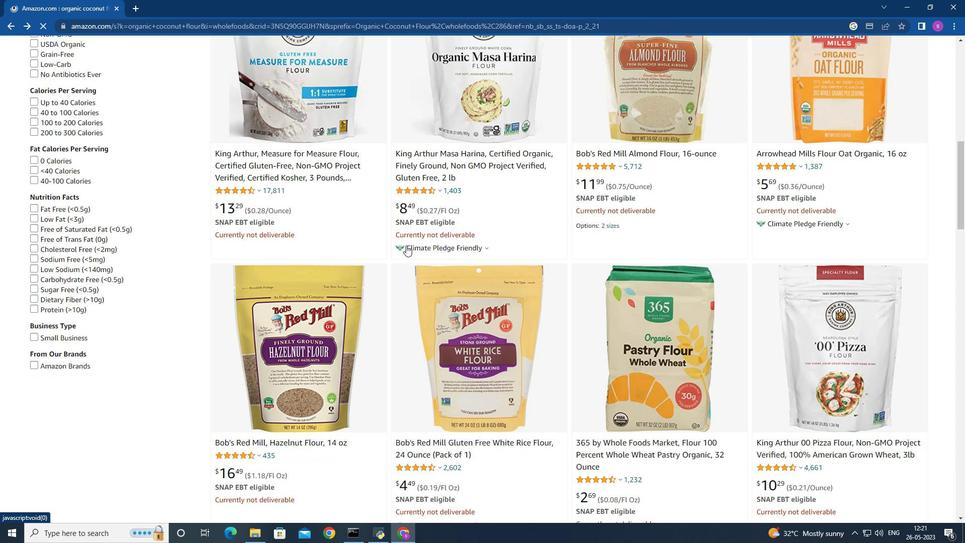 
Action: Mouse scrolled (405, 245) with delta (0, 0)
Screenshot: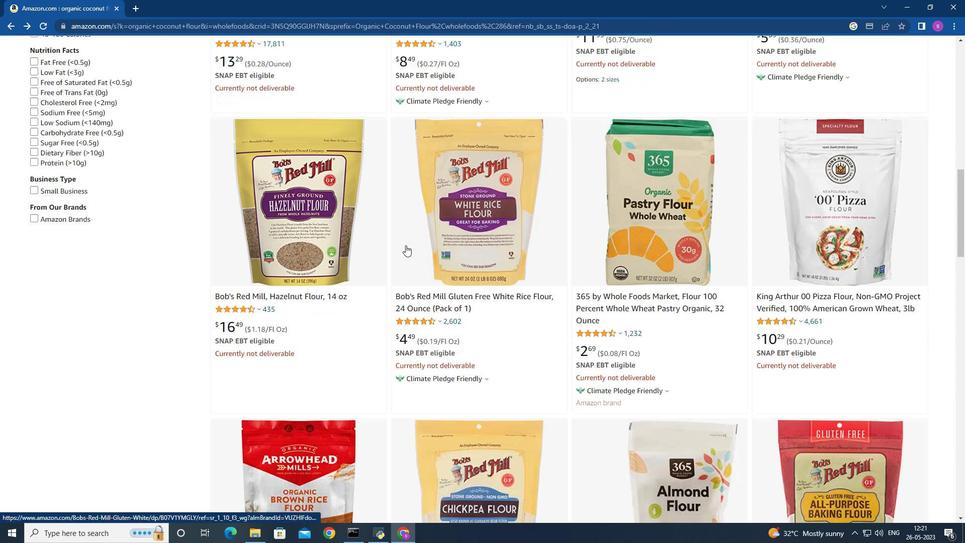 
Action: Mouse scrolled (405, 245) with delta (0, 0)
Screenshot: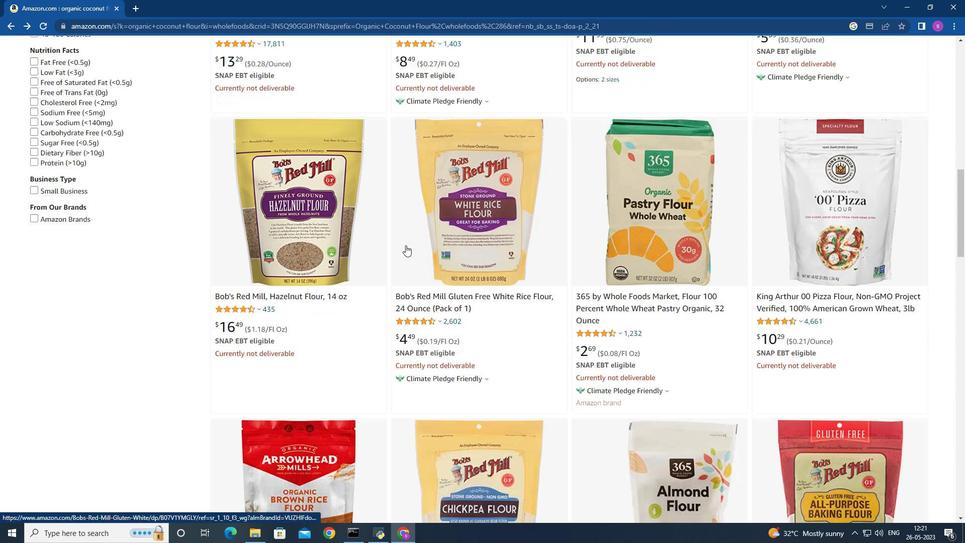 
Action: Mouse scrolled (405, 245) with delta (0, 0)
Screenshot: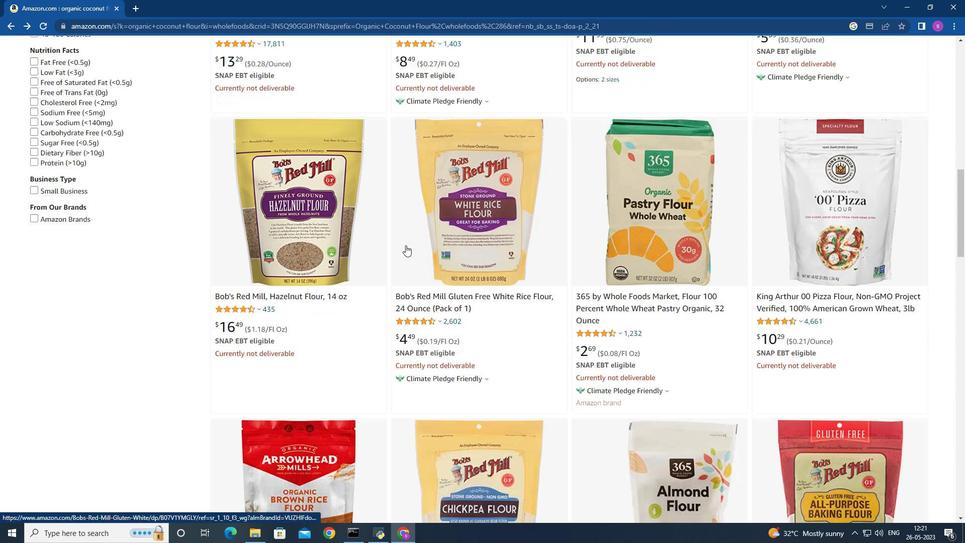 
Action: Mouse scrolled (405, 245) with delta (0, 0)
Screenshot: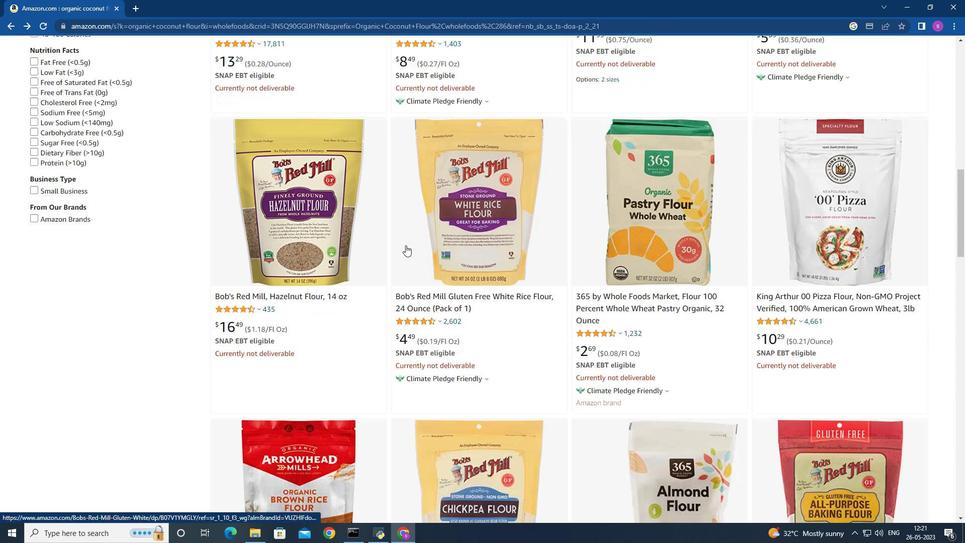 
Action: Mouse scrolled (405, 245) with delta (0, 0)
Screenshot: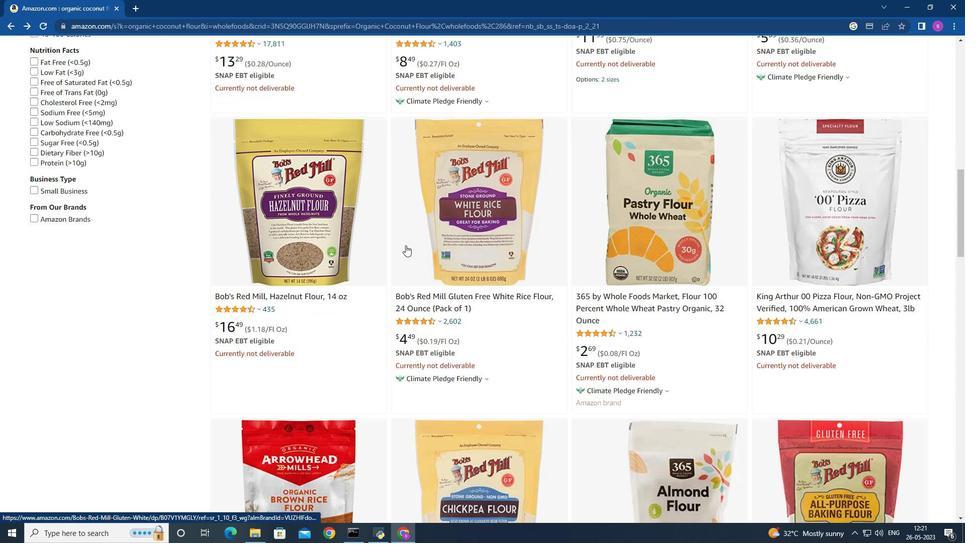 
Action: Mouse scrolled (405, 245) with delta (0, 0)
Screenshot: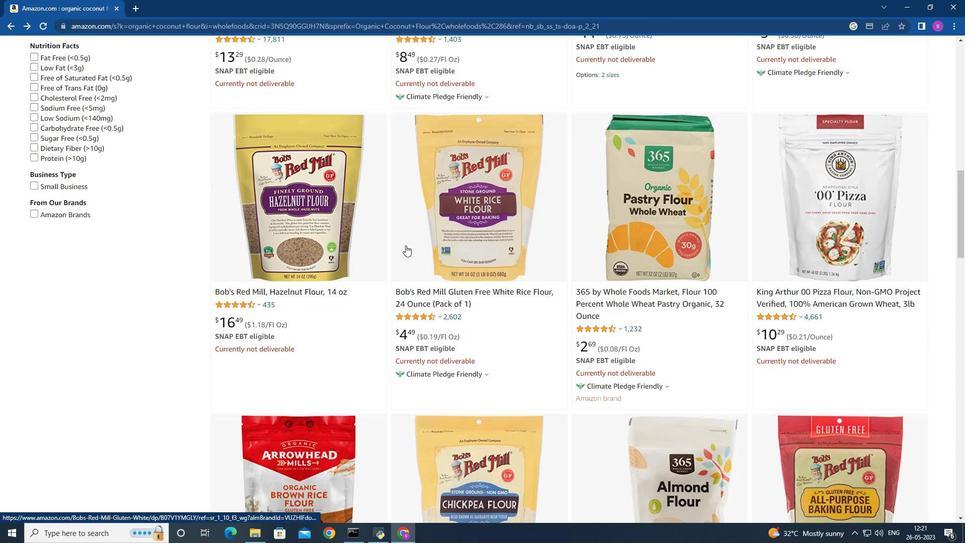 
Action: Mouse moved to (406, 245)
Screenshot: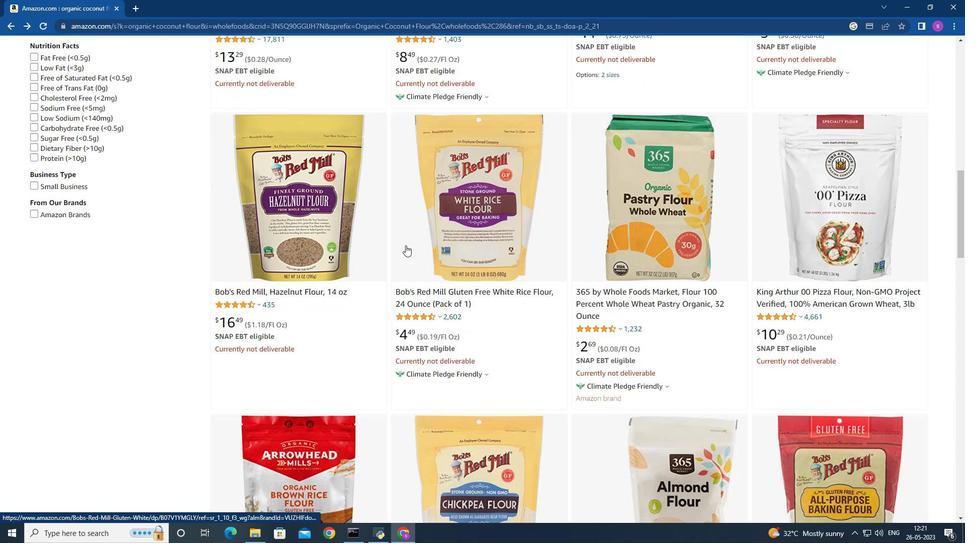 
Action: Mouse scrolled (405, 245) with delta (0, 0)
Screenshot: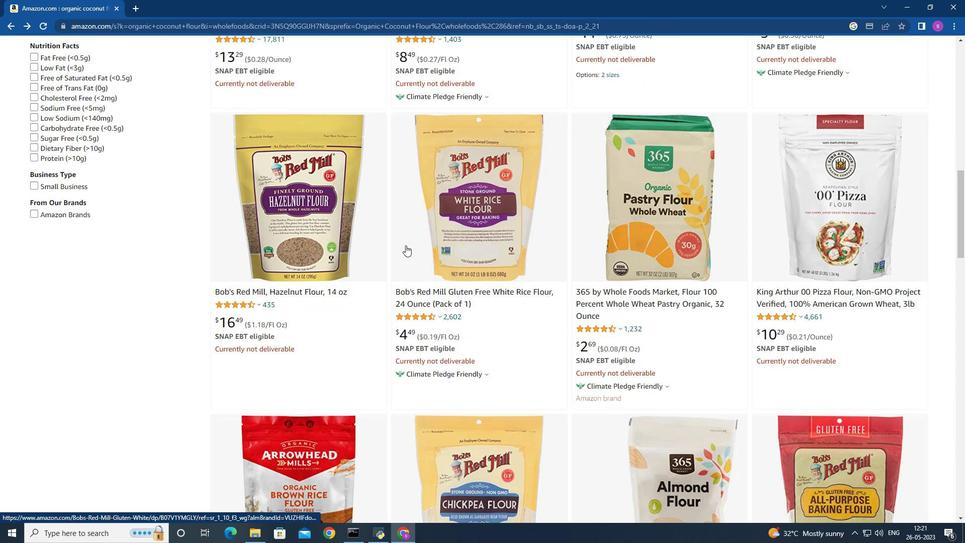
Action: Mouse moved to (408, 245)
Screenshot: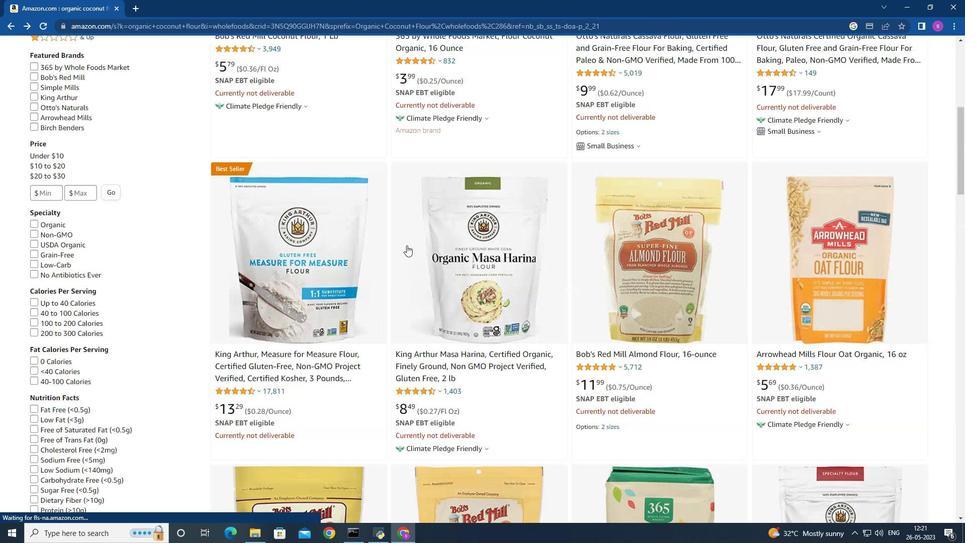 
Action: Mouse scrolled (408, 246) with delta (0, 0)
Screenshot: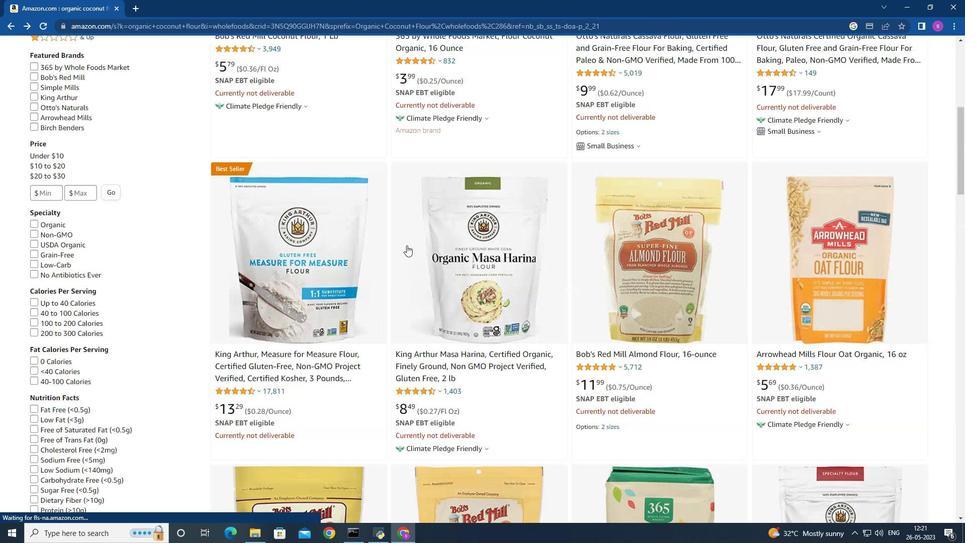 
Action: Mouse scrolled (408, 246) with delta (0, 0)
Screenshot: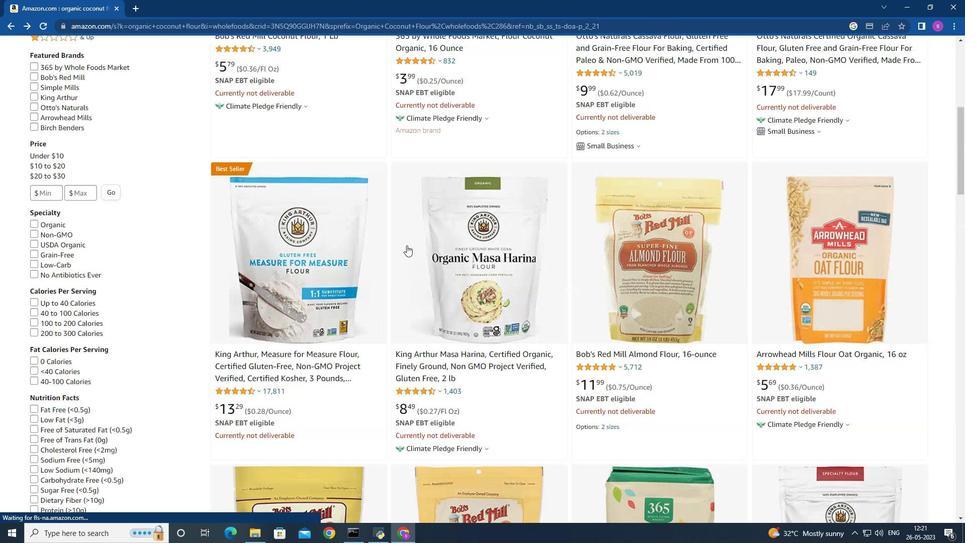 
Action: Mouse scrolled (408, 246) with delta (0, 0)
Screenshot: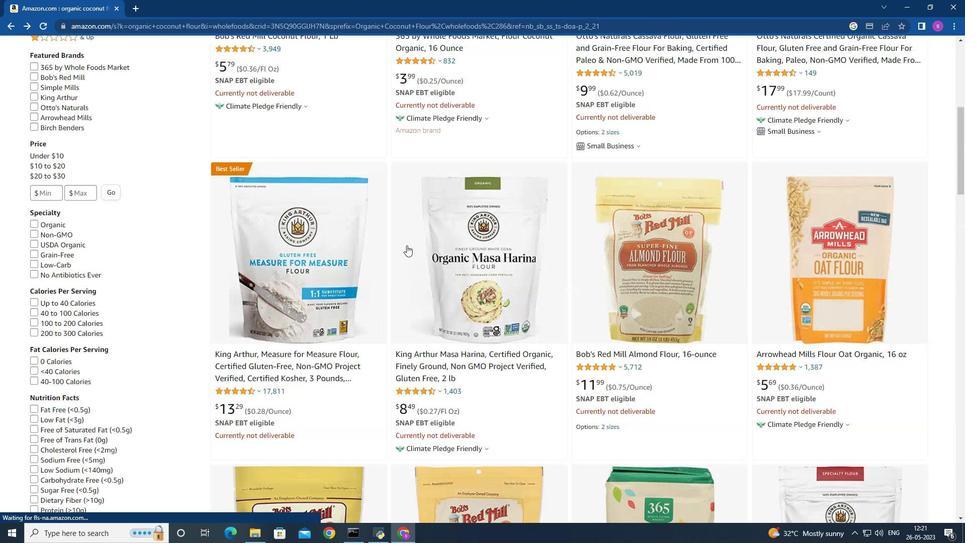 
Action: Mouse scrolled (408, 246) with delta (0, 0)
Screenshot: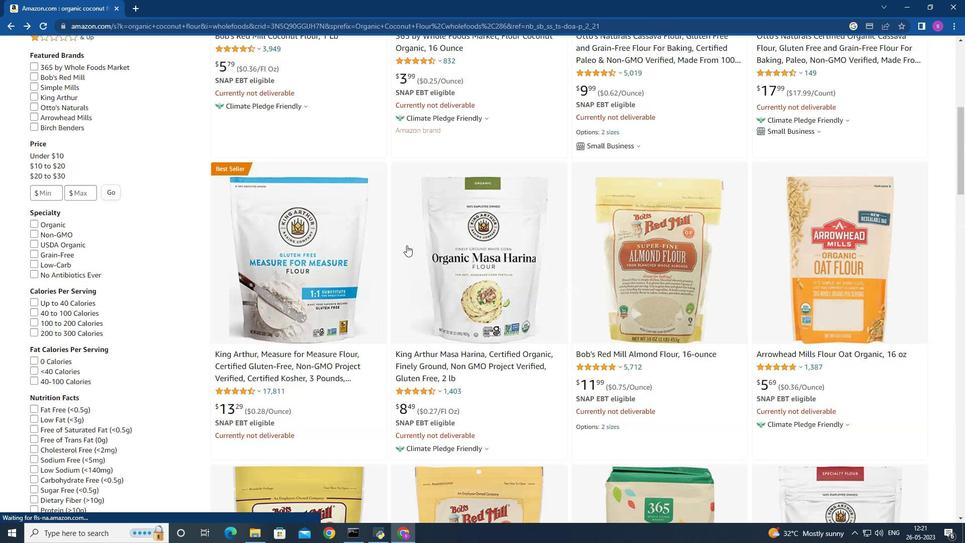 
Action: Mouse scrolled (408, 246) with delta (0, 0)
Screenshot: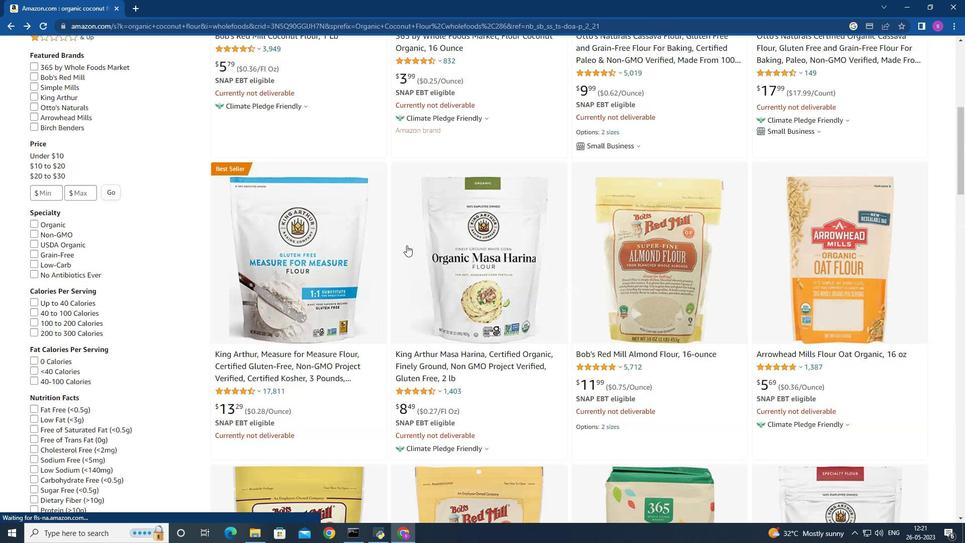 
Action: Mouse moved to (473, 235)
Screenshot: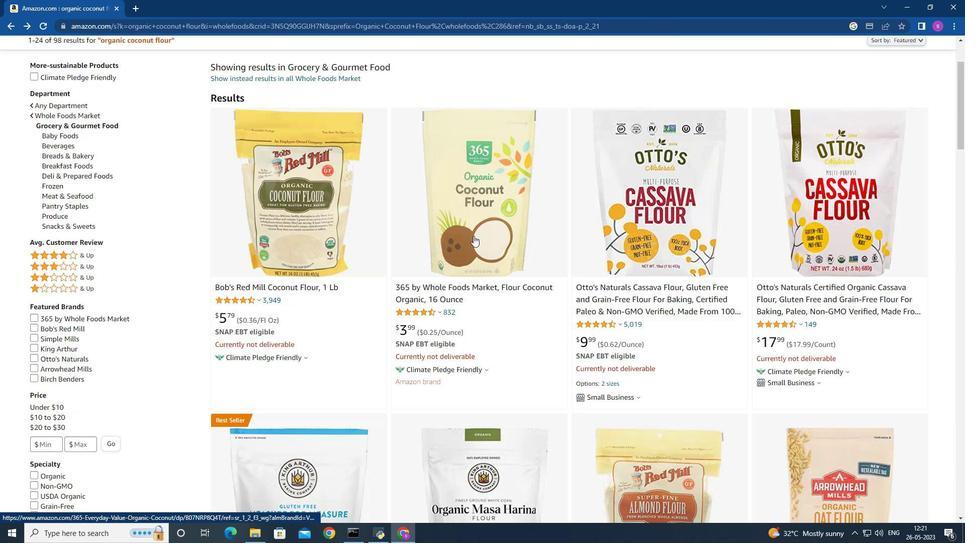 
Action: Mouse scrolled (473, 236) with delta (0, 0)
Screenshot: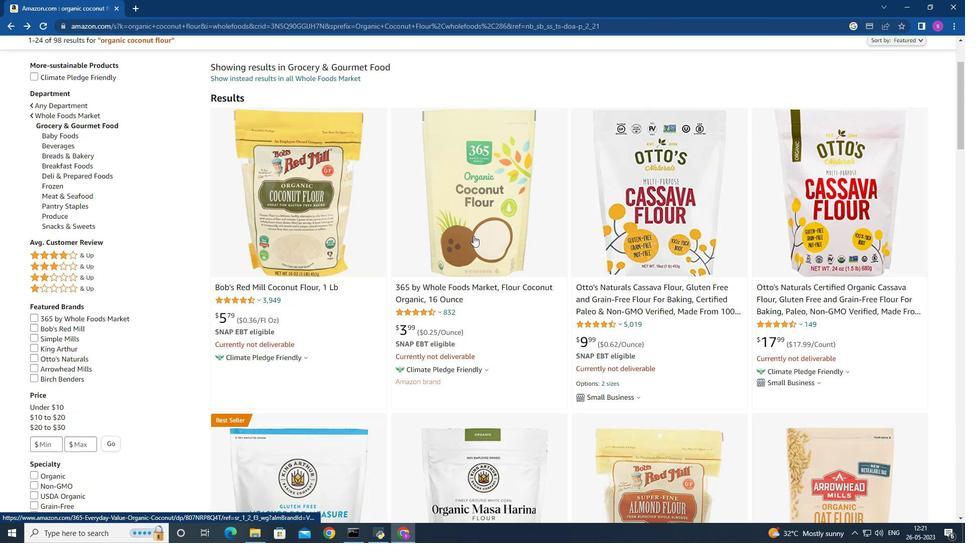 
Action: Mouse moved to (473, 235)
Screenshot: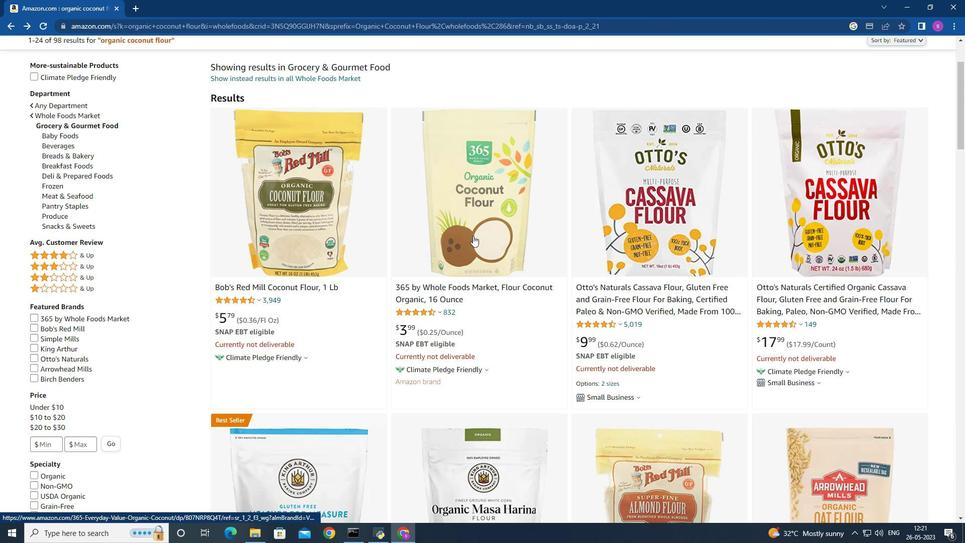 
Action: Mouse scrolled (473, 236) with delta (0, 0)
Screenshot: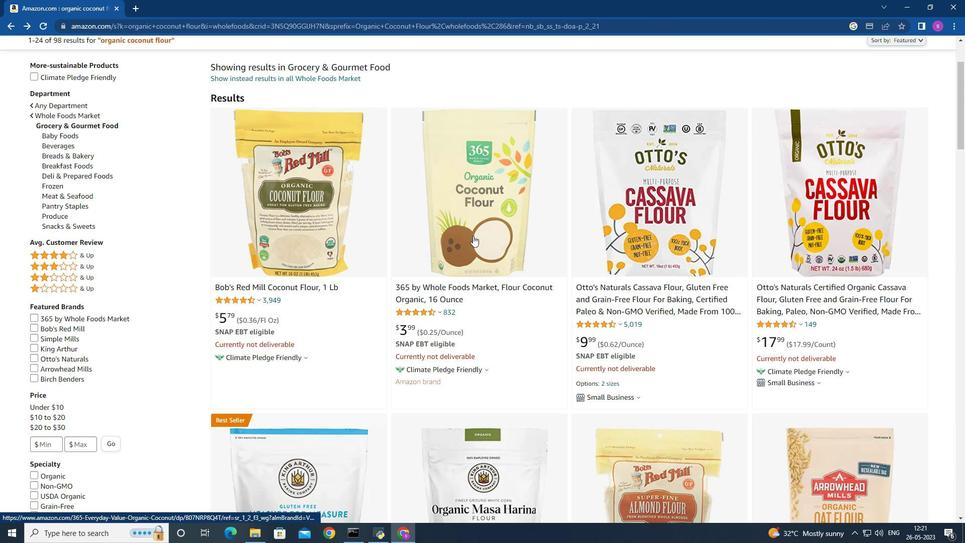 
Action: Mouse moved to (465, 317)
Screenshot: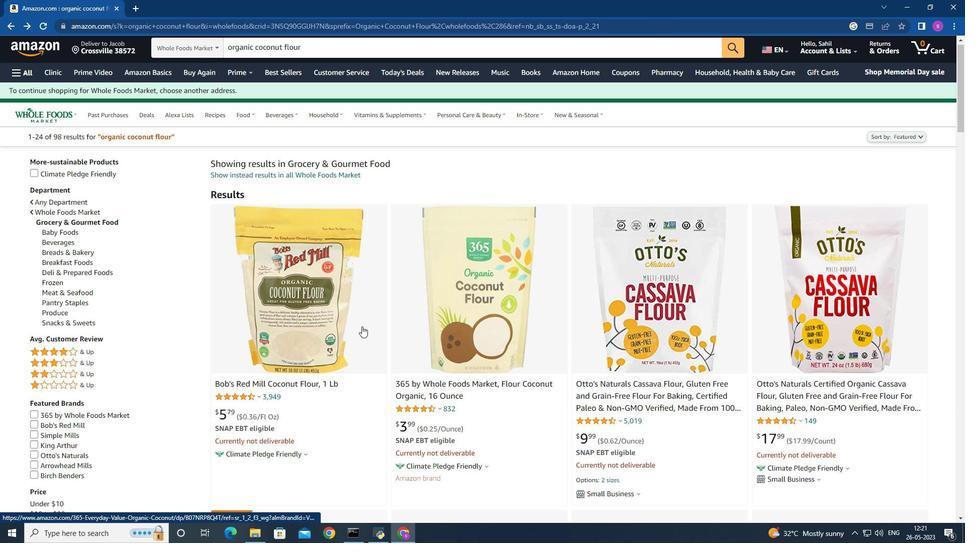 
Action: Mouse scrolled (465, 318) with delta (0, 0)
Screenshot: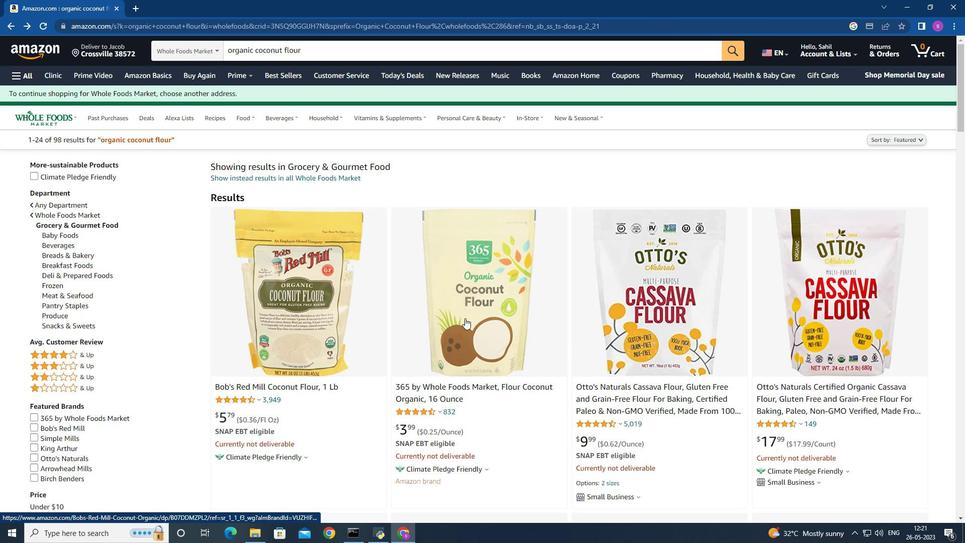 
Action: Mouse moved to (305, 306)
Screenshot: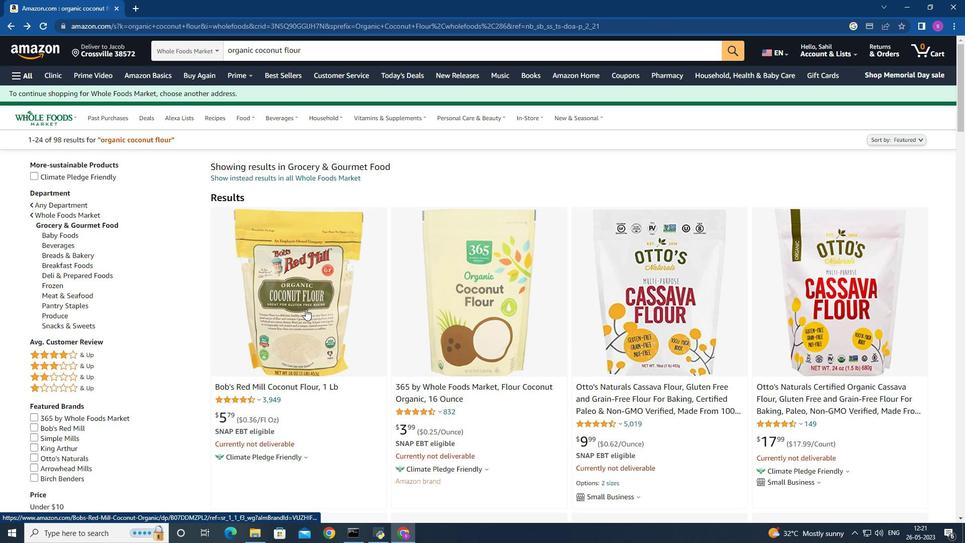 
Action: Mouse pressed left at (305, 306)
Screenshot: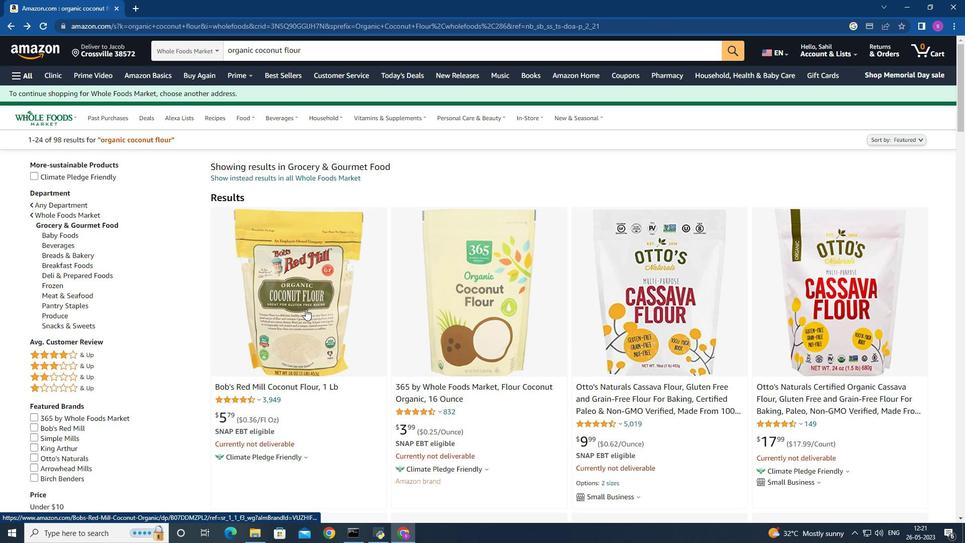 
Action: Mouse moved to (684, 253)
Screenshot: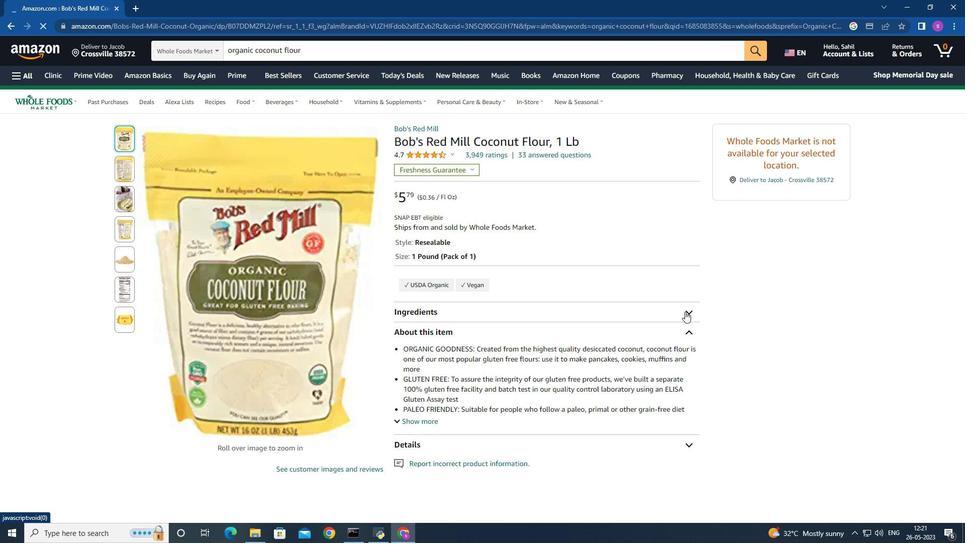 
Action: Mouse scrolled (684, 253) with delta (0, 0)
Screenshot: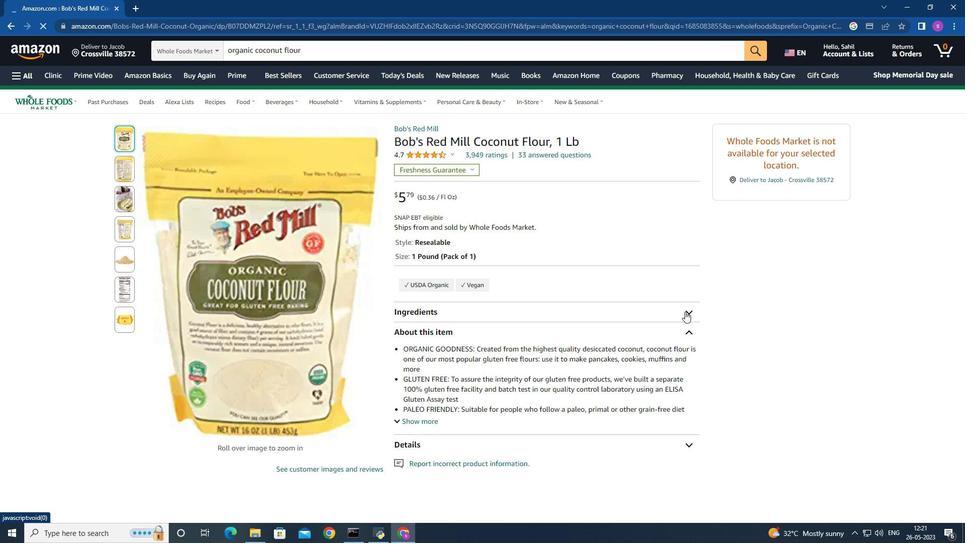 
Action: Mouse moved to (684, 253)
Screenshot: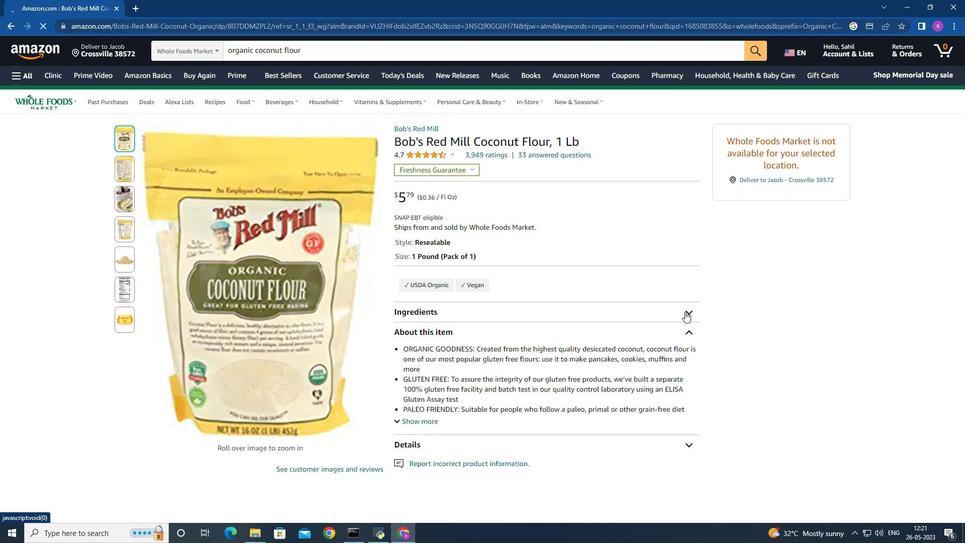 
Action: Mouse scrolled (684, 253) with delta (0, 0)
Screenshot: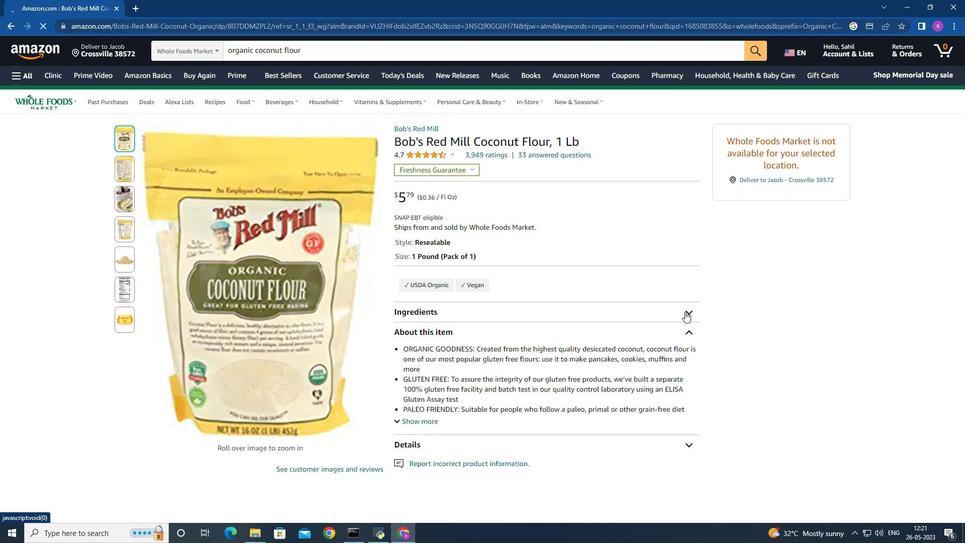 
Action: Mouse moved to (684, 253)
Screenshot: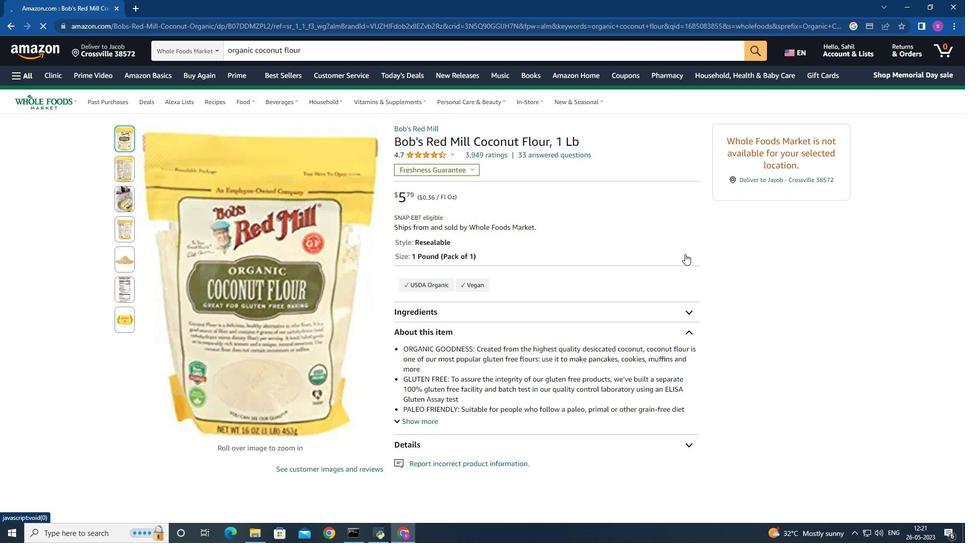 
Action: Mouse scrolled (684, 253) with delta (0, 0)
Screenshot: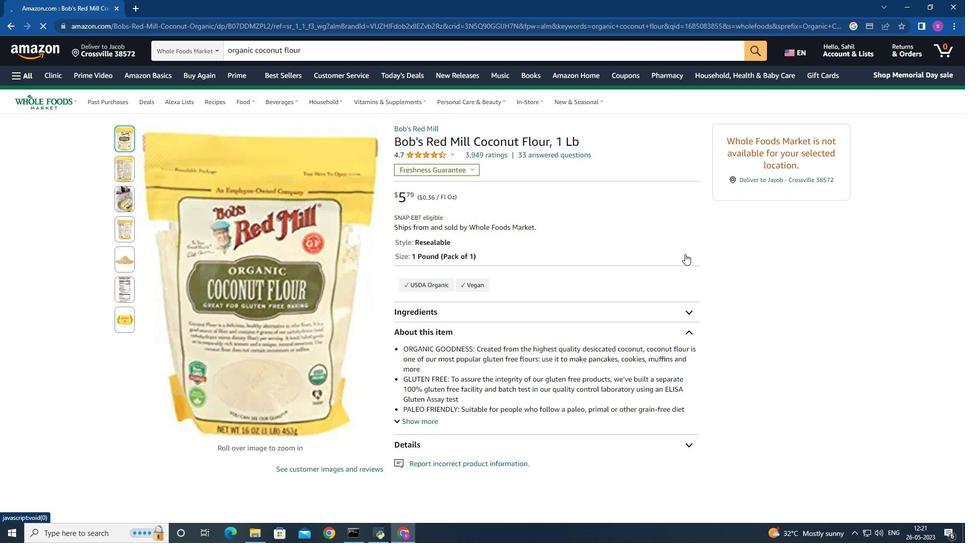 
Action: Mouse scrolled (684, 253) with delta (0, 0)
Screenshot: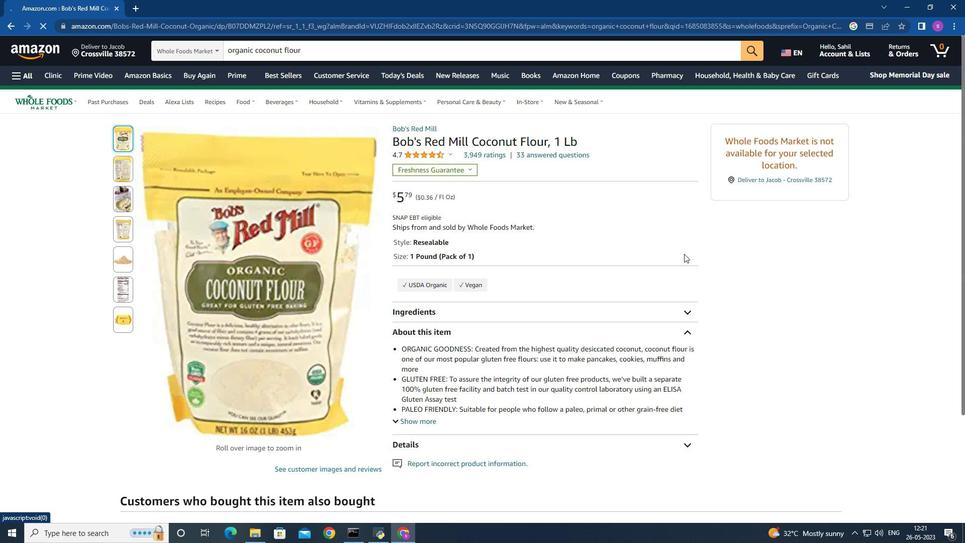 
Action: Mouse moved to (720, 251)
Screenshot: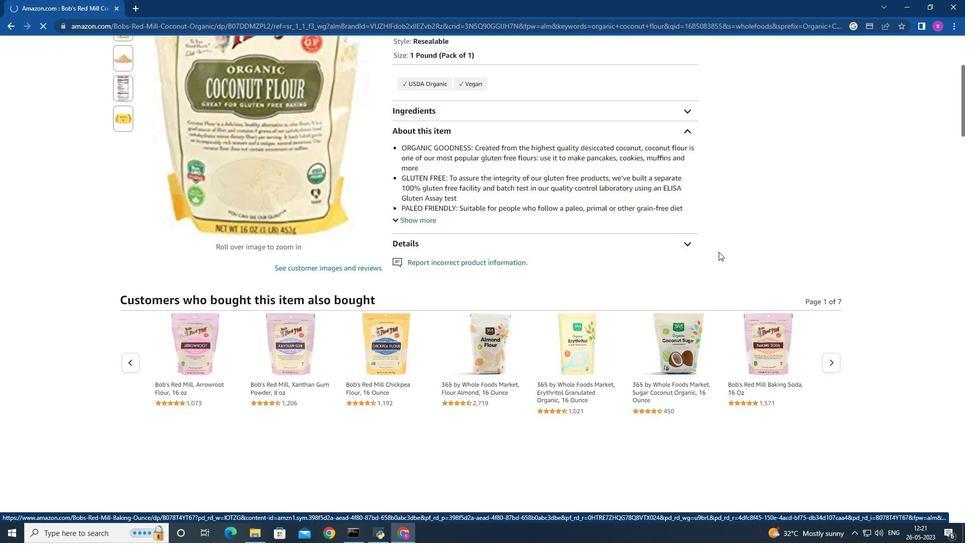 
Action: Mouse scrolled (720, 252) with delta (0, 0)
Screenshot: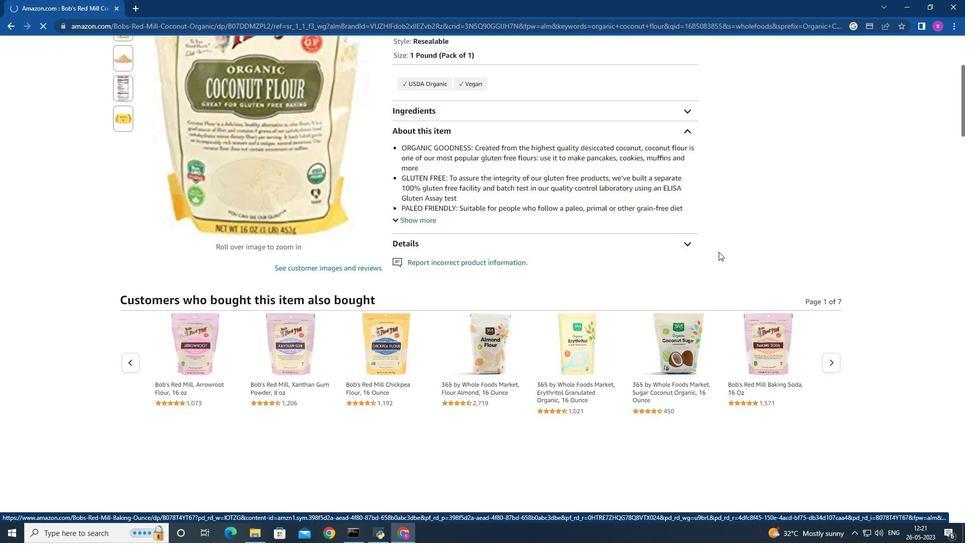 
Action: Mouse scrolled (720, 252) with delta (0, 0)
Screenshot: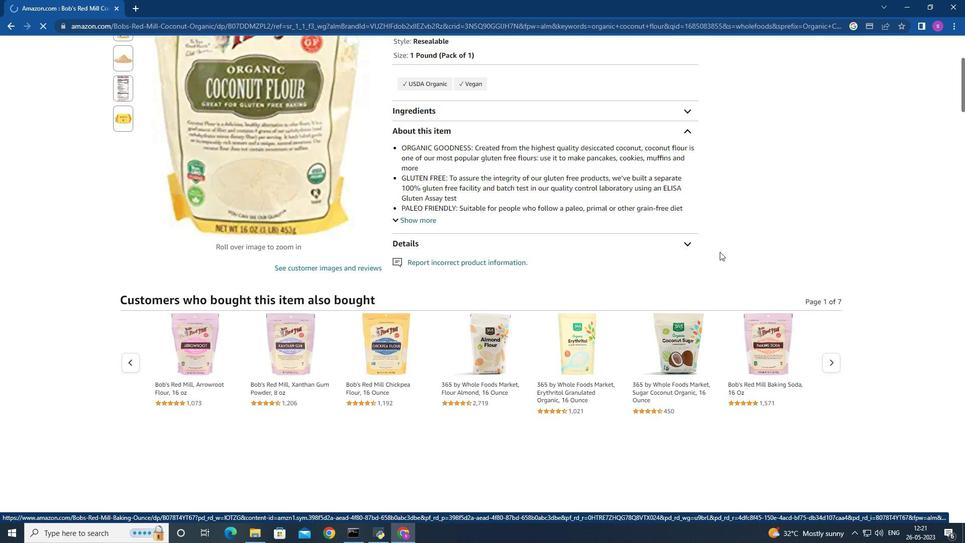 
Action: Mouse moved to (721, 251)
Screenshot: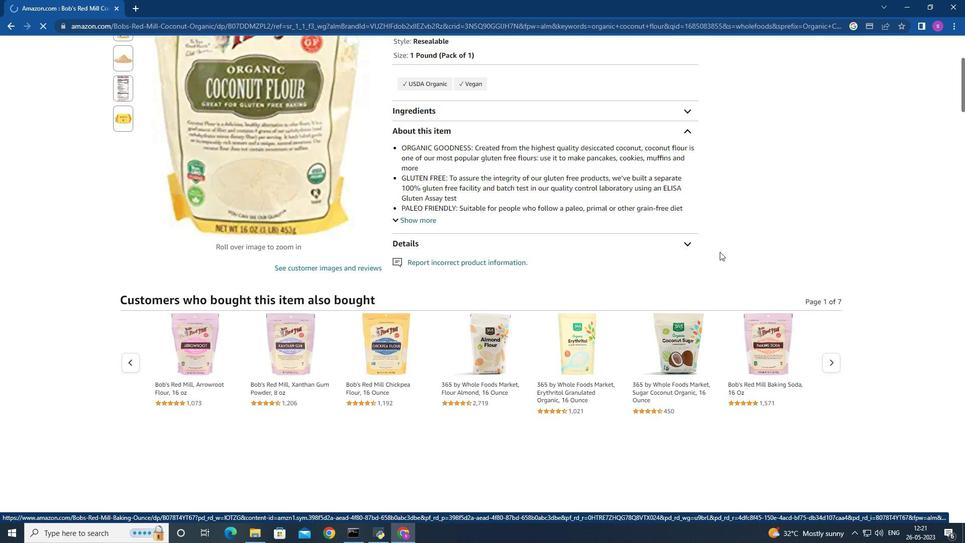 
Action: Mouse scrolled (721, 252) with delta (0, 0)
Screenshot: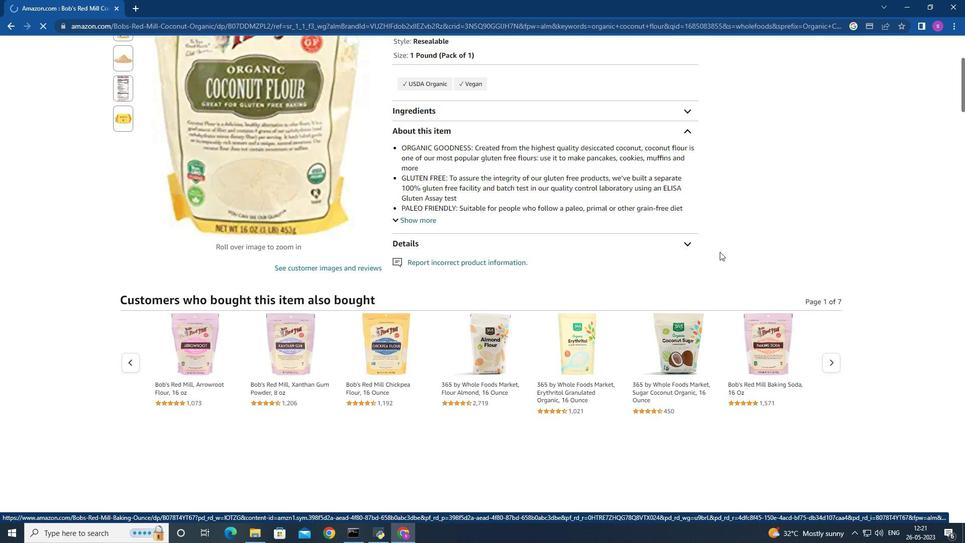 
Action: Mouse scrolled (721, 252) with delta (0, 0)
Screenshot: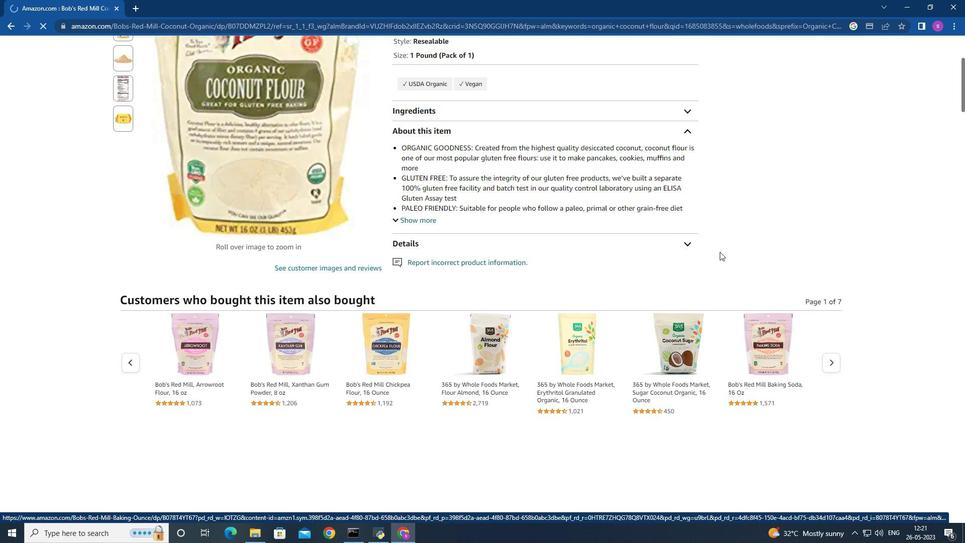 
Action: Mouse moved to (721, 251)
Screenshot: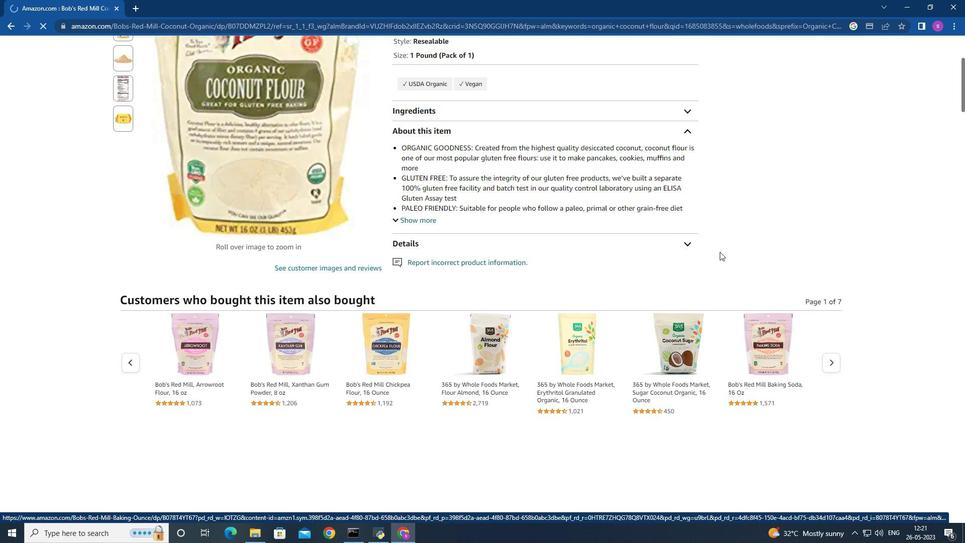 
Action: Mouse scrolled (721, 252) with delta (0, 0)
Screenshot: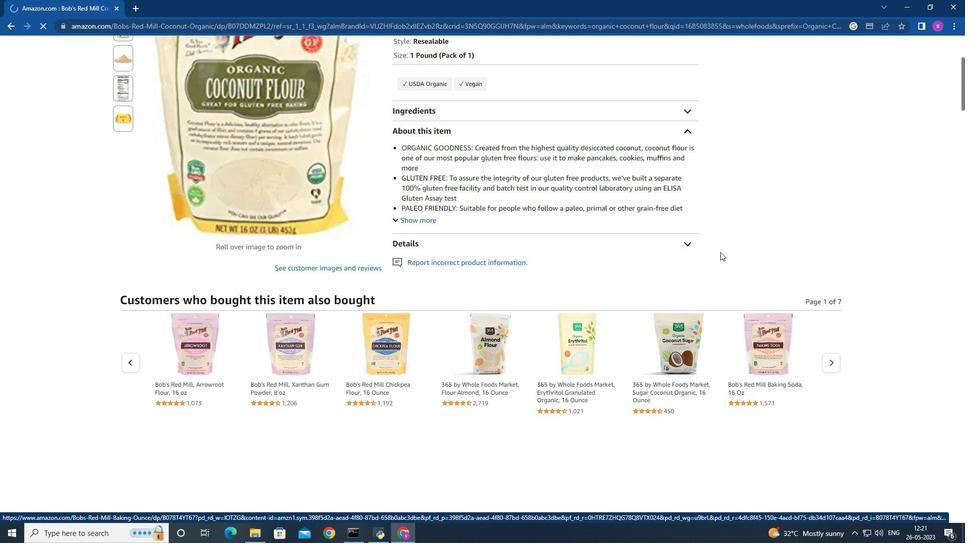 
Action: Mouse moved to (751, 317)
Screenshot: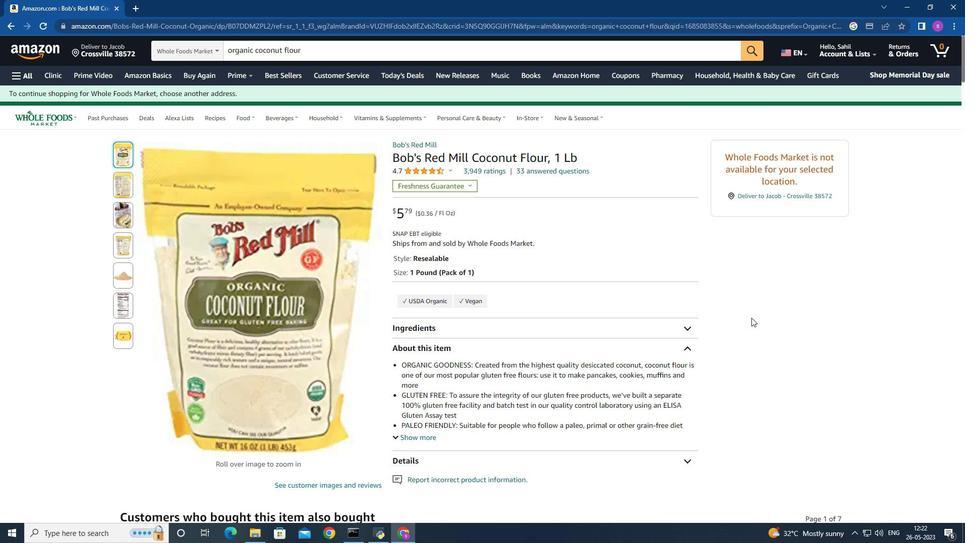 
